 Task: Find connections with filter location Caibarién with filter topic #Indiawith filter profile language German with filter current company Kotak Mahindra Bank with filter school Trinity NDT - NABL Accredited NDT Labs I Welding Inspection I Training & Certification Courses with filter industry IT System Training and Support with filter service category Filing with filter keywords title Sales Engineer
Action: Mouse moved to (554, 80)
Screenshot: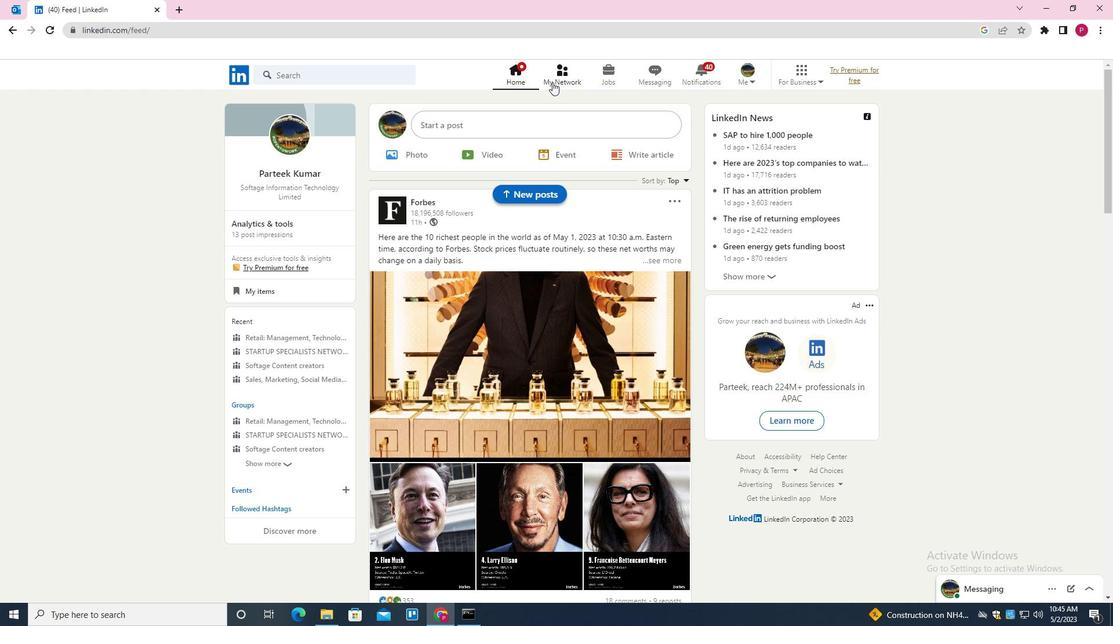 
Action: Mouse pressed left at (554, 80)
Screenshot: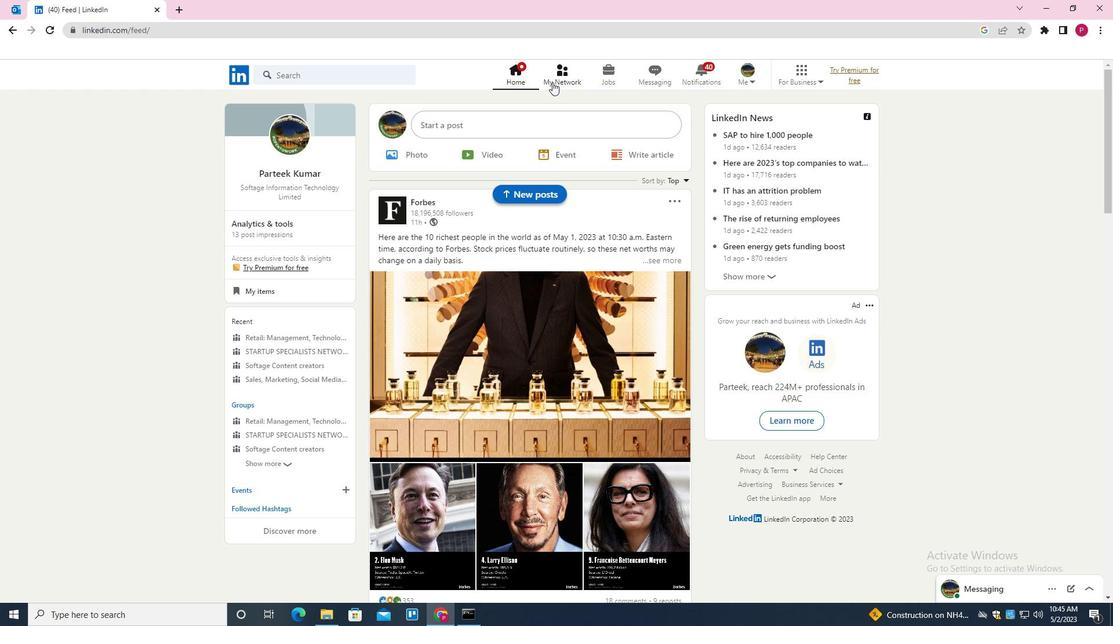 
Action: Mouse moved to (350, 133)
Screenshot: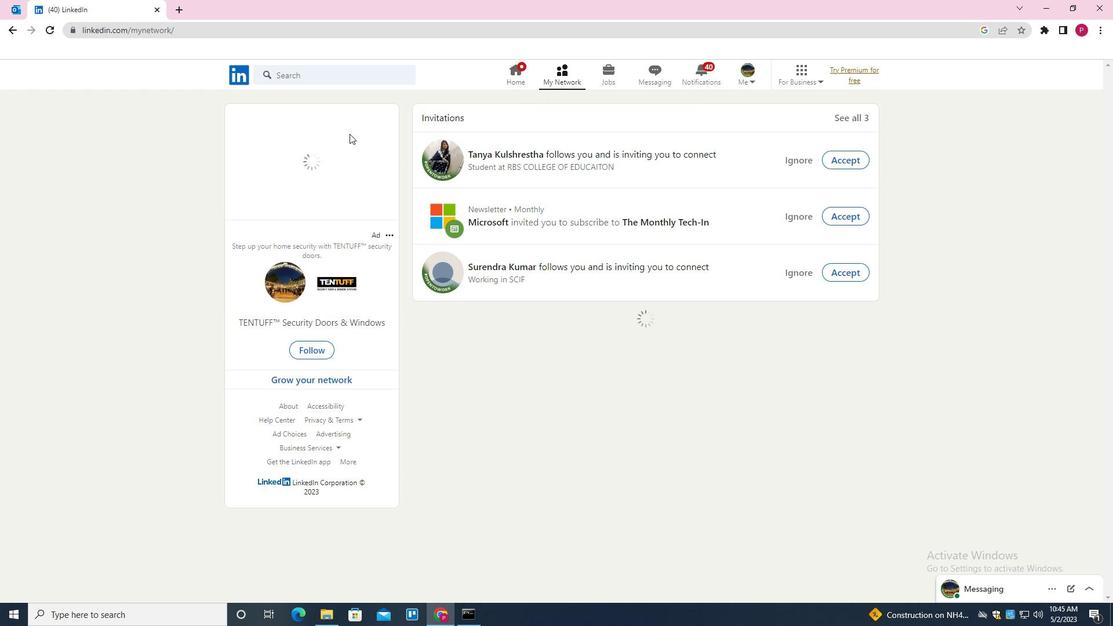
Action: Mouse pressed left at (350, 133)
Screenshot: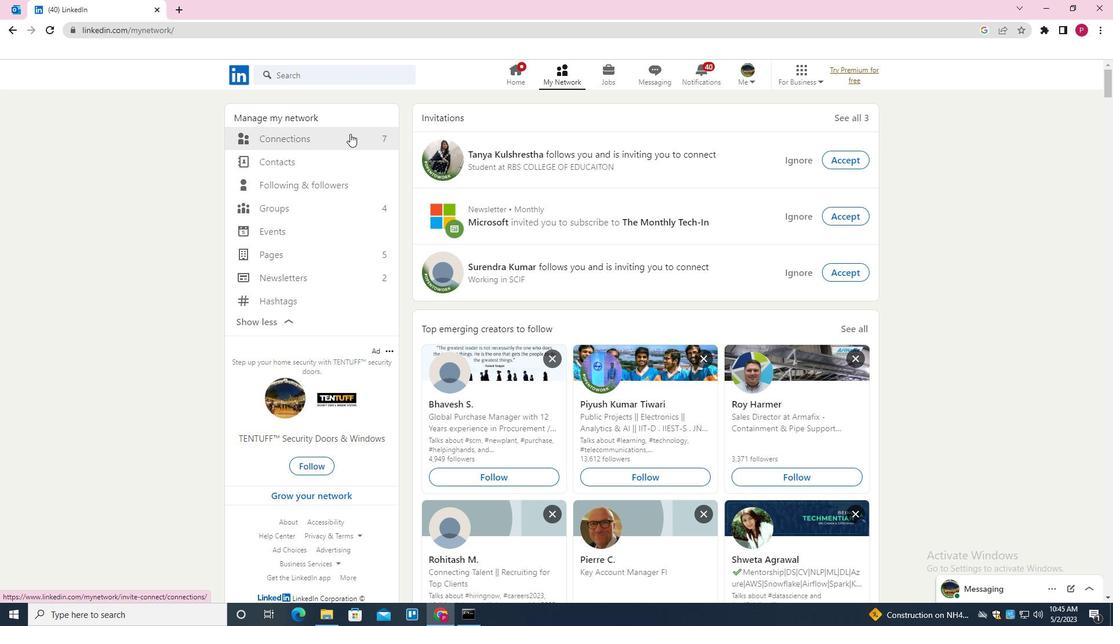 
Action: Mouse moved to (628, 141)
Screenshot: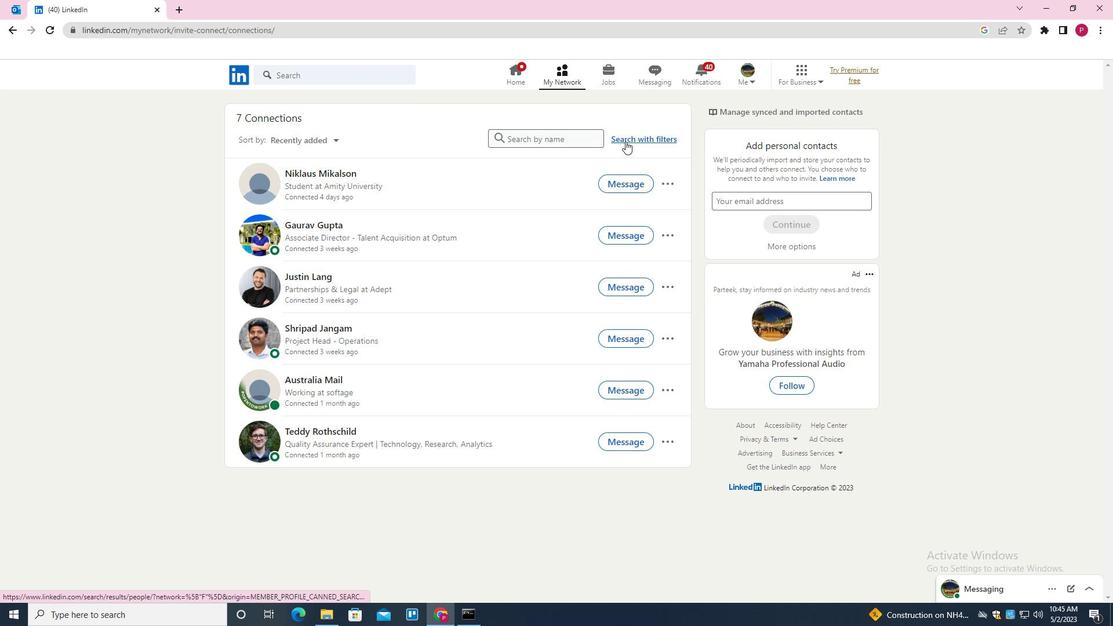 
Action: Mouse pressed left at (628, 141)
Screenshot: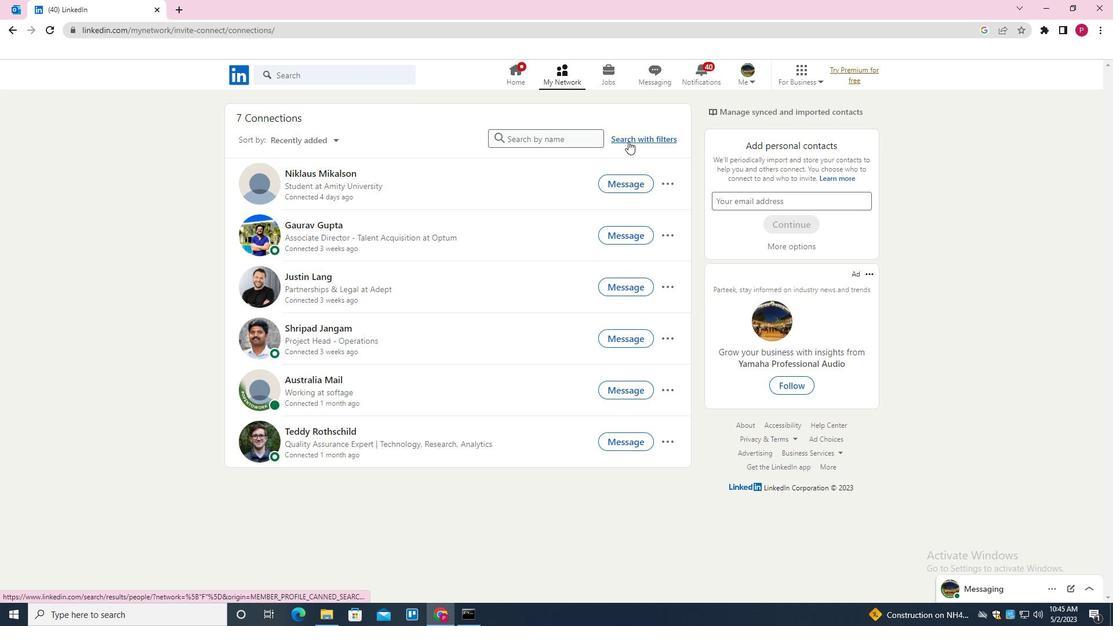 
Action: Mouse moved to (588, 110)
Screenshot: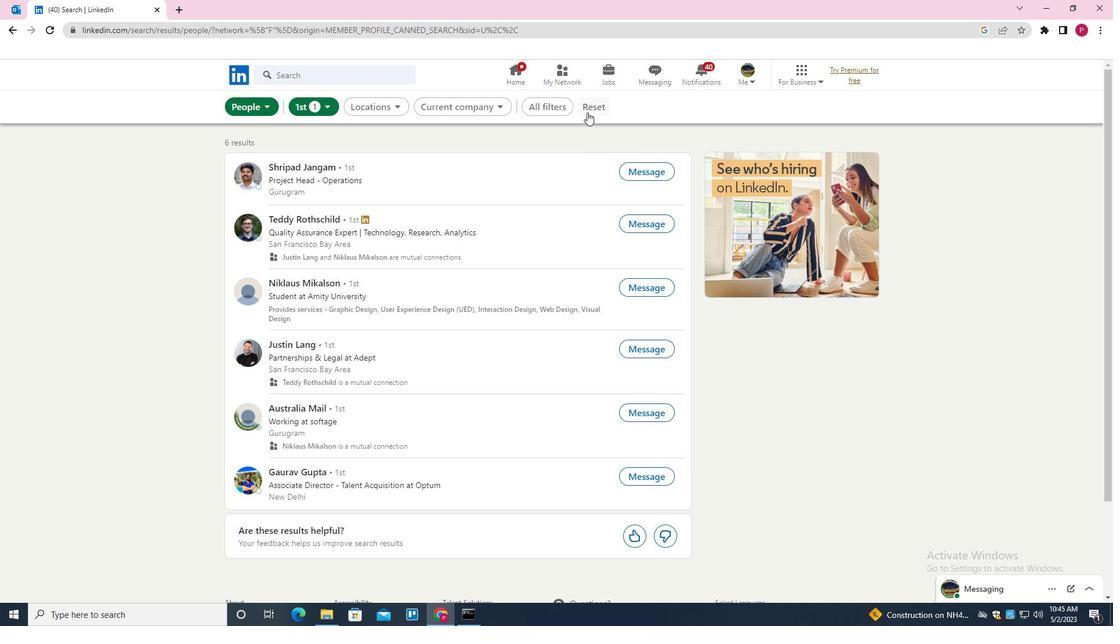 
Action: Mouse pressed left at (588, 110)
Screenshot: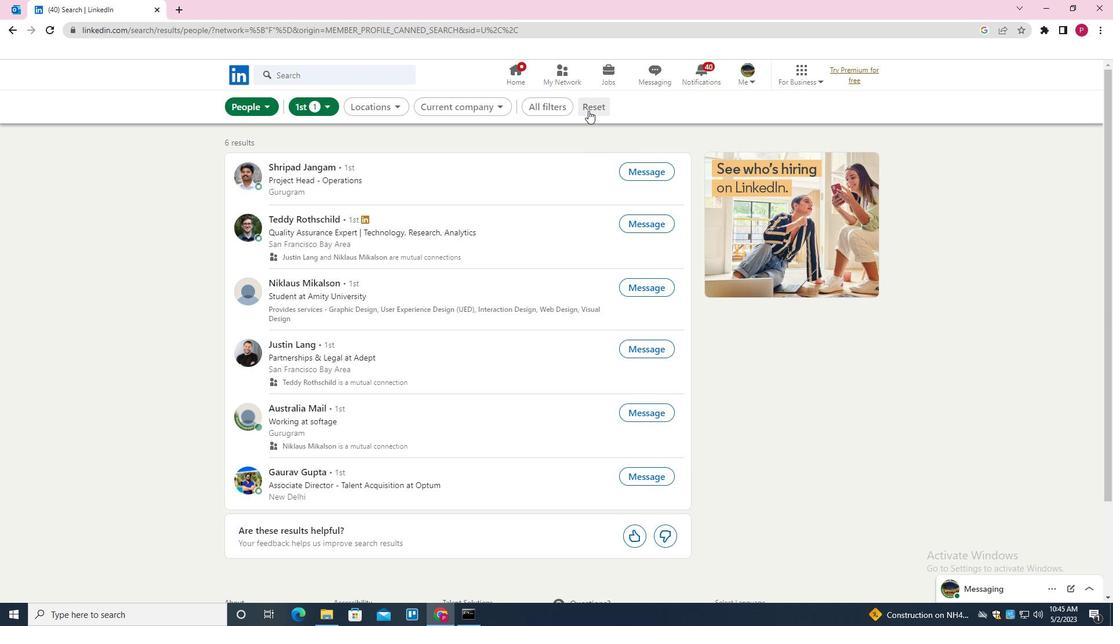 
Action: Mouse moved to (576, 109)
Screenshot: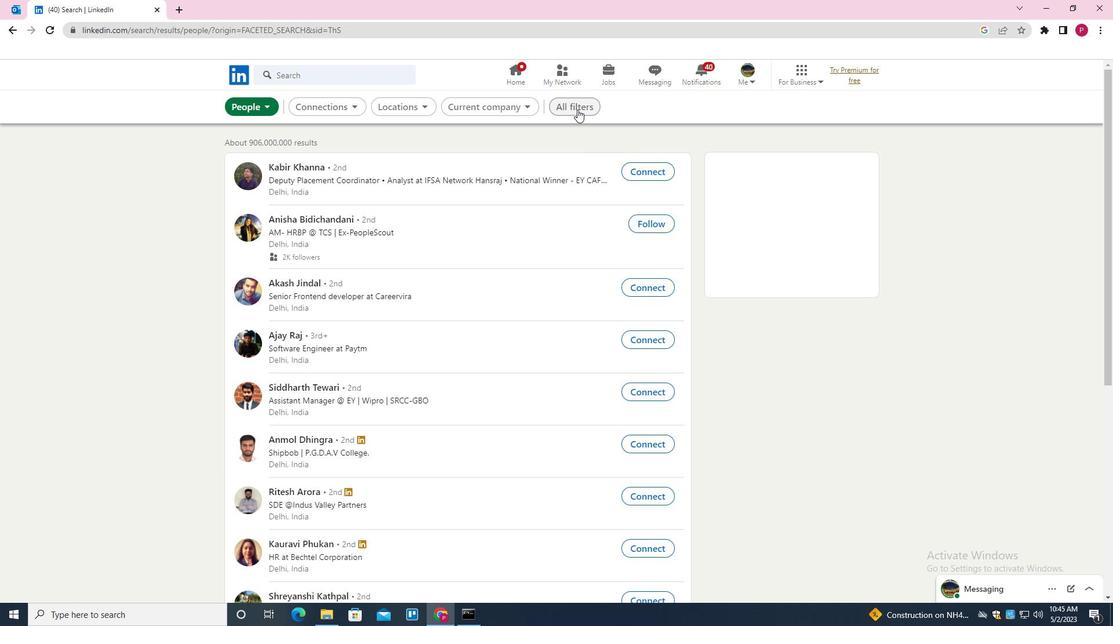 
Action: Mouse pressed left at (576, 109)
Screenshot: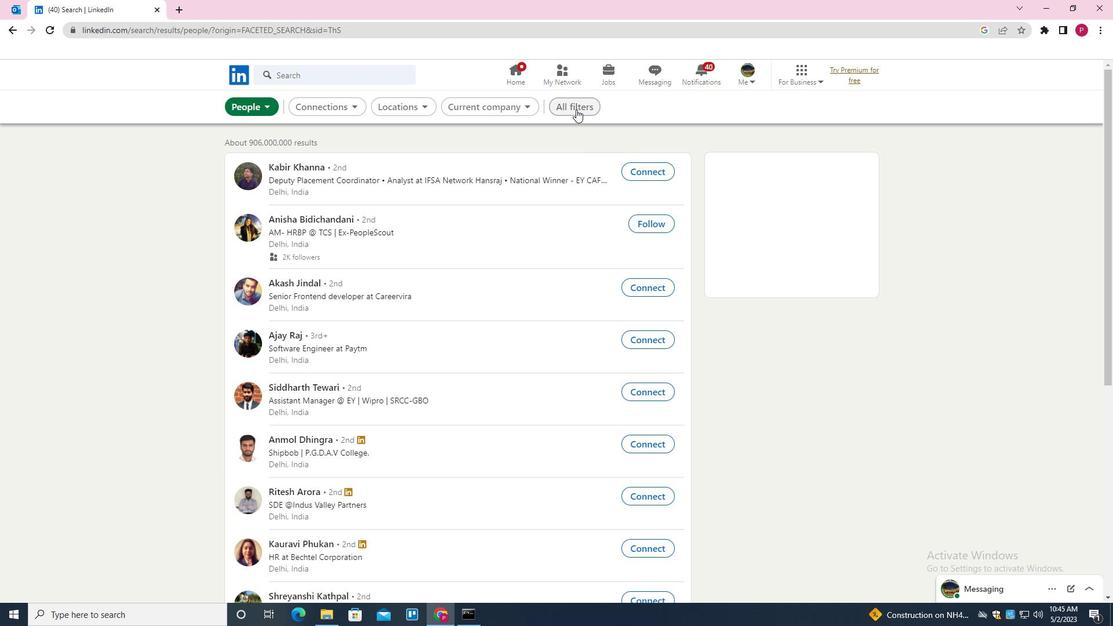 
Action: Mouse moved to (1026, 343)
Screenshot: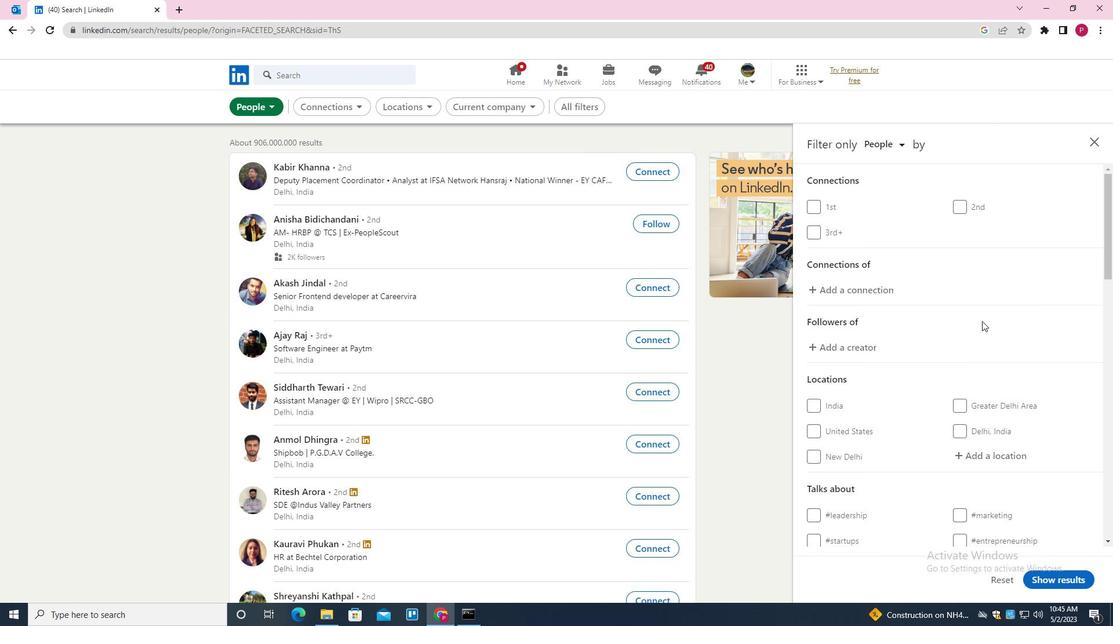 
Action: Mouse scrolled (1026, 342) with delta (0, 0)
Screenshot: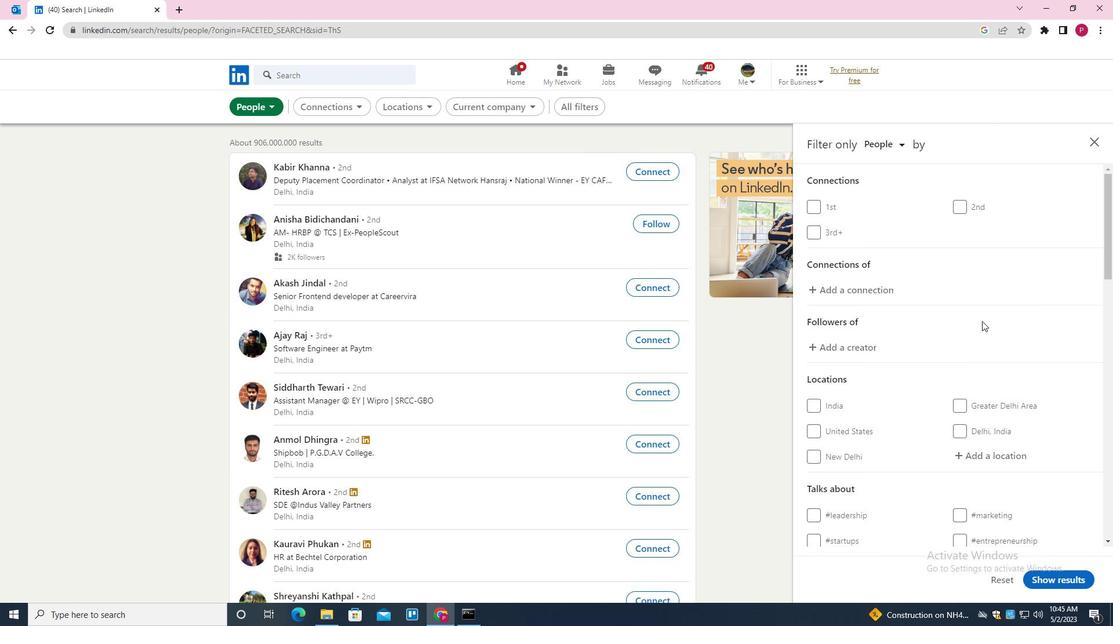 
Action: Mouse moved to (1026, 343)
Screenshot: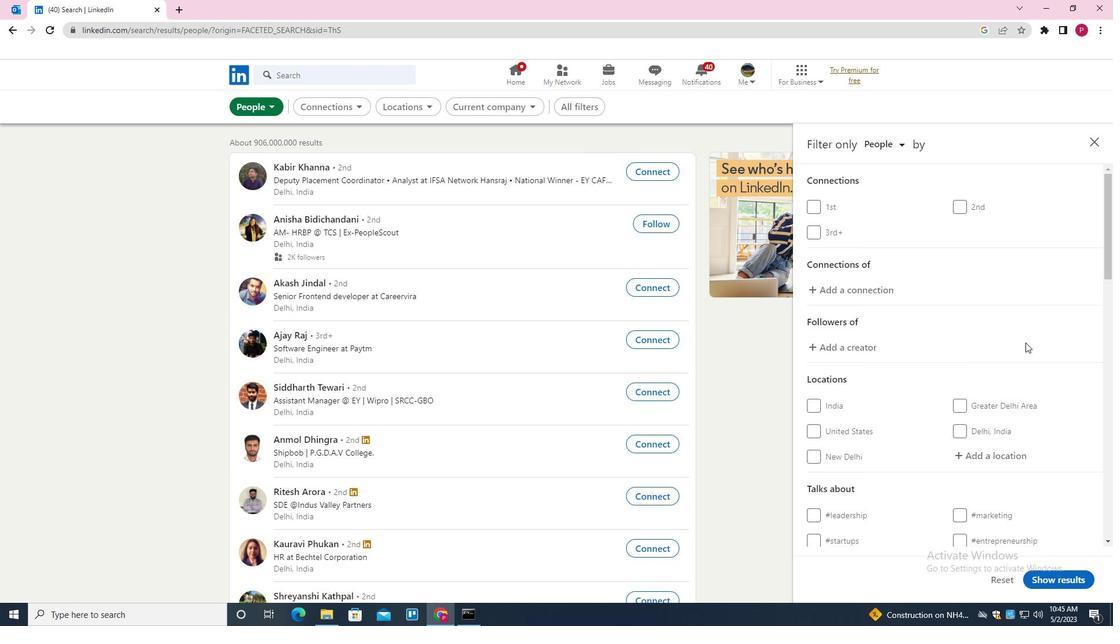 
Action: Mouse scrolled (1026, 343) with delta (0, 0)
Screenshot: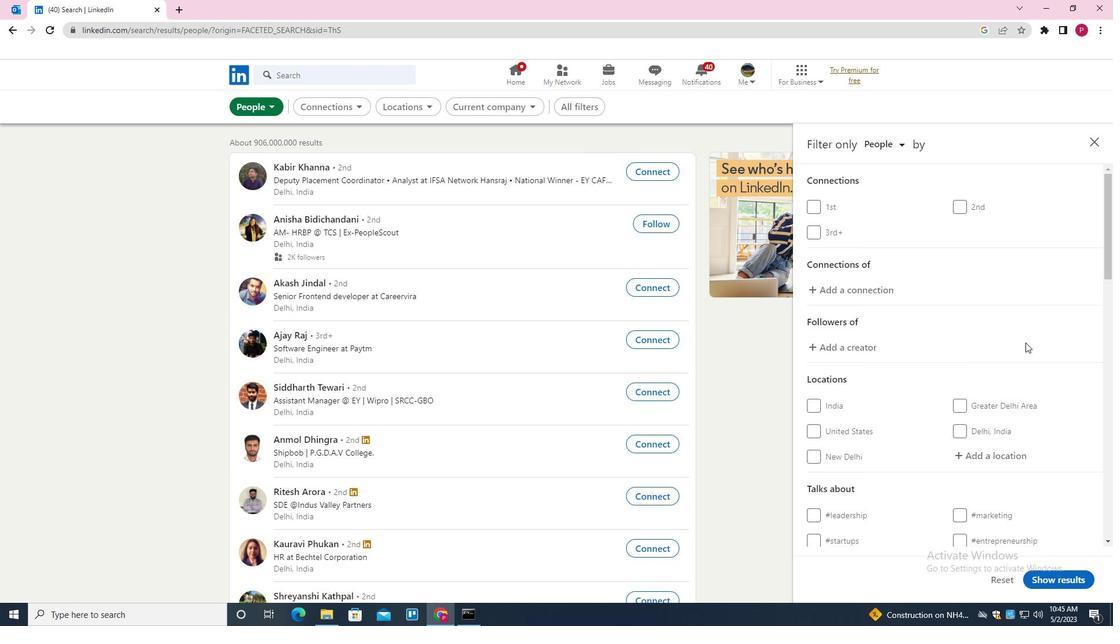 
Action: Mouse moved to (1027, 344)
Screenshot: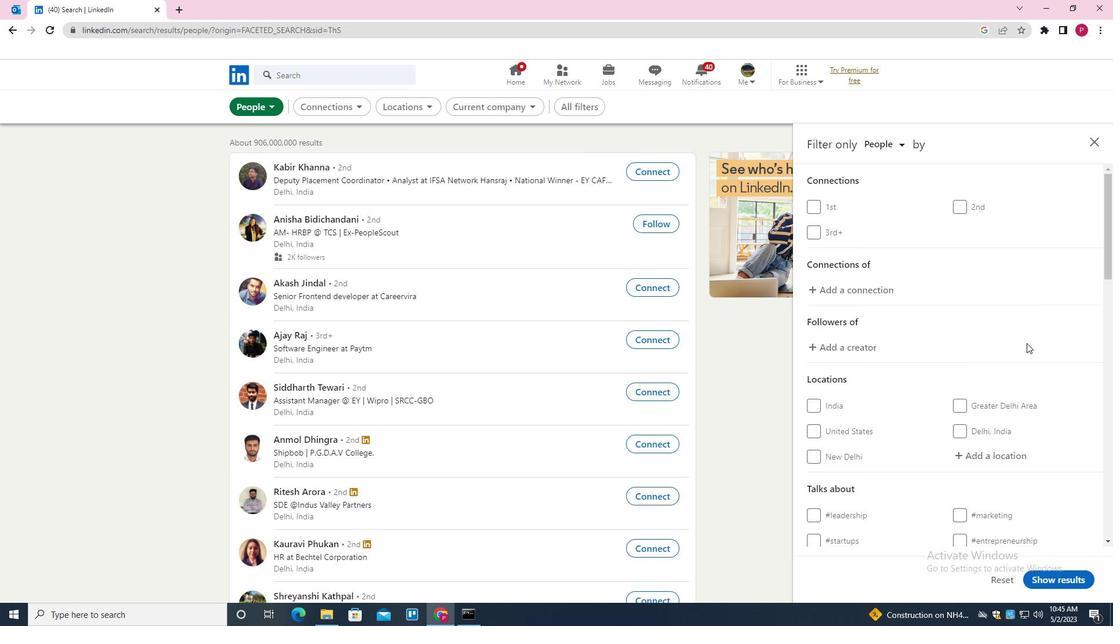 
Action: Mouse scrolled (1027, 343) with delta (0, 0)
Screenshot: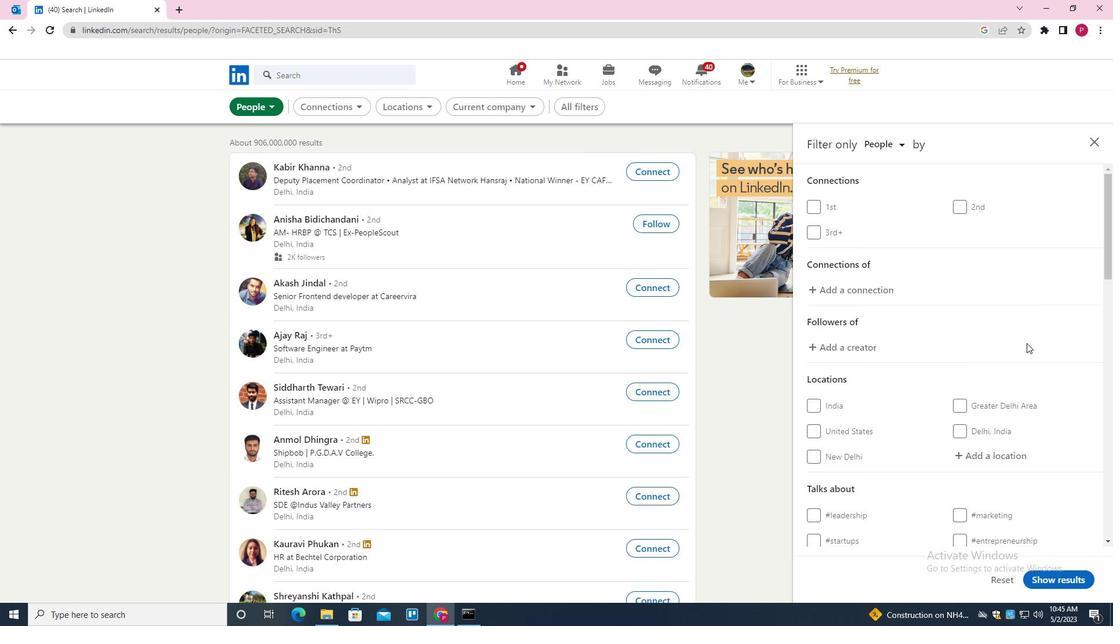 
Action: Mouse moved to (1001, 285)
Screenshot: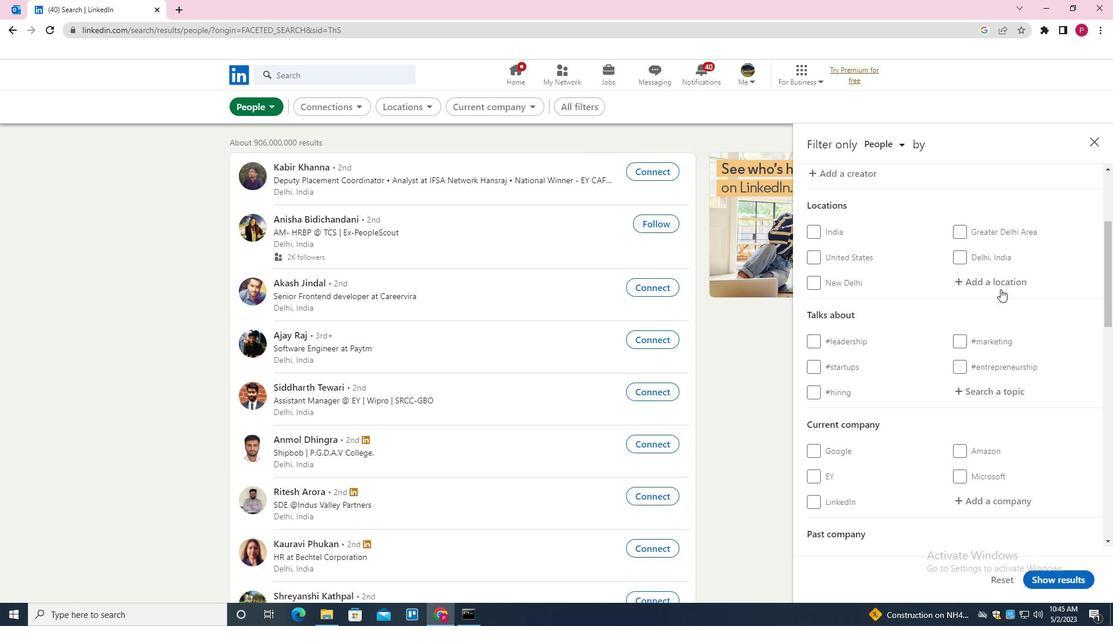 
Action: Mouse pressed left at (1001, 285)
Screenshot: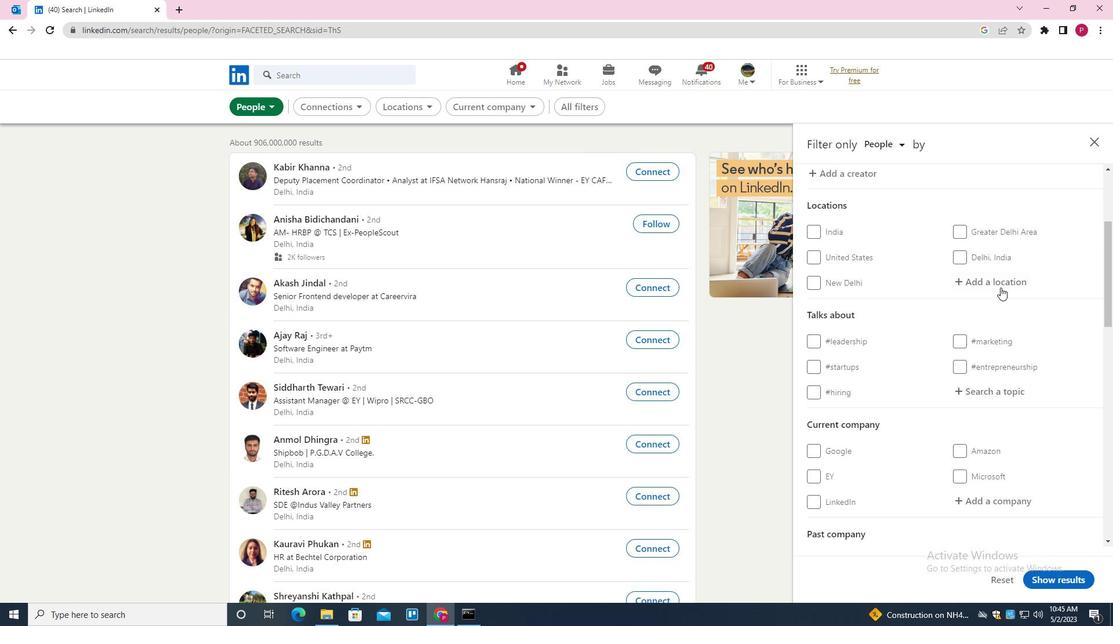 
Action: Mouse moved to (996, 288)
Screenshot: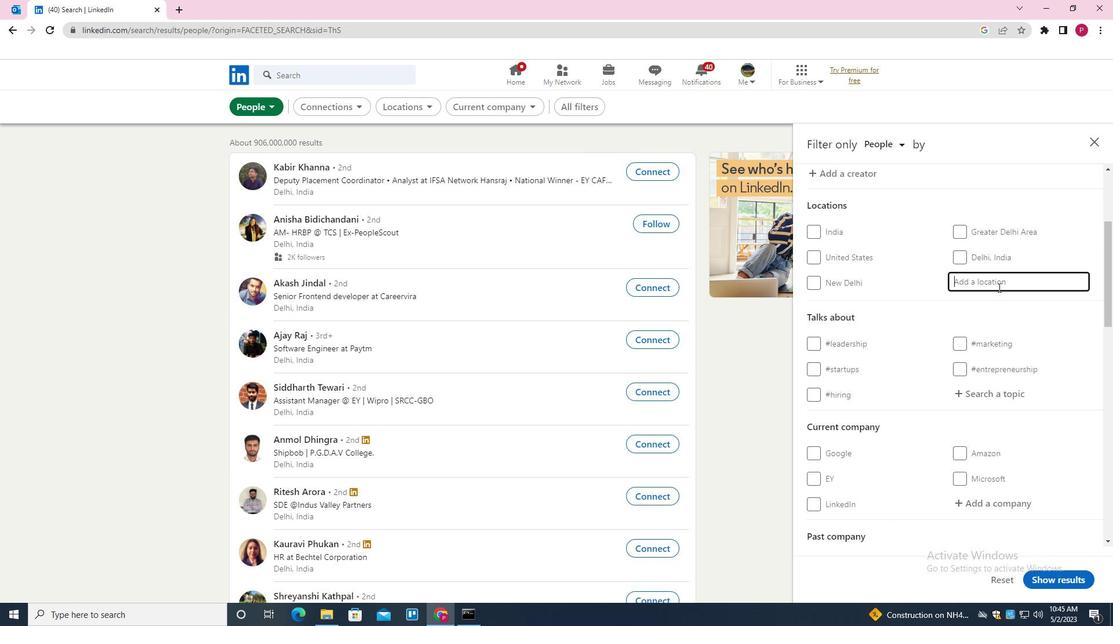 
Action: Key pressed <Key.shift>CAIBARIEN<Key.down><Key.enter>
Screenshot: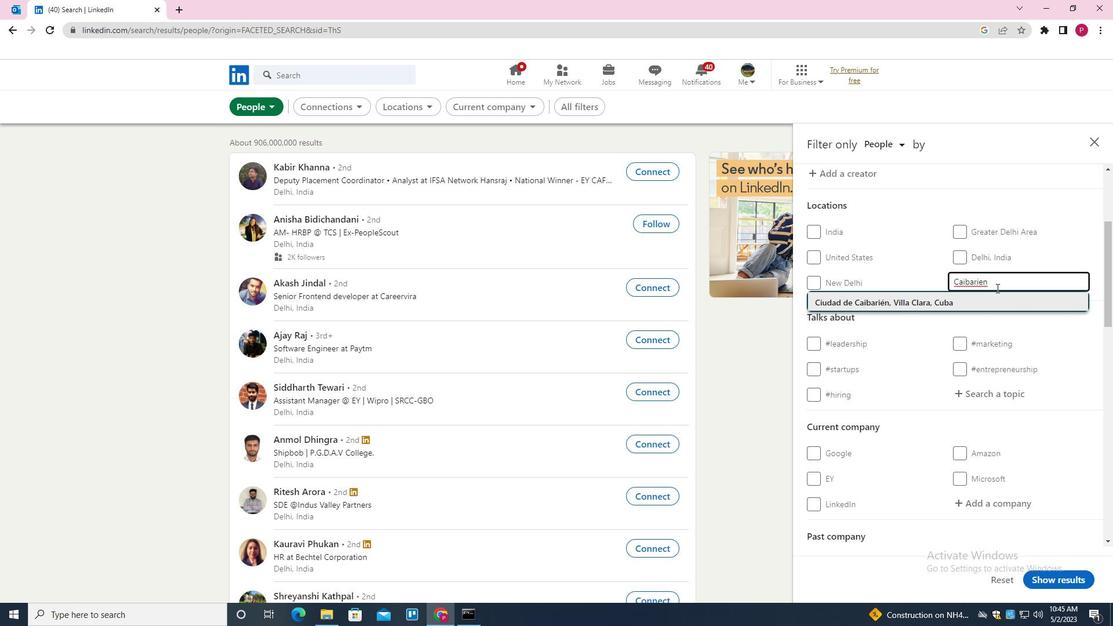 
Action: Mouse moved to (947, 304)
Screenshot: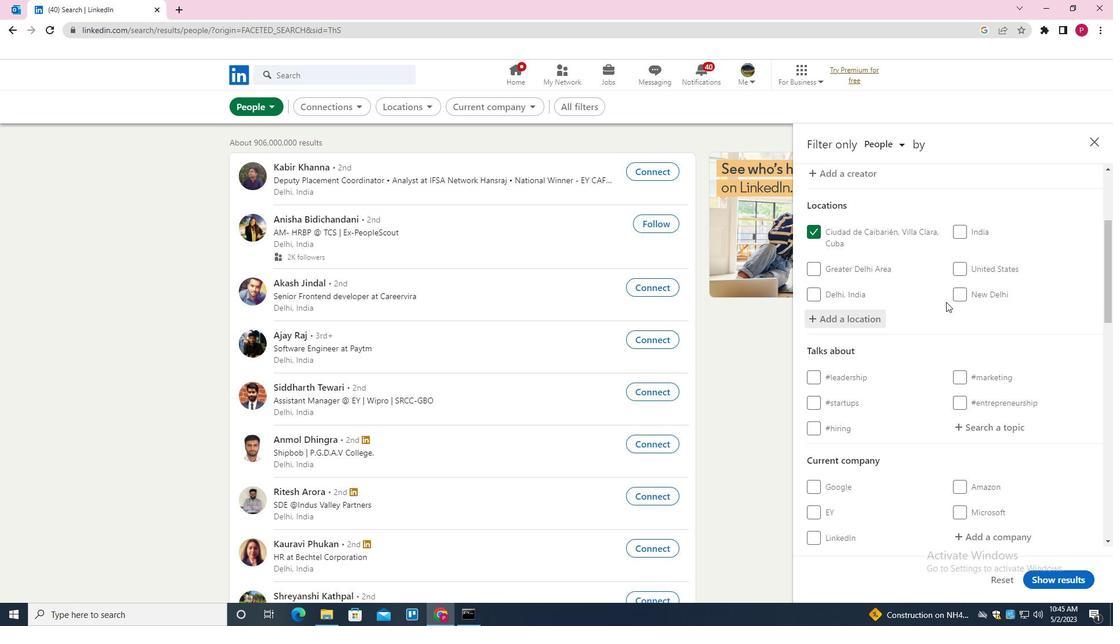 
Action: Mouse scrolled (947, 303) with delta (0, 0)
Screenshot: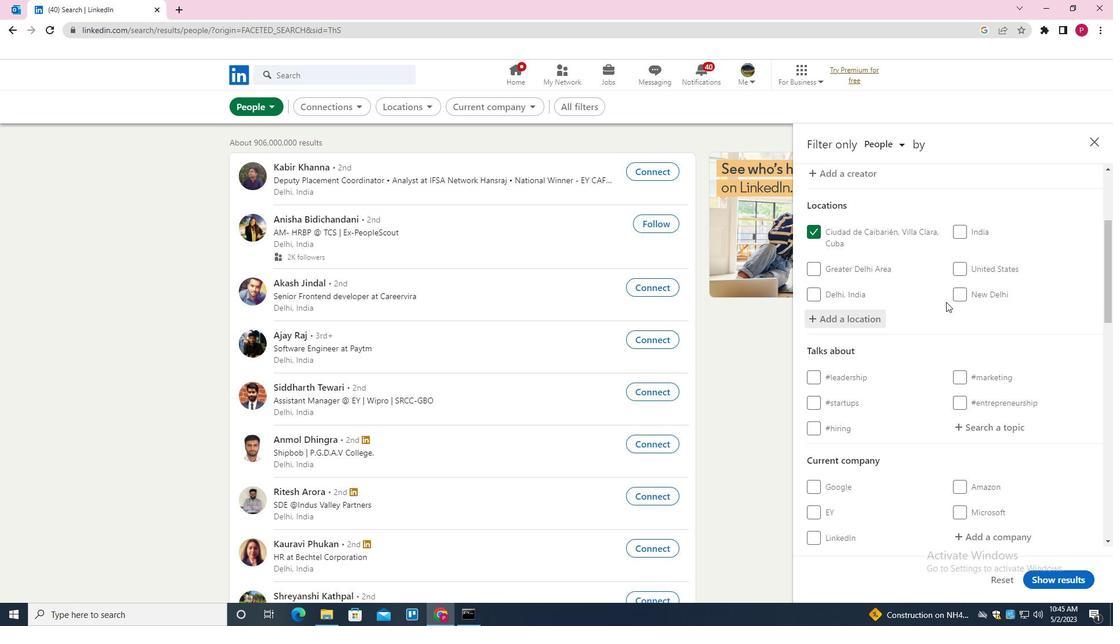 
Action: Mouse moved to (948, 304)
Screenshot: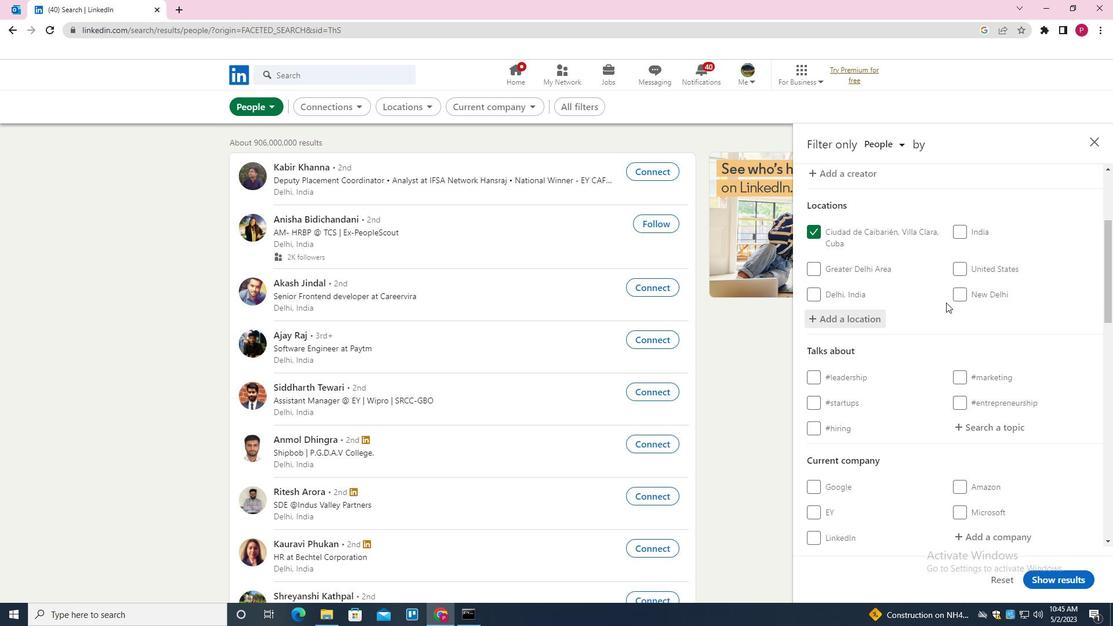 
Action: Mouse scrolled (948, 304) with delta (0, 0)
Screenshot: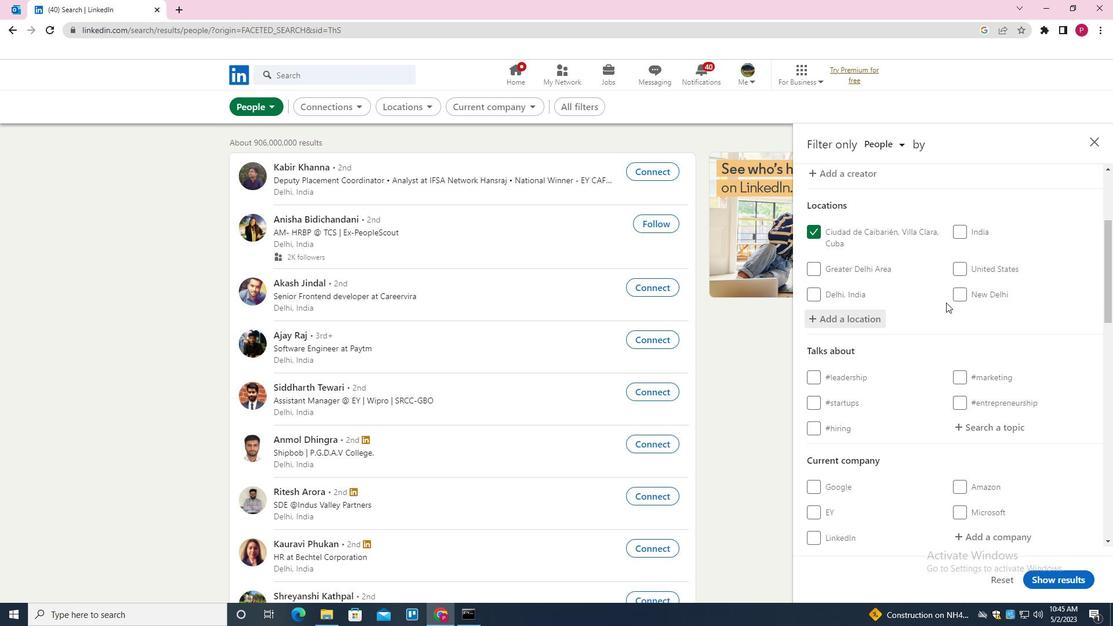 
Action: Mouse moved to (949, 304)
Screenshot: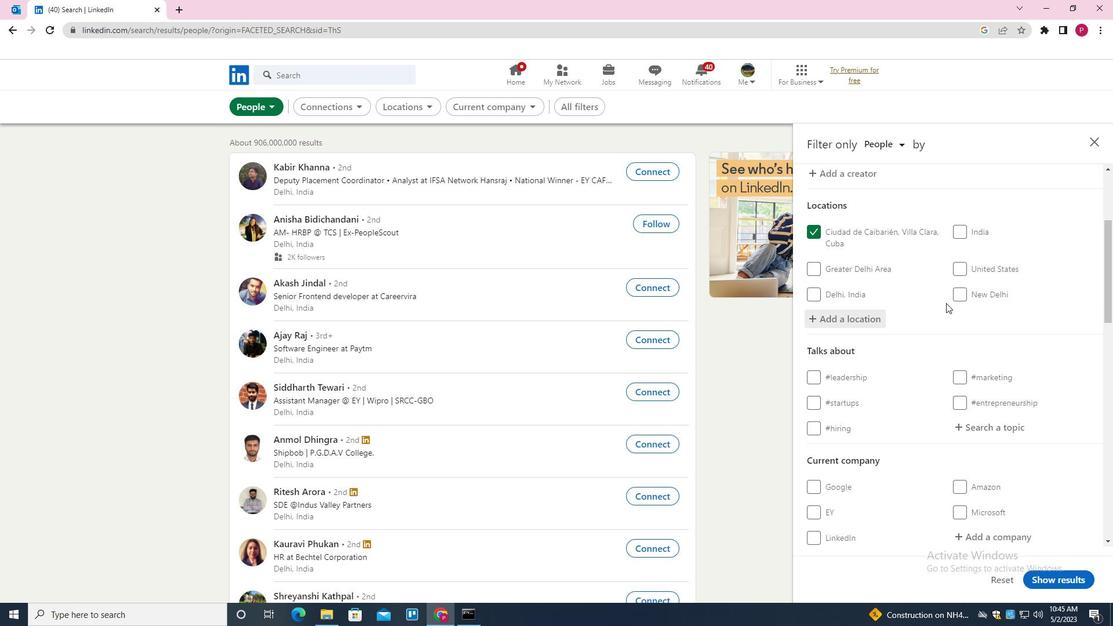 
Action: Mouse scrolled (949, 304) with delta (0, 0)
Screenshot: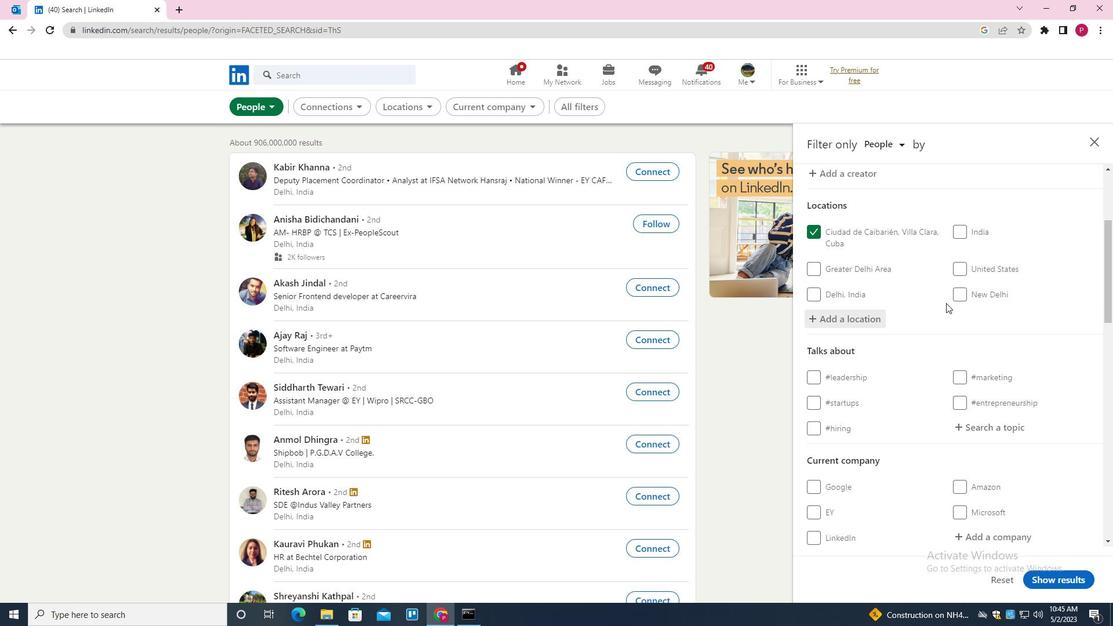 
Action: Mouse moved to (985, 259)
Screenshot: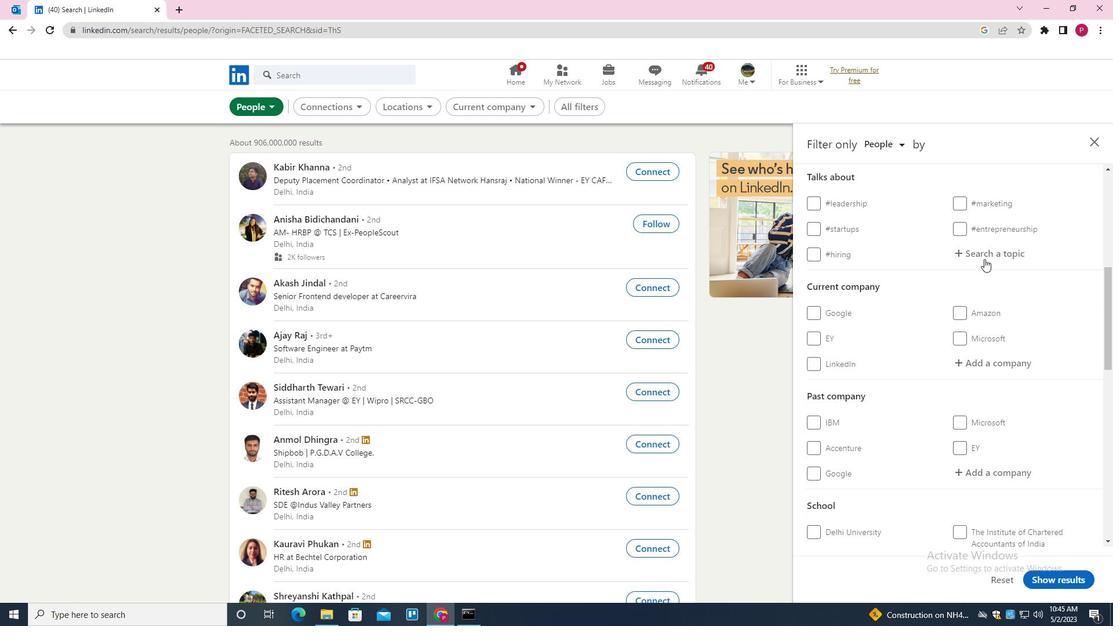 
Action: Mouse pressed left at (985, 259)
Screenshot: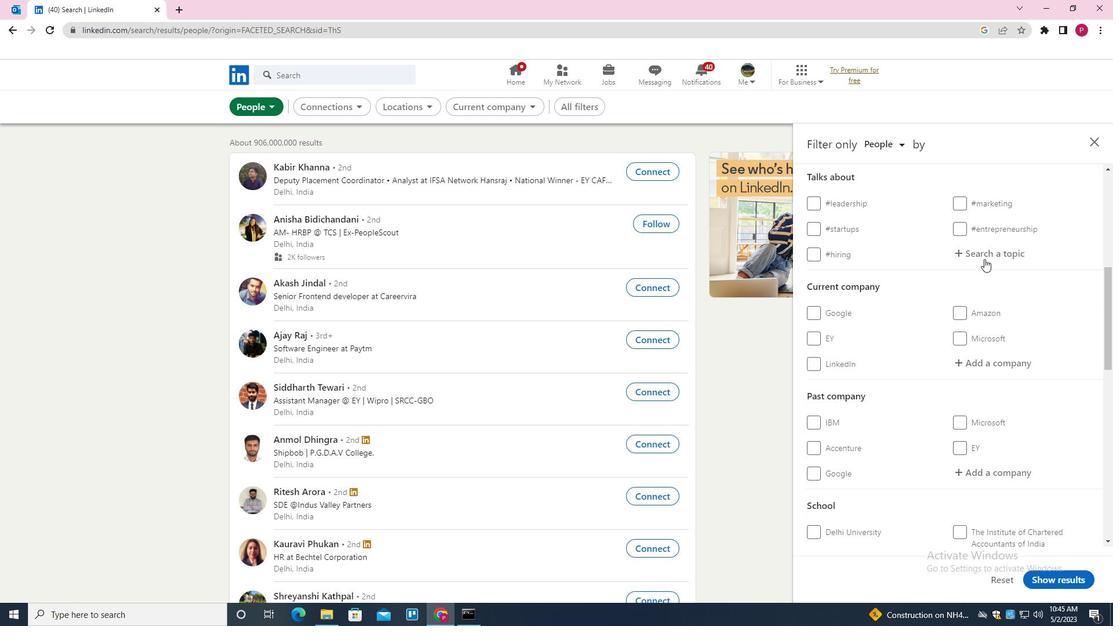 
Action: Key pressed INDIA<Key.down><Key.enter>
Screenshot: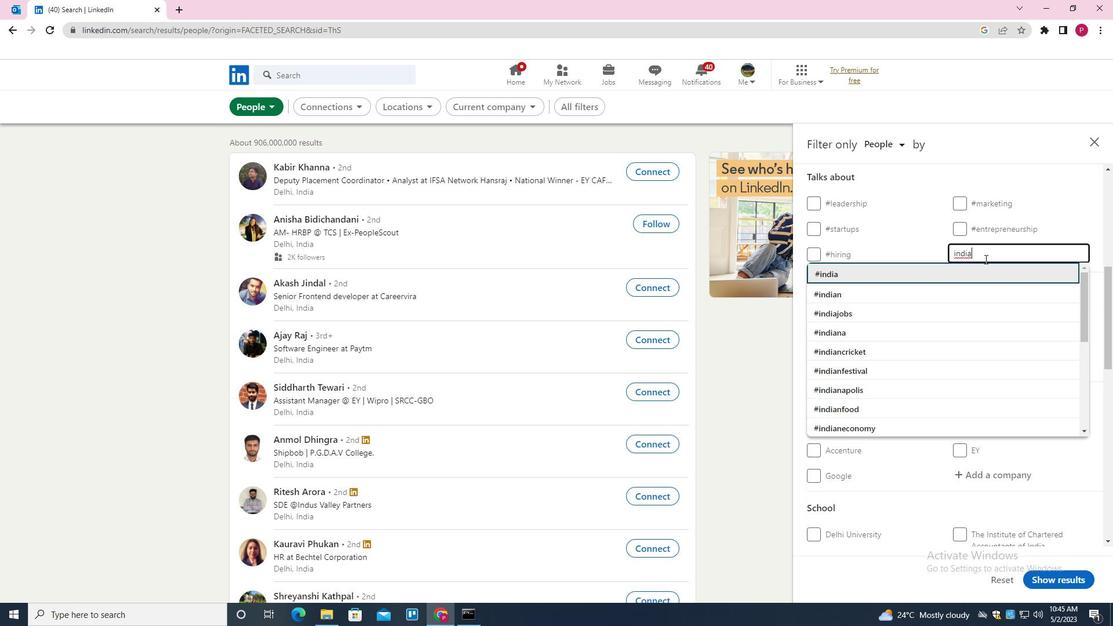 
Action: Mouse moved to (918, 312)
Screenshot: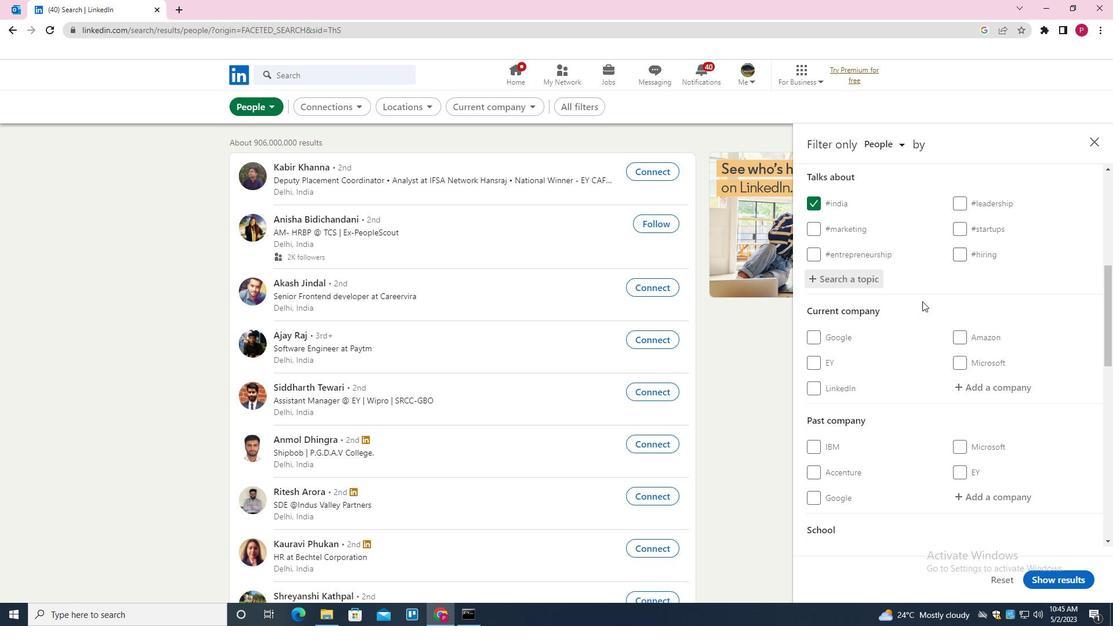
Action: Mouse scrolled (918, 311) with delta (0, 0)
Screenshot: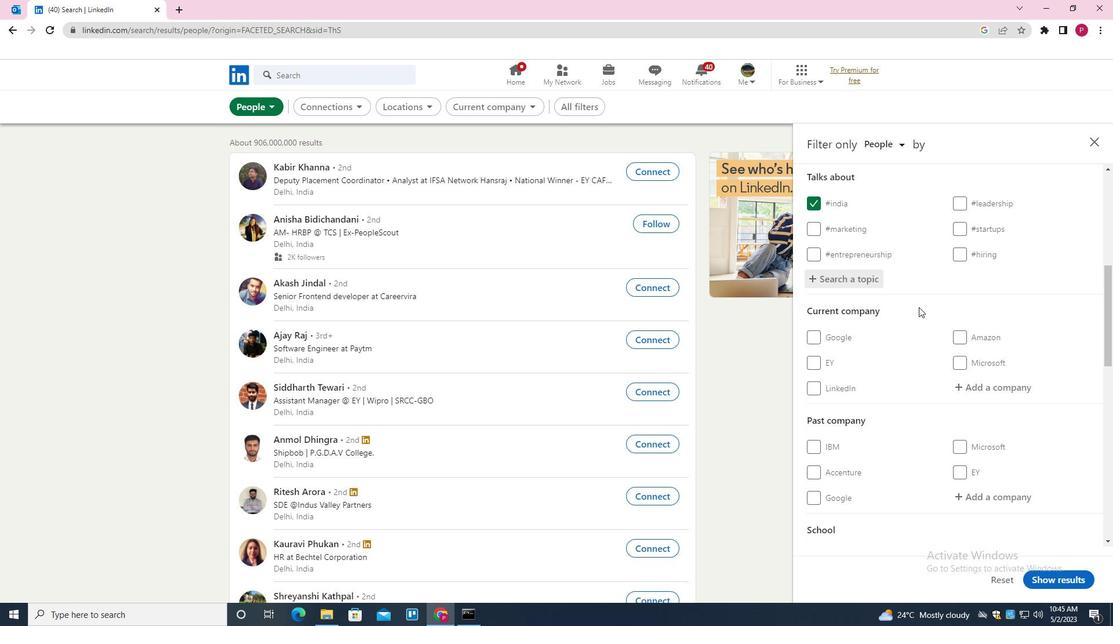 
Action: Mouse scrolled (918, 311) with delta (0, 0)
Screenshot: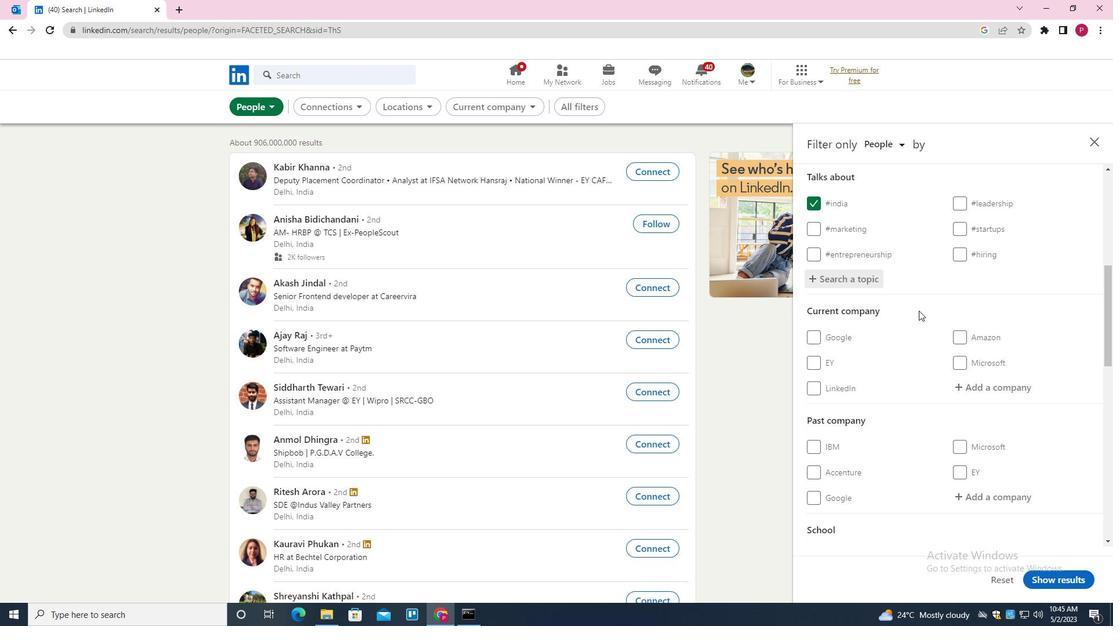 
Action: Mouse moved to (917, 317)
Screenshot: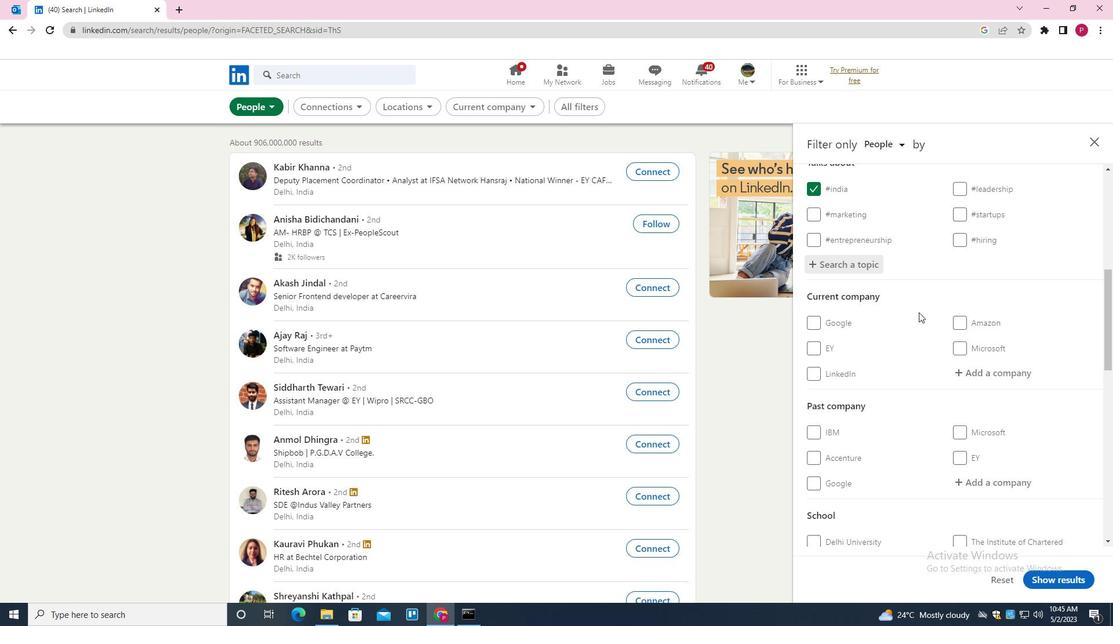 
Action: Mouse scrolled (917, 317) with delta (0, 0)
Screenshot: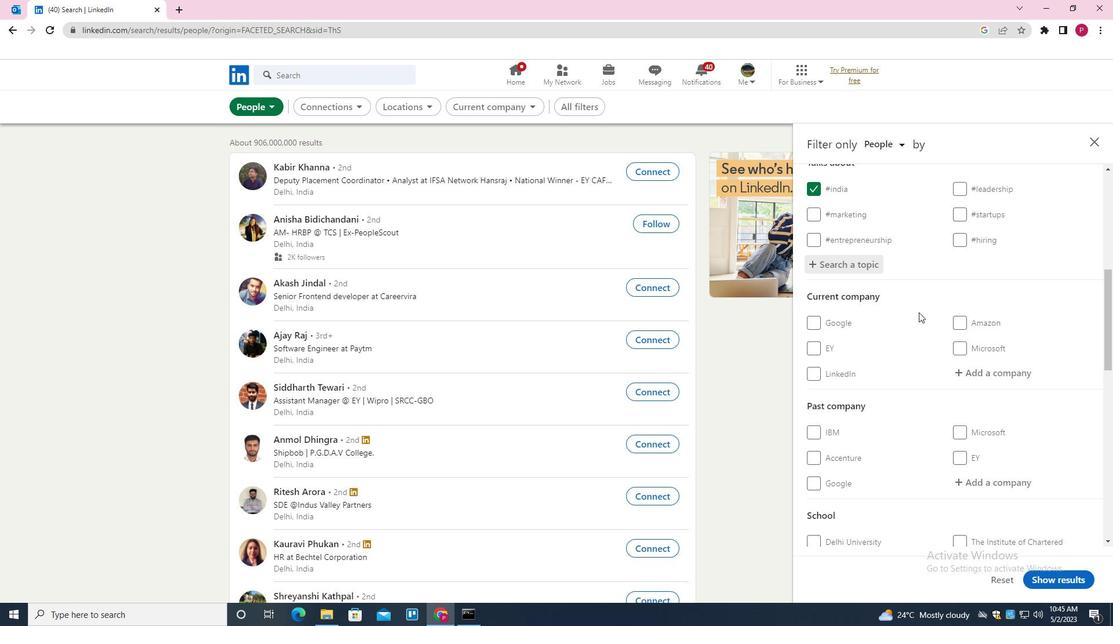 
Action: Mouse moved to (908, 346)
Screenshot: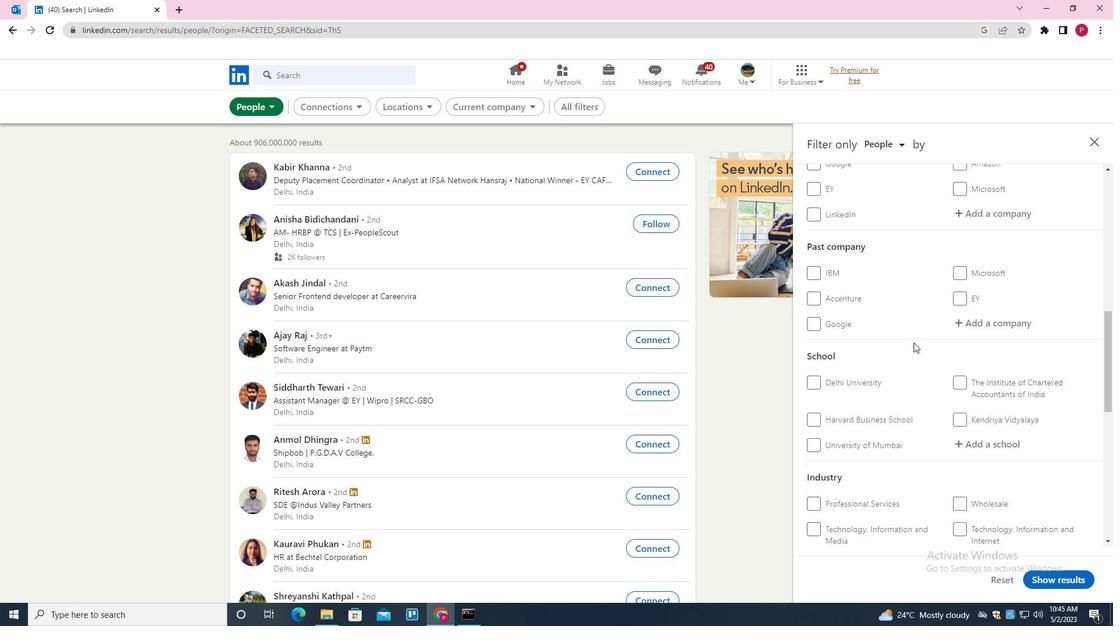 
Action: Mouse scrolled (908, 345) with delta (0, 0)
Screenshot: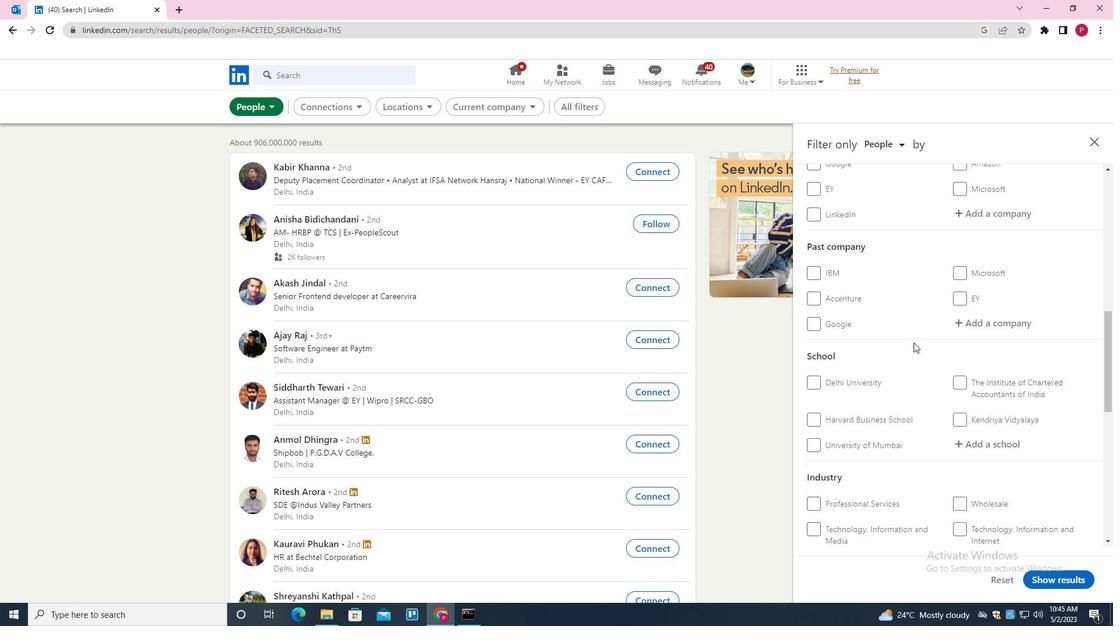 
Action: Mouse moved to (908, 346)
Screenshot: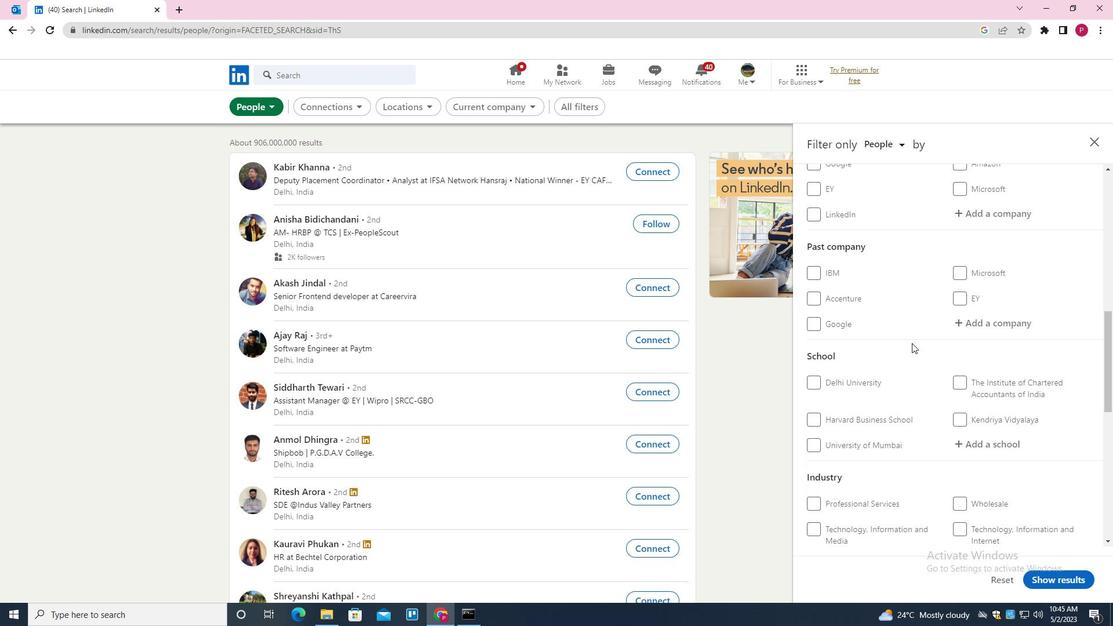
Action: Mouse scrolled (908, 345) with delta (0, 0)
Screenshot: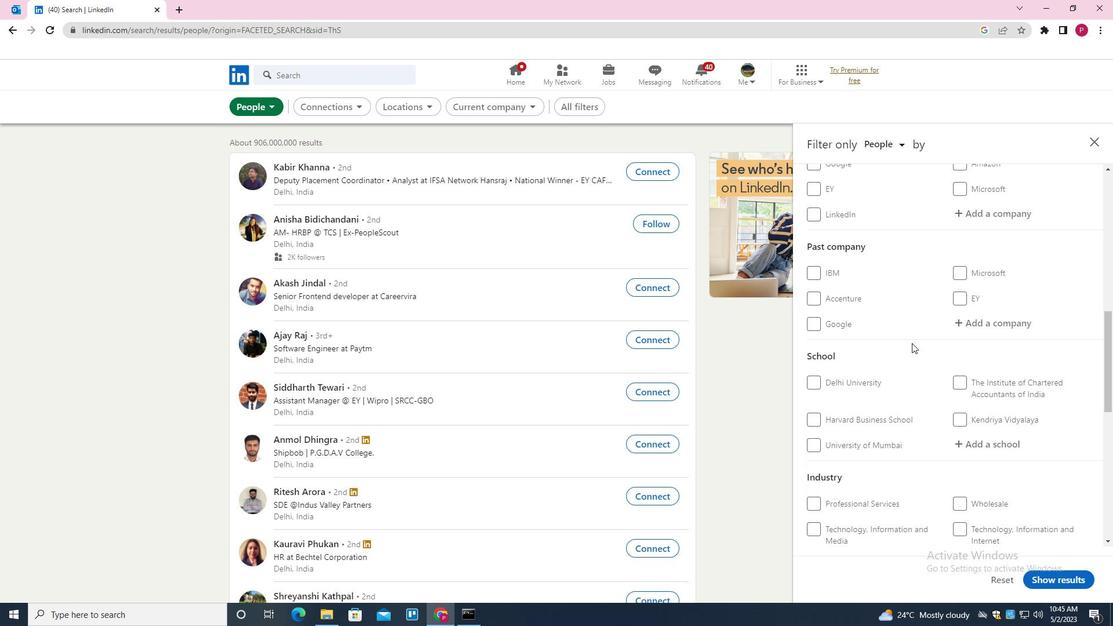 
Action: Mouse scrolled (908, 345) with delta (0, 0)
Screenshot: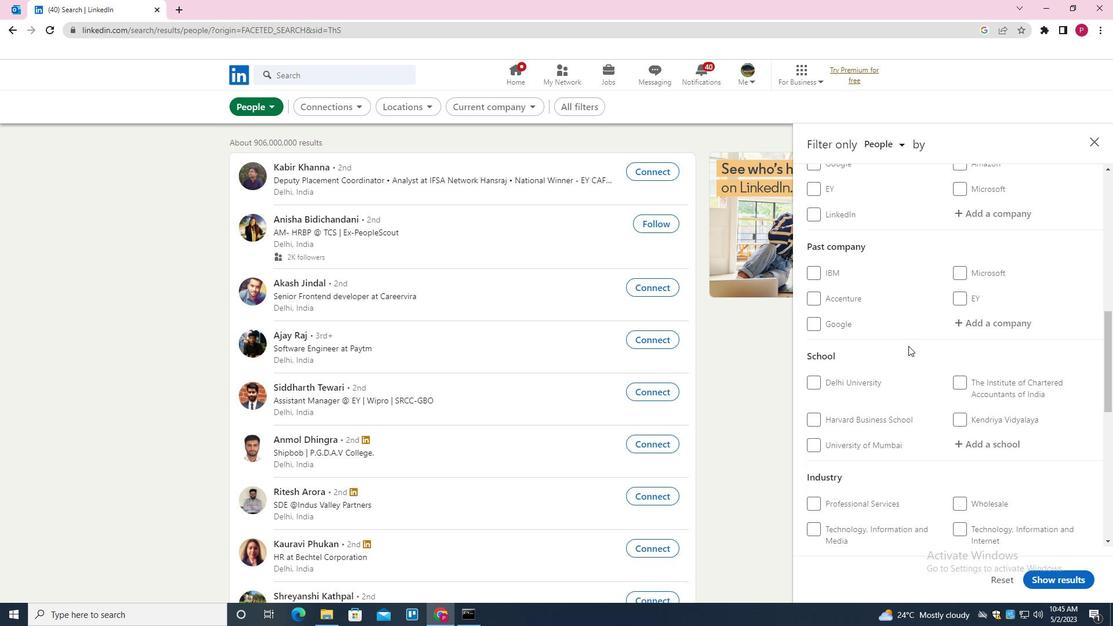 
Action: Mouse moved to (909, 346)
Screenshot: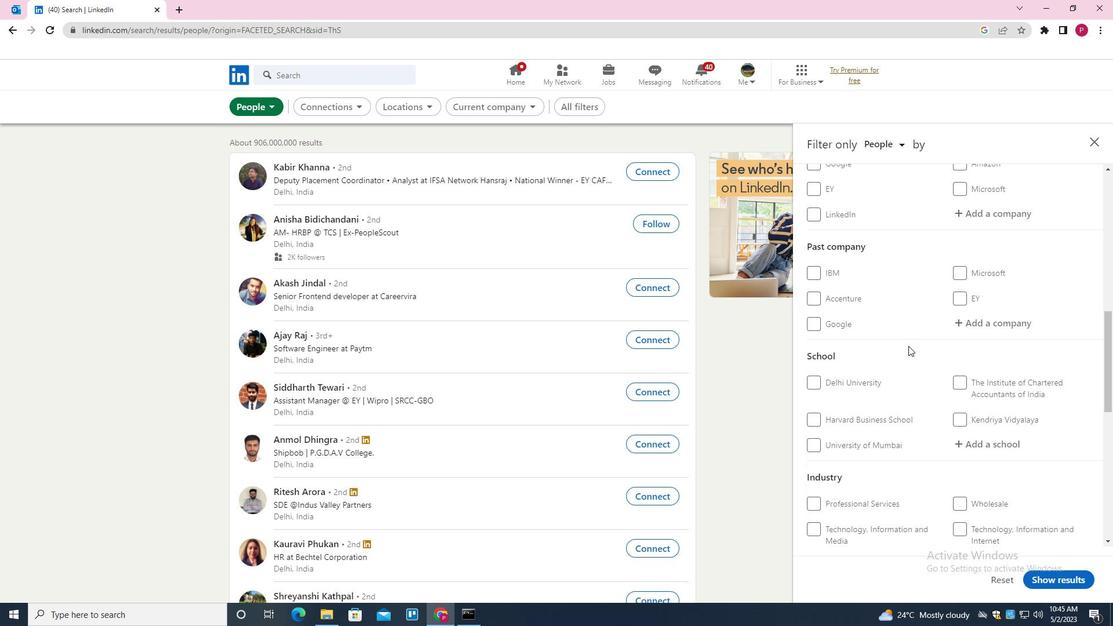 
Action: Mouse scrolled (909, 346) with delta (0, 0)
Screenshot: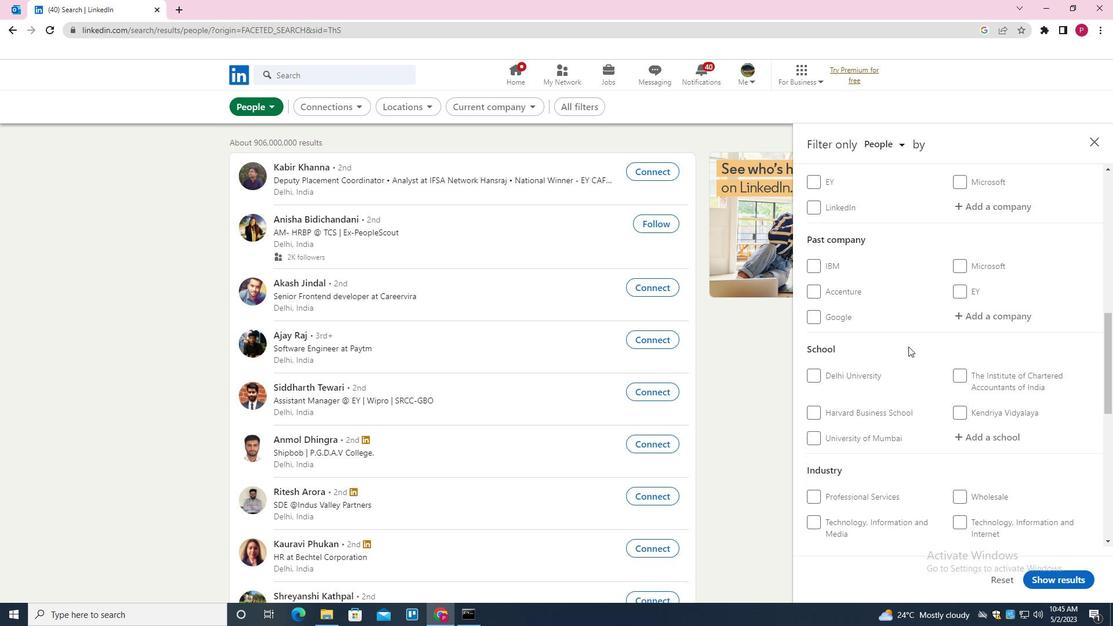 
Action: Mouse moved to (914, 343)
Screenshot: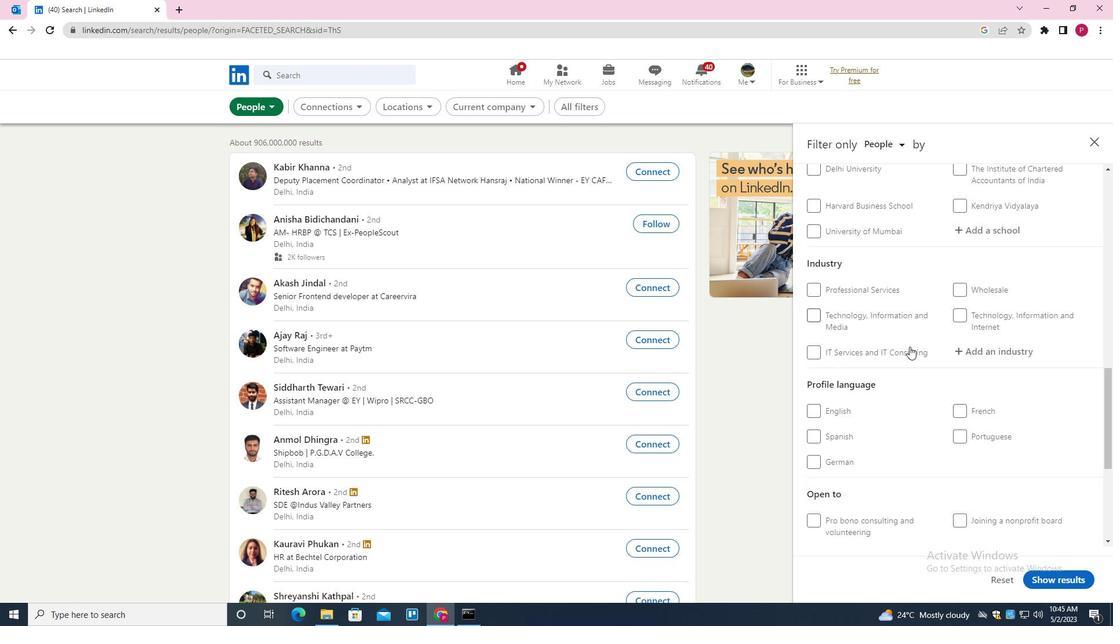 
Action: Mouse scrolled (914, 342) with delta (0, 0)
Screenshot: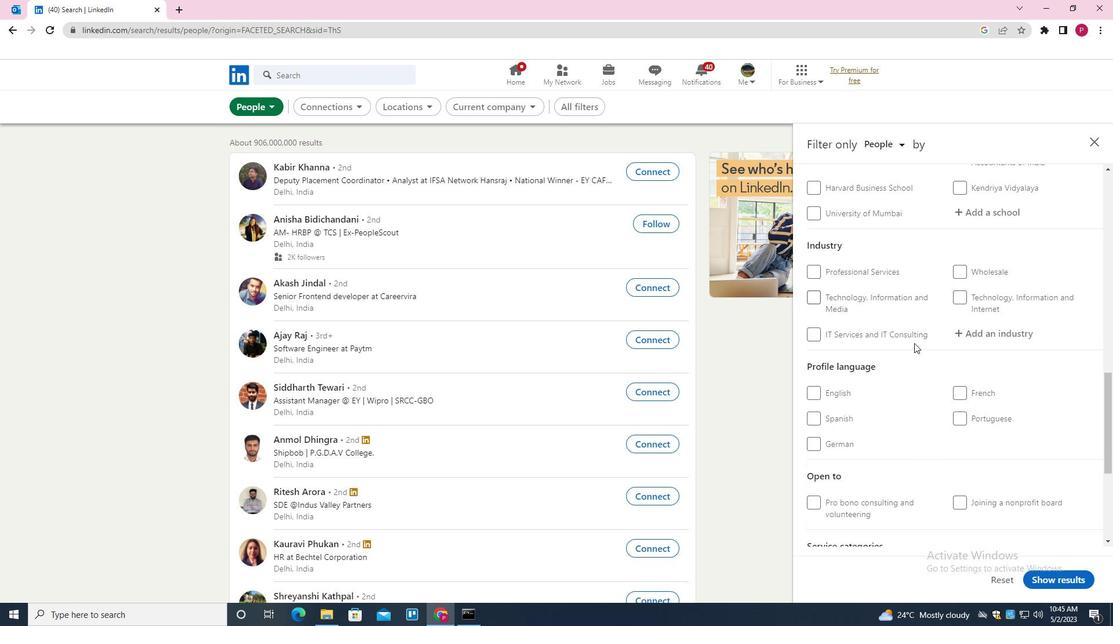 
Action: Mouse scrolled (914, 342) with delta (0, 0)
Screenshot: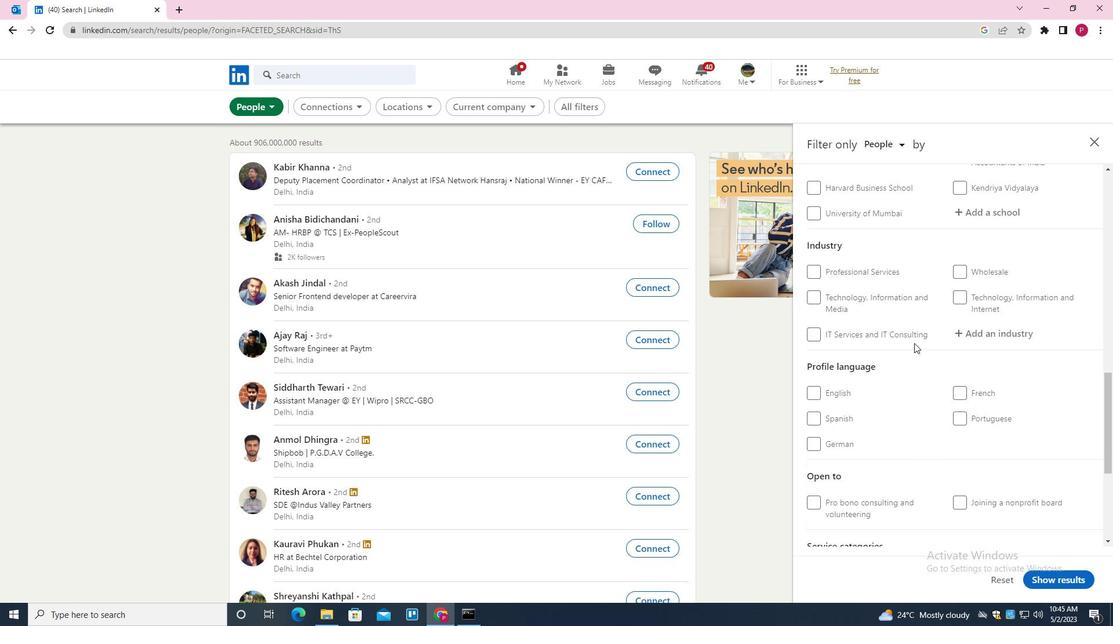 
Action: Mouse scrolled (914, 342) with delta (0, 0)
Screenshot: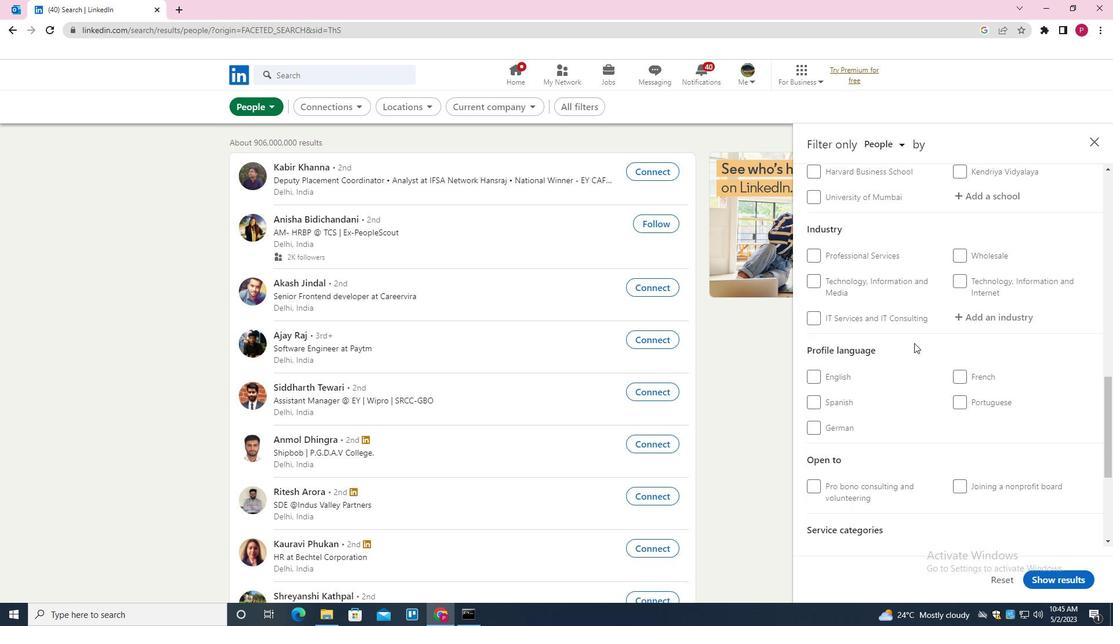 
Action: Mouse moved to (848, 267)
Screenshot: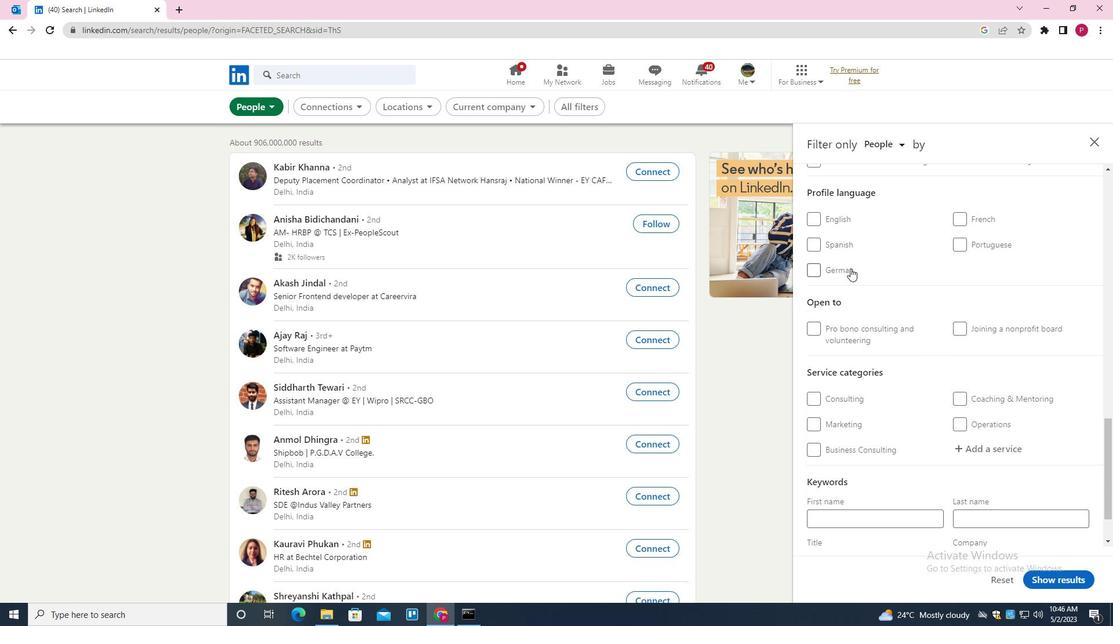 
Action: Mouse pressed left at (848, 267)
Screenshot: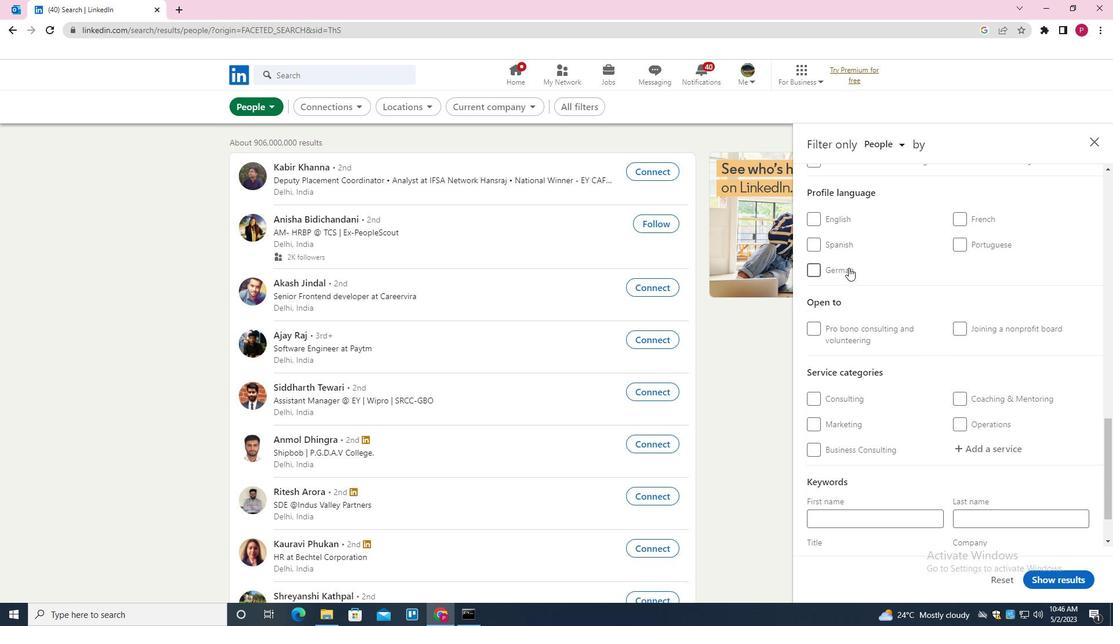 
Action: Mouse moved to (911, 287)
Screenshot: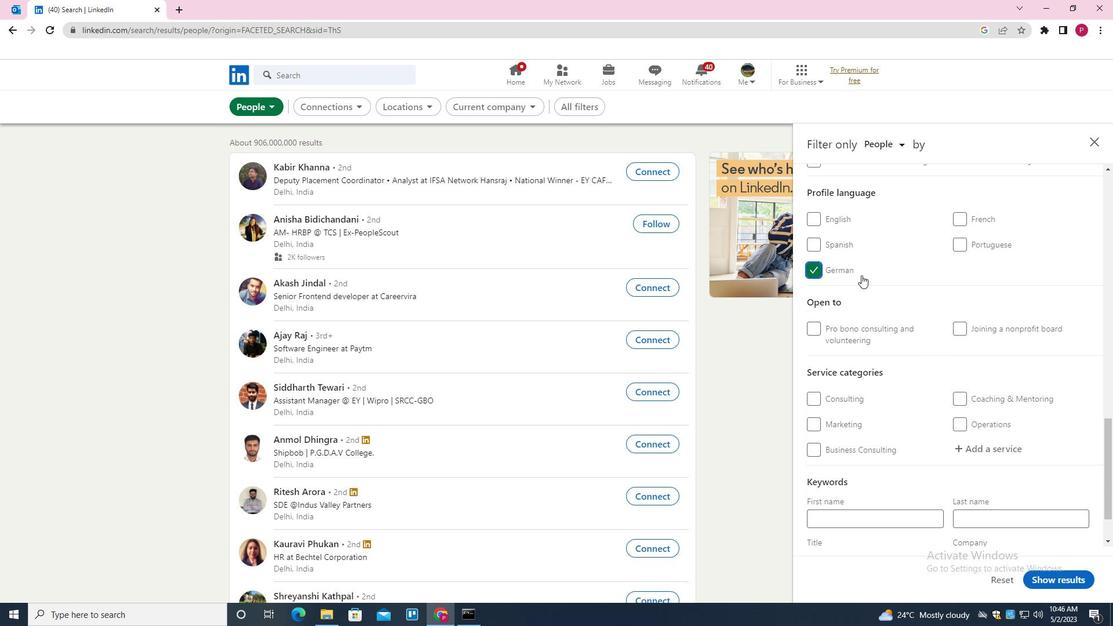 
Action: Mouse scrolled (911, 288) with delta (0, 0)
Screenshot: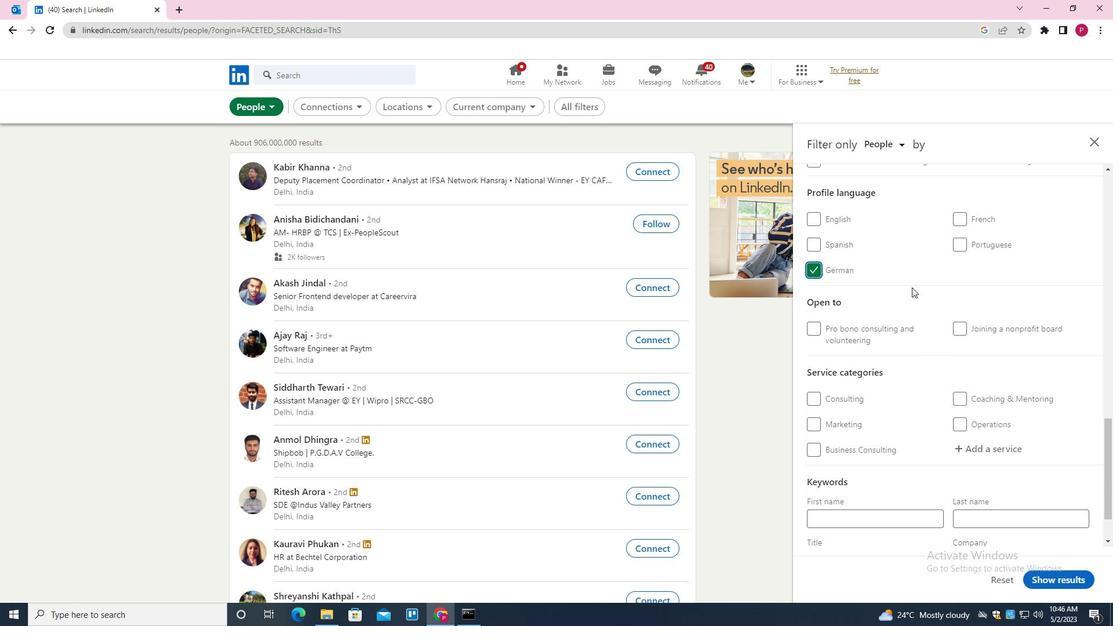 
Action: Mouse scrolled (911, 288) with delta (0, 0)
Screenshot: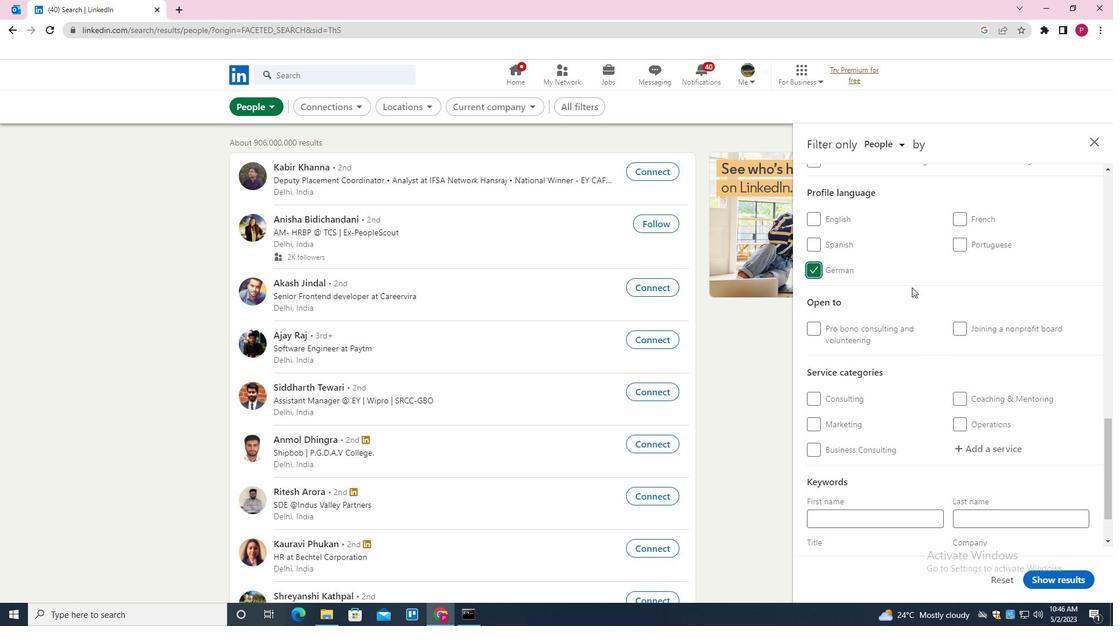 
Action: Mouse scrolled (911, 288) with delta (0, 0)
Screenshot: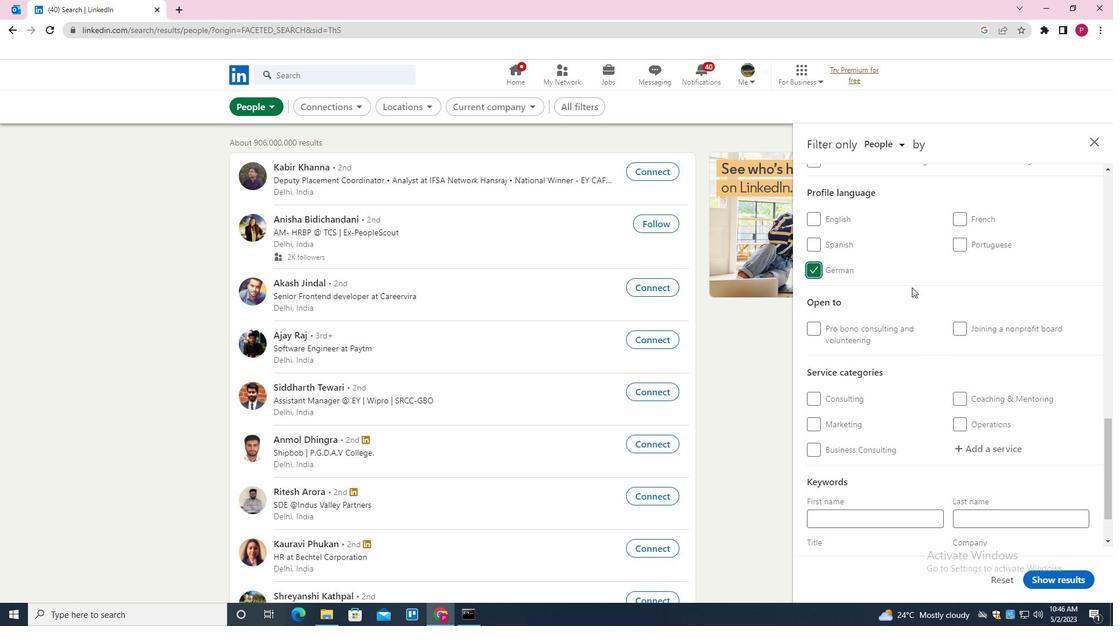 
Action: Mouse scrolled (911, 288) with delta (0, 0)
Screenshot: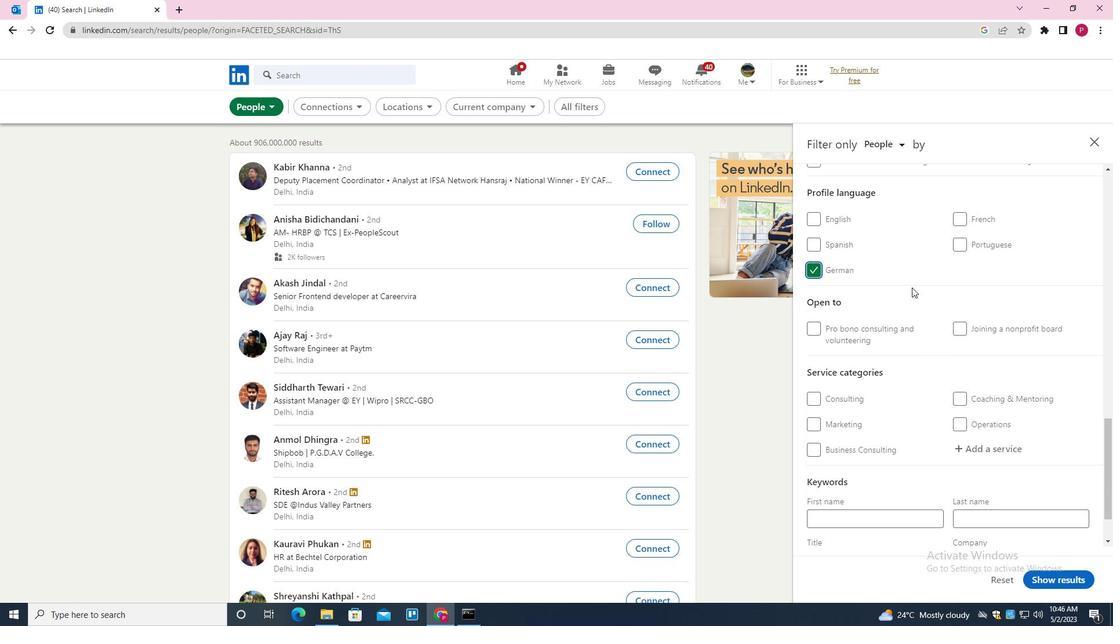 
Action: Mouse moved to (876, 338)
Screenshot: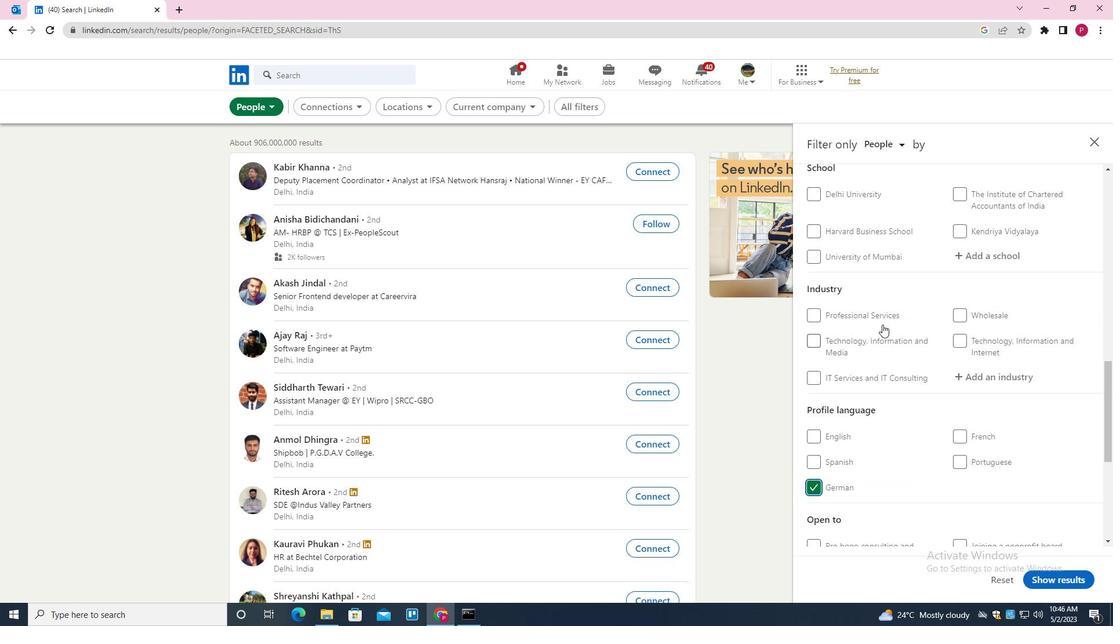 
Action: Mouse scrolled (876, 338) with delta (0, 0)
Screenshot: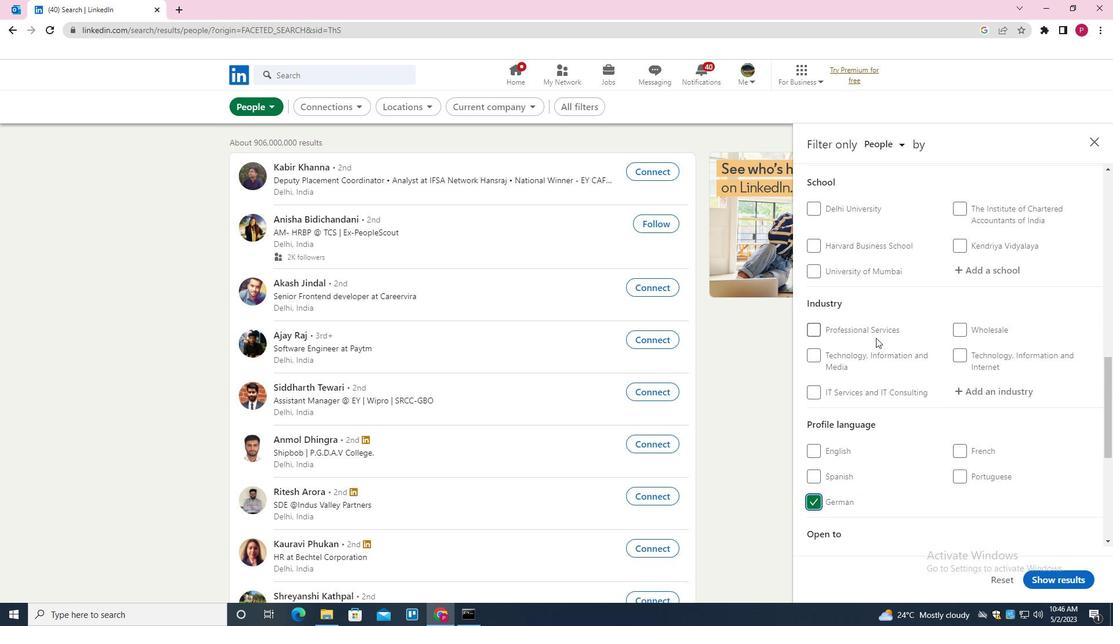 
Action: Mouse scrolled (876, 338) with delta (0, 0)
Screenshot: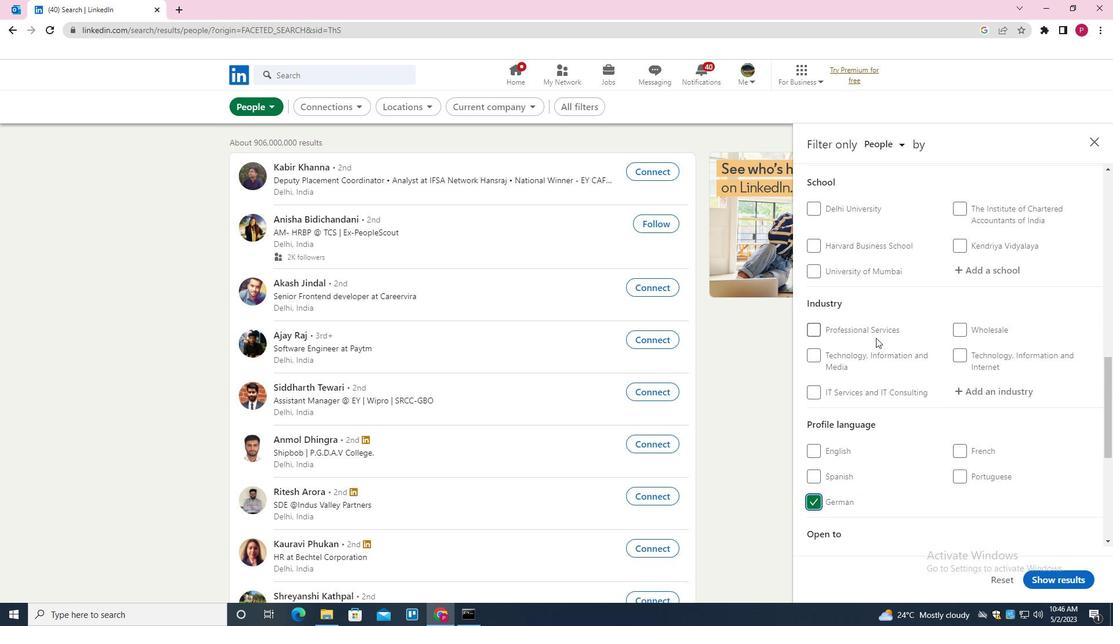 
Action: Mouse scrolled (876, 338) with delta (0, 0)
Screenshot: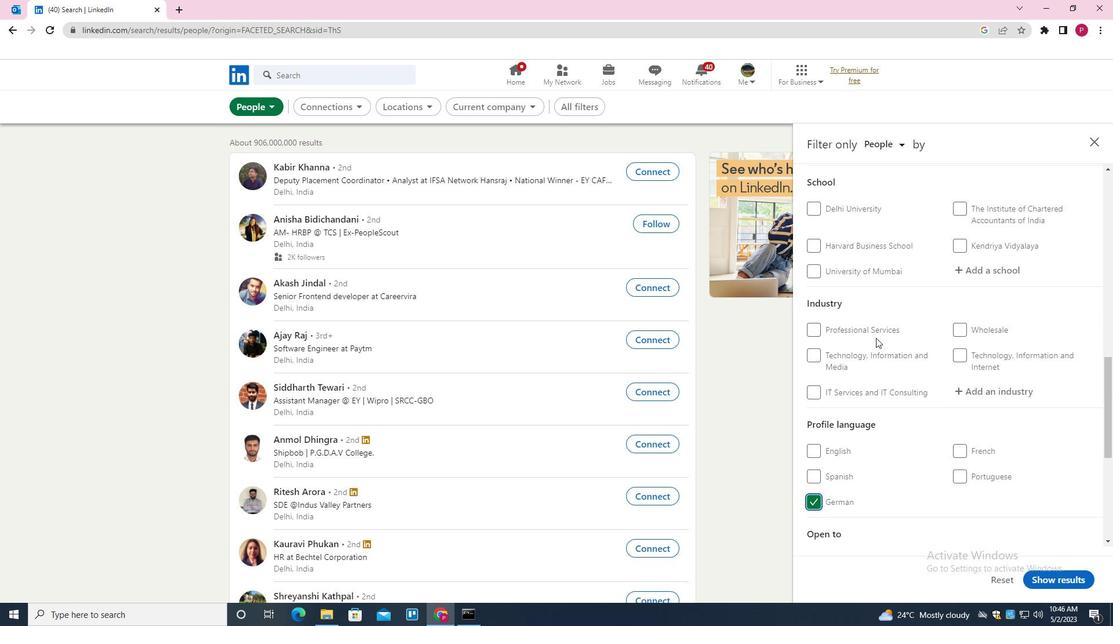 
Action: Mouse moved to (877, 338)
Screenshot: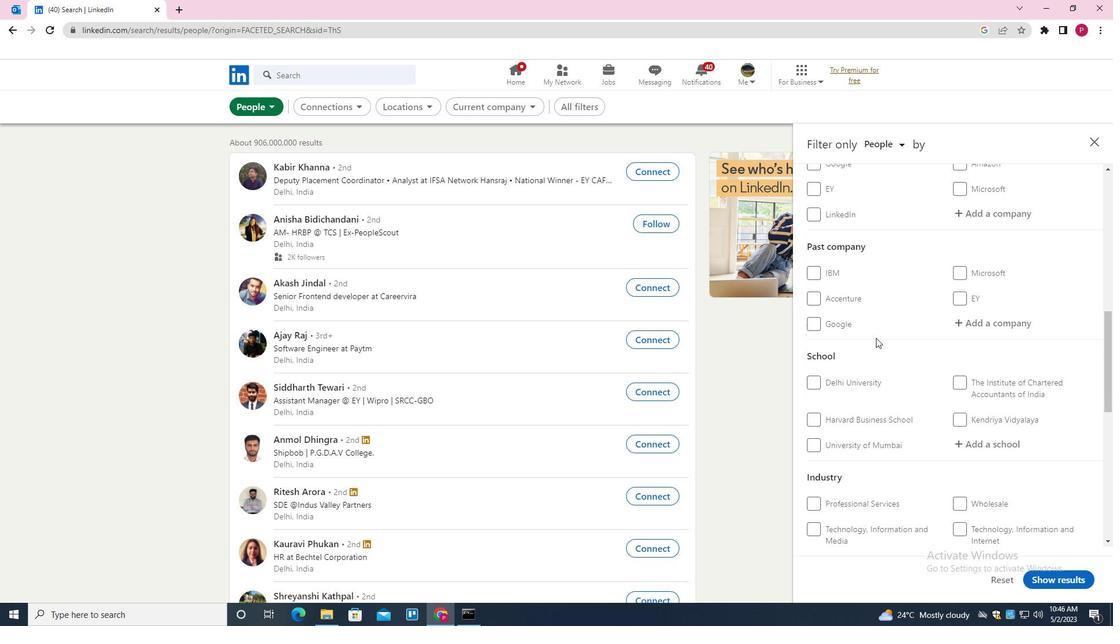 
Action: Mouse scrolled (877, 338) with delta (0, 0)
Screenshot: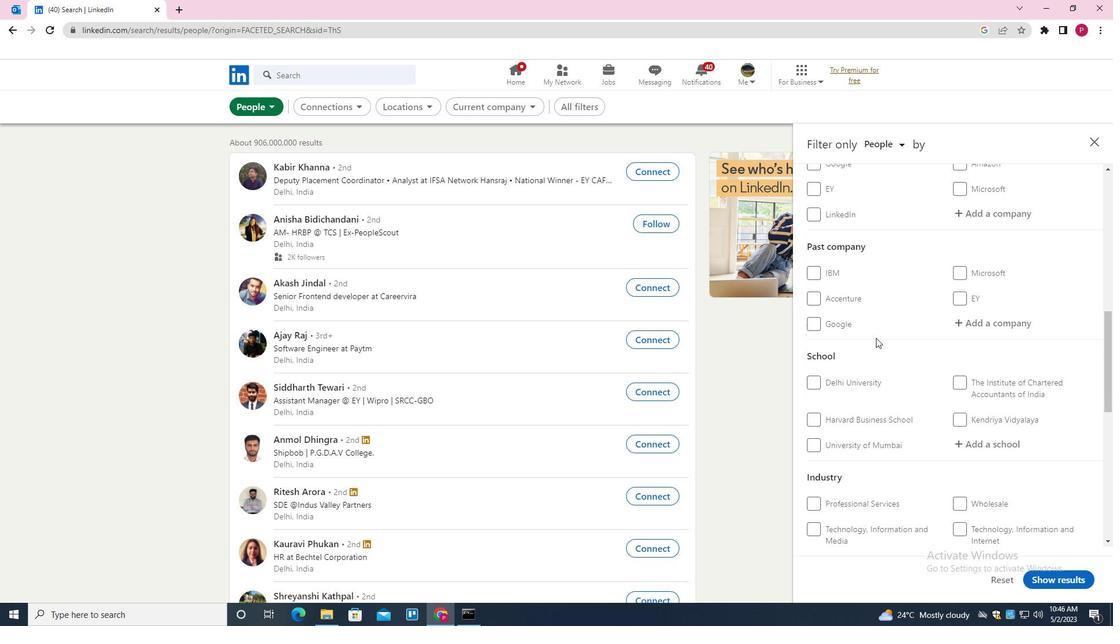
Action: Mouse scrolled (877, 338) with delta (0, 0)
Screenshot: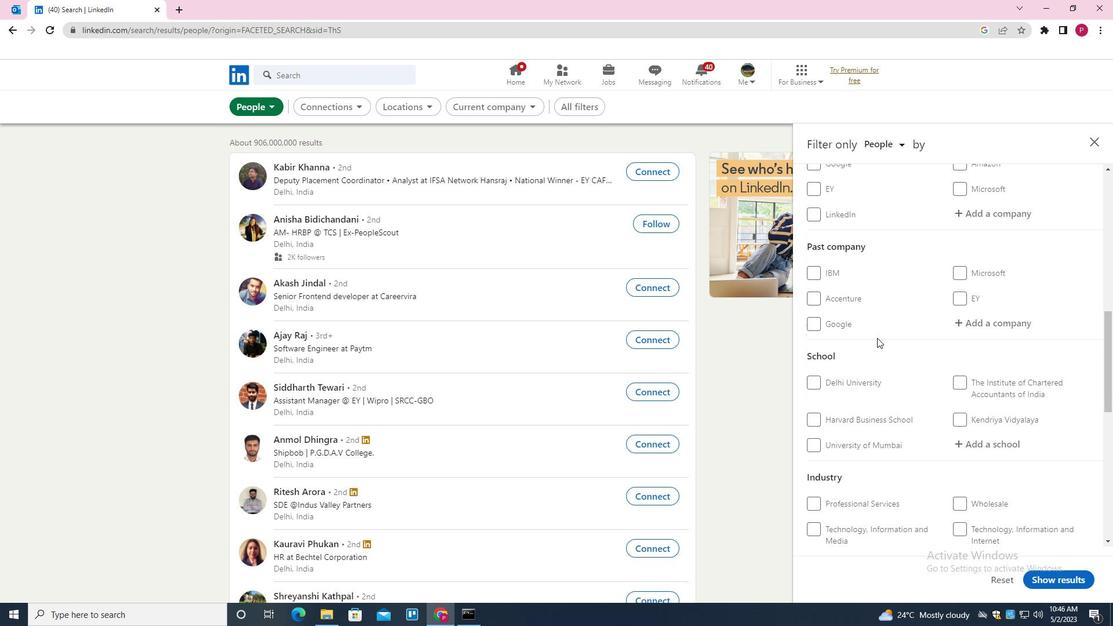 
Action: Mouse moved to (994, 325)
Screenshot: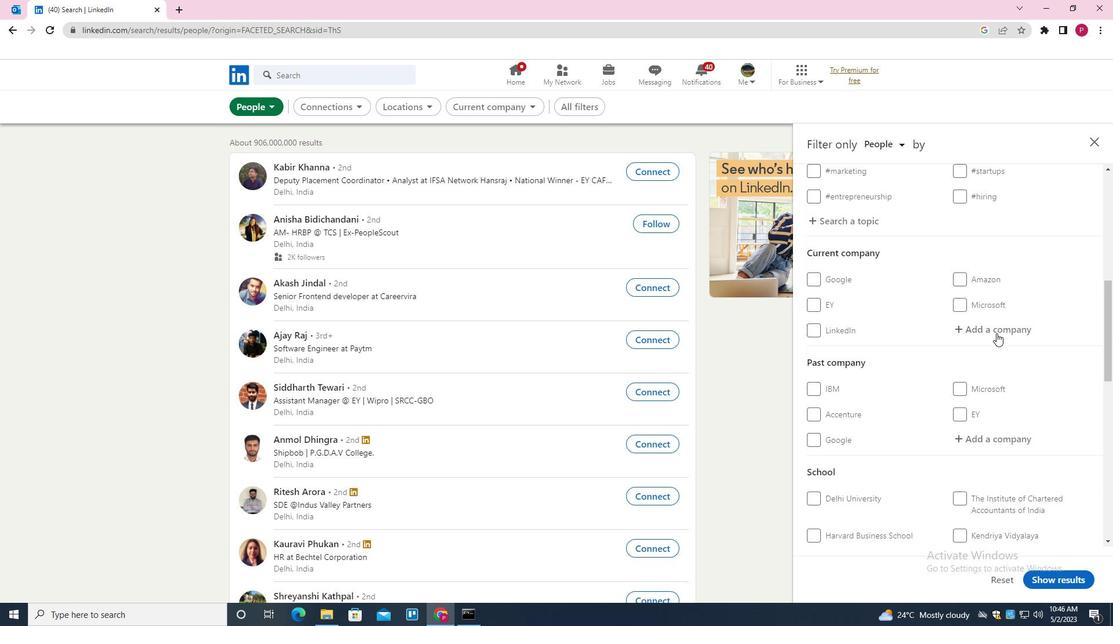 
Action: Mouse pressed left at (994, 325)
Screenshot: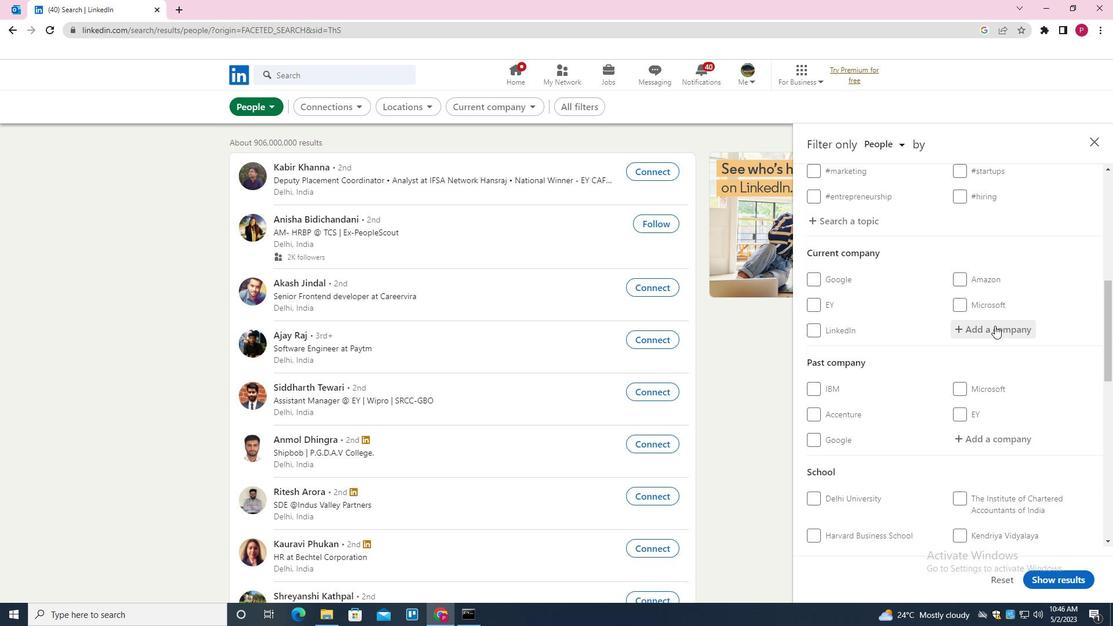 
Action: Mouse moved to (985, 329)
Screenshot: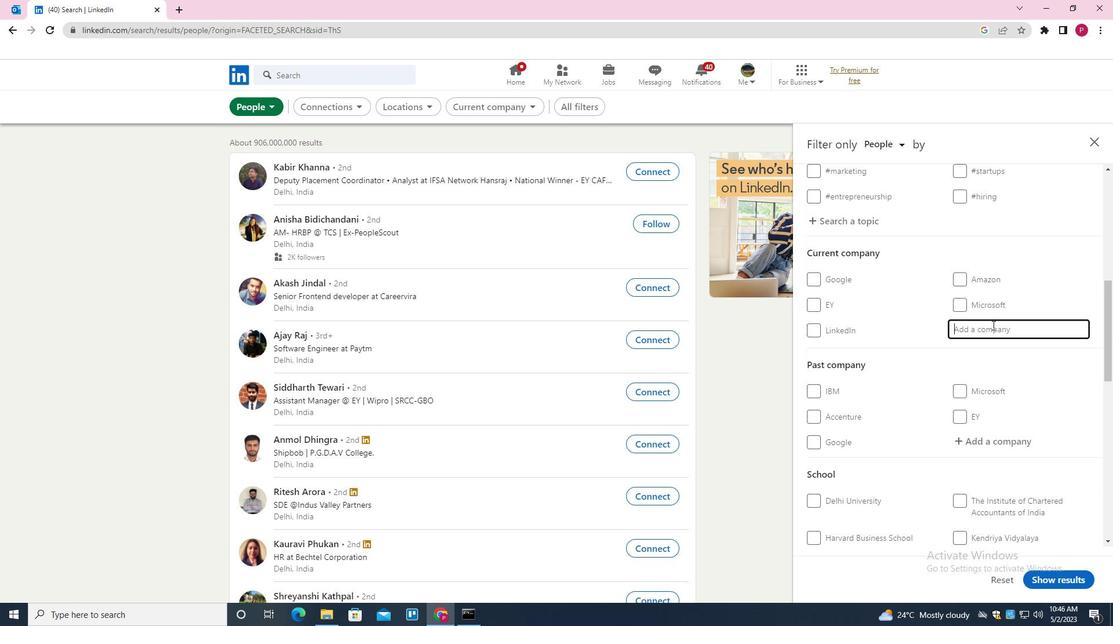 
Action: Key pressed <Key.shift><Key.shift><Key.shift>KOTAK<Key.space><Key.shift>MAHINDRA<Key.space><Key.down><Key.enter>
Screenshot: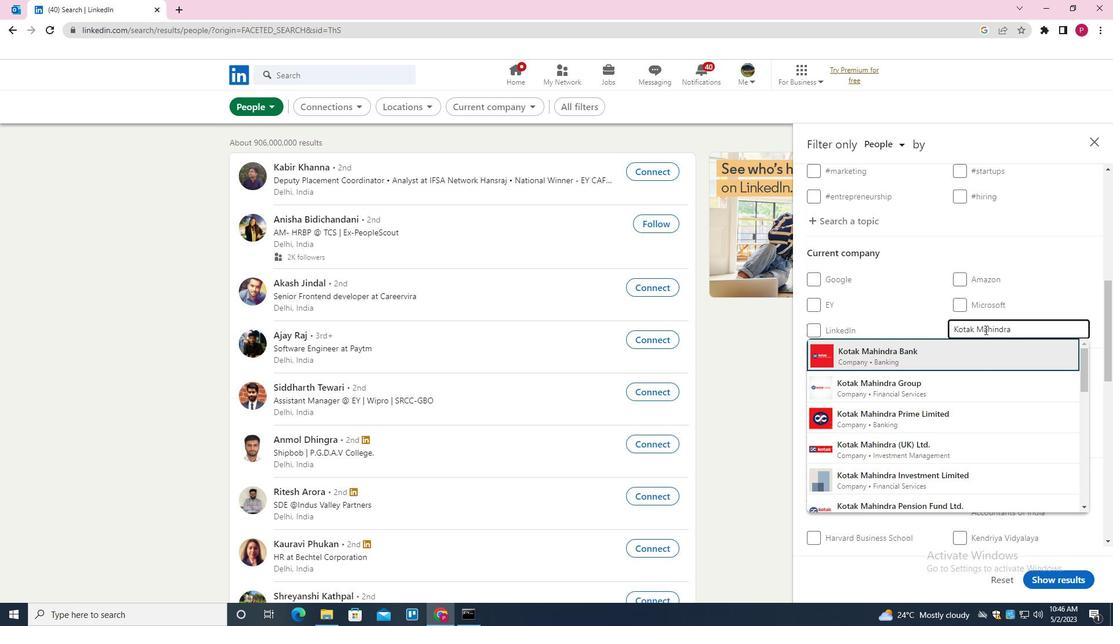 
Action: Mouse moved to (933, 347)
Screenshot: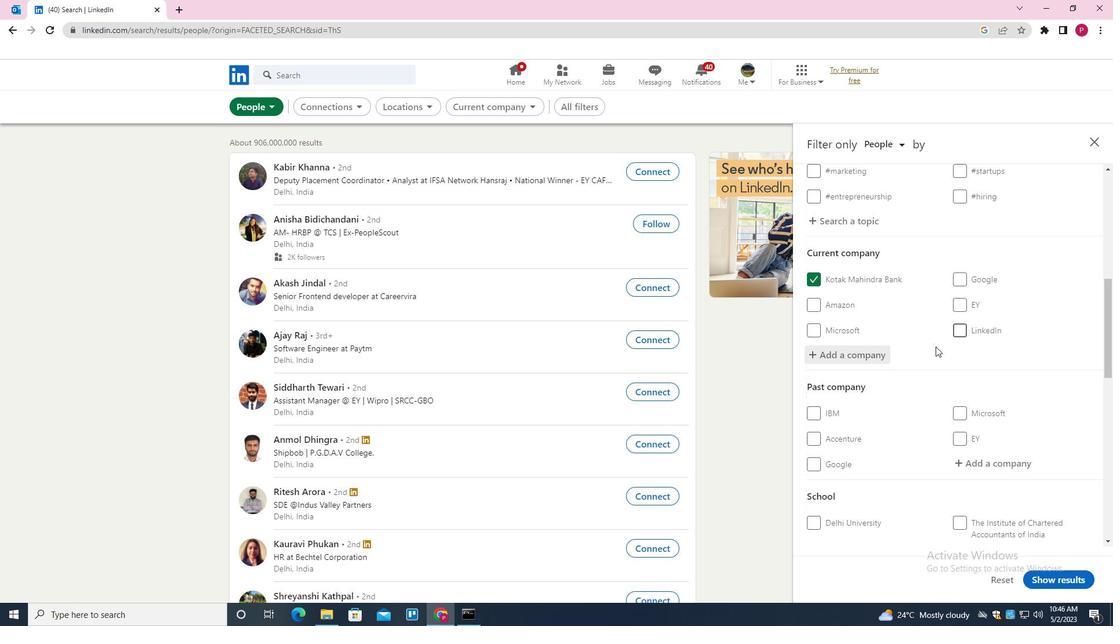
Action: Mouse scrolled (933, 346) with delta (0, 0)
Screenshot: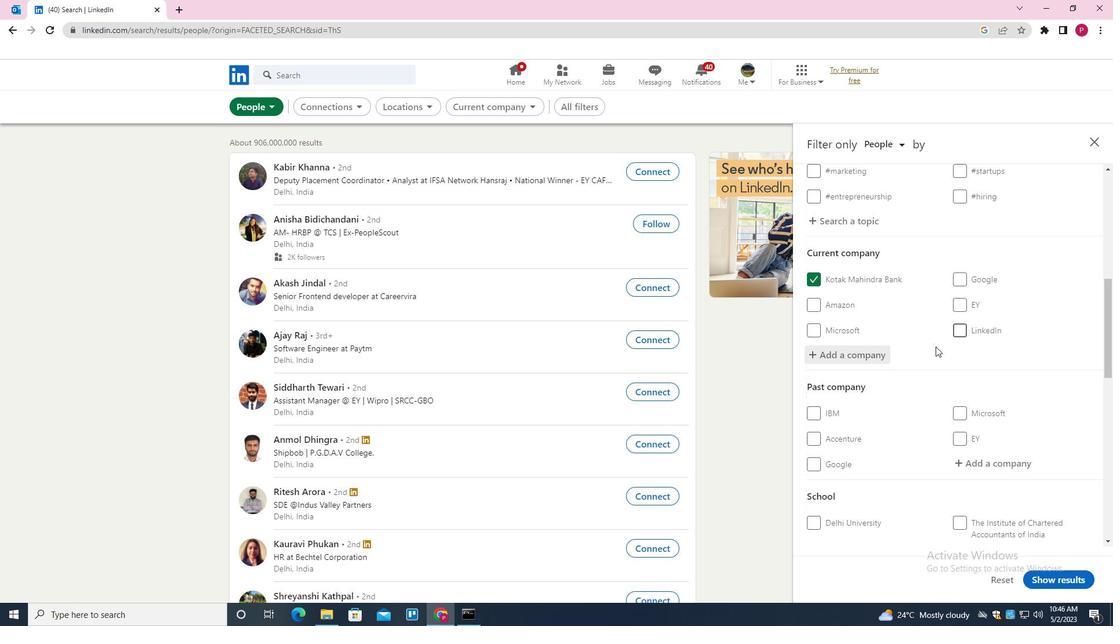 
Action: Mouse moved to (933, 347)
Screenshot: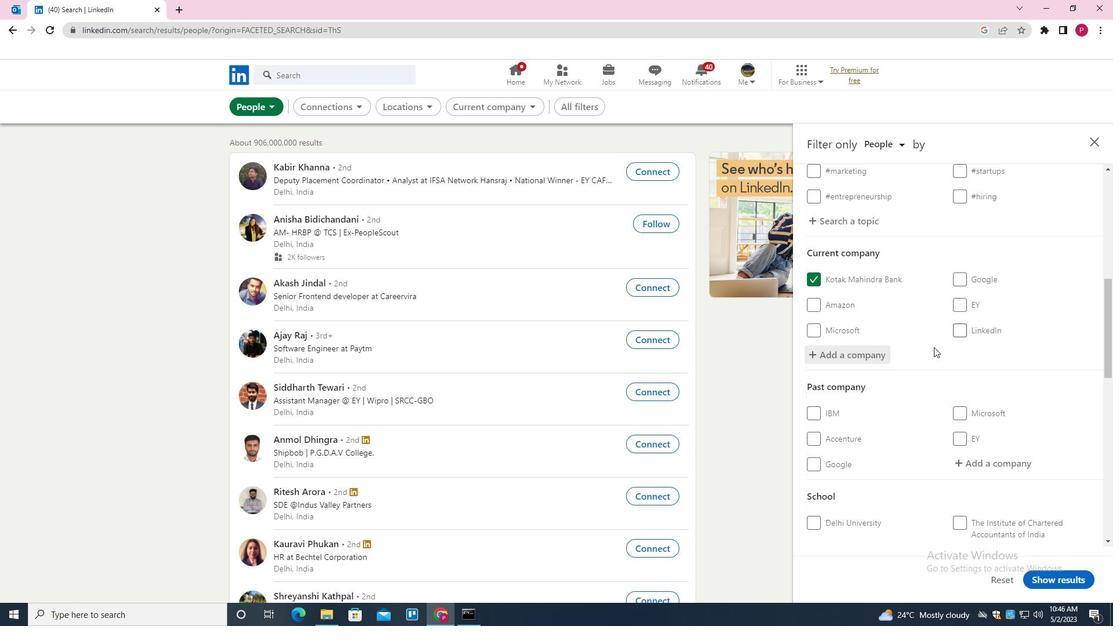 
Action: Mouse scrolled (933, 347) with delta (0, 0)
Screenshot: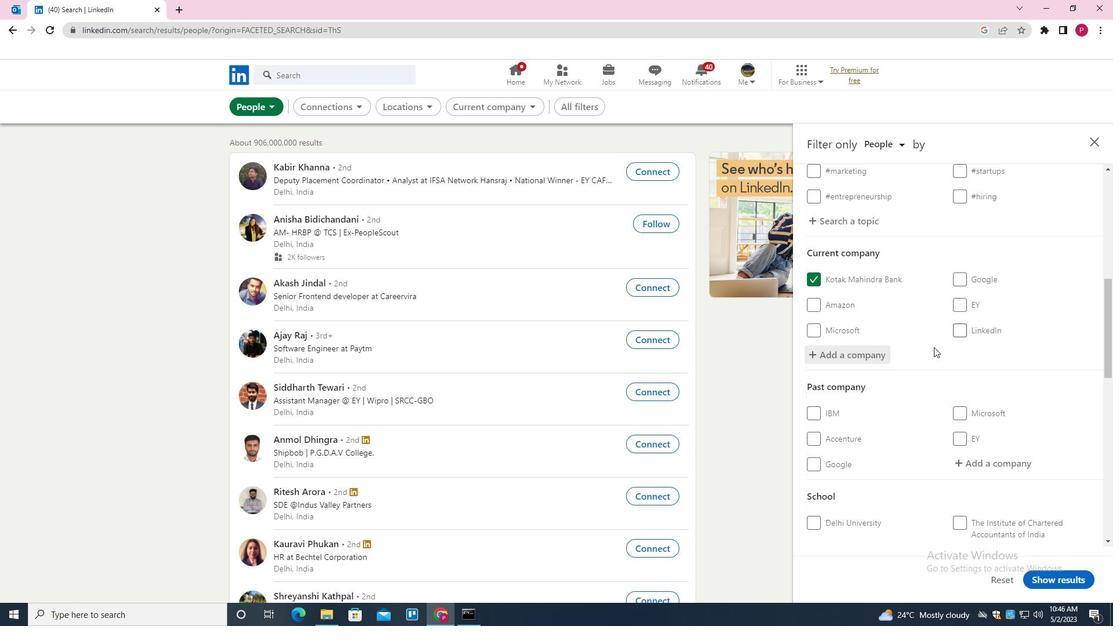
Action: Mouse moved to (933, 348)
Screenshot: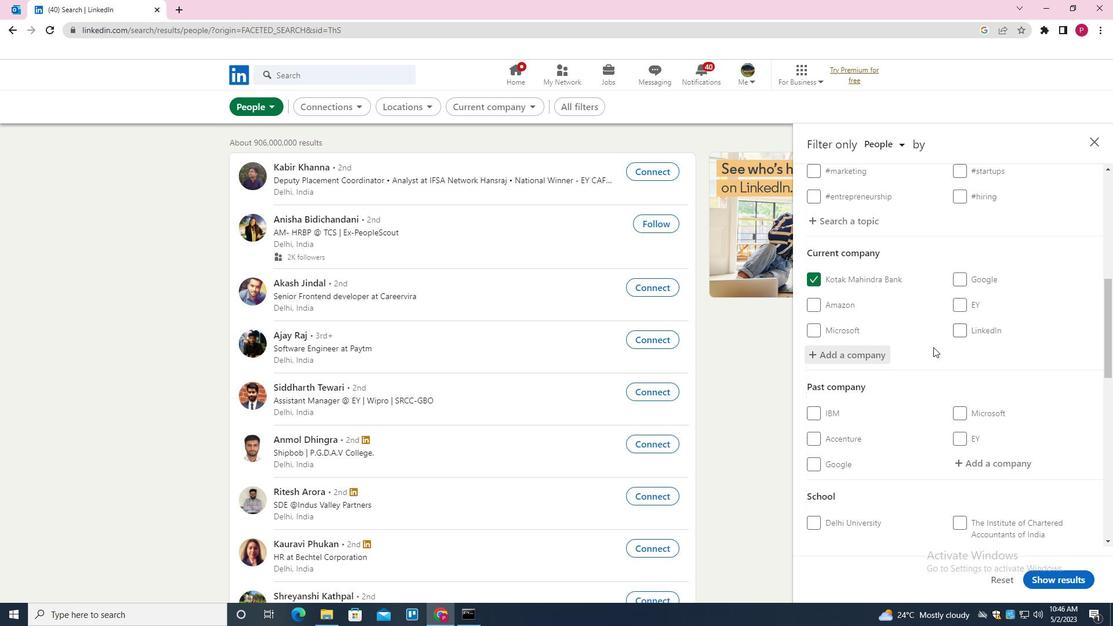 
Action: Mouse scrolled (933, 347) with delta (0, 0)
Screenshot: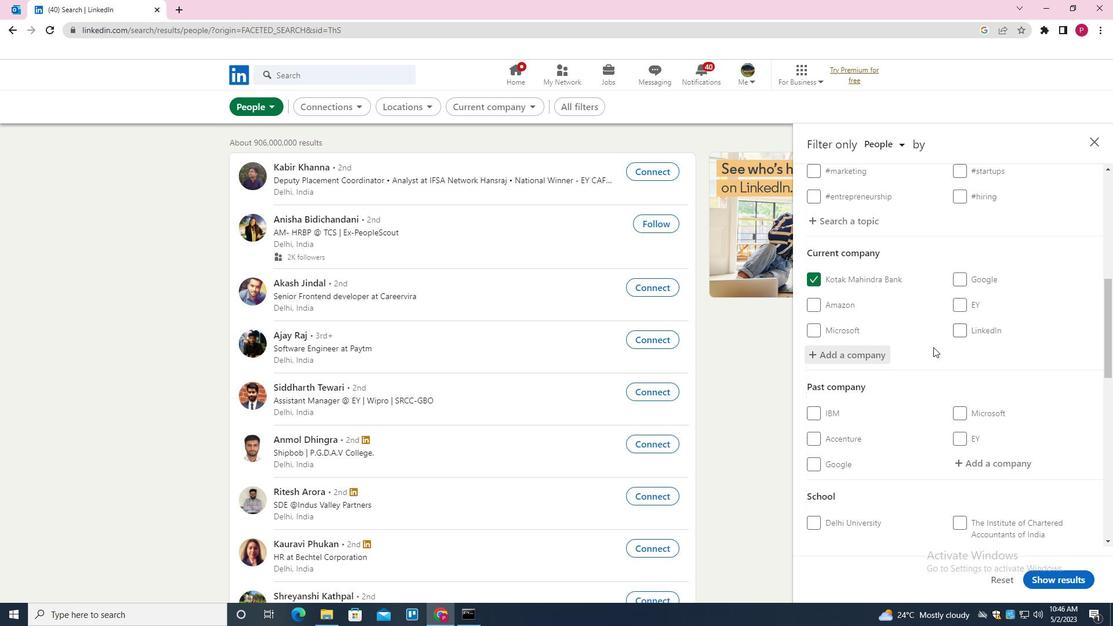 
Action: Mouse moved to (923, 345)
Screenshot: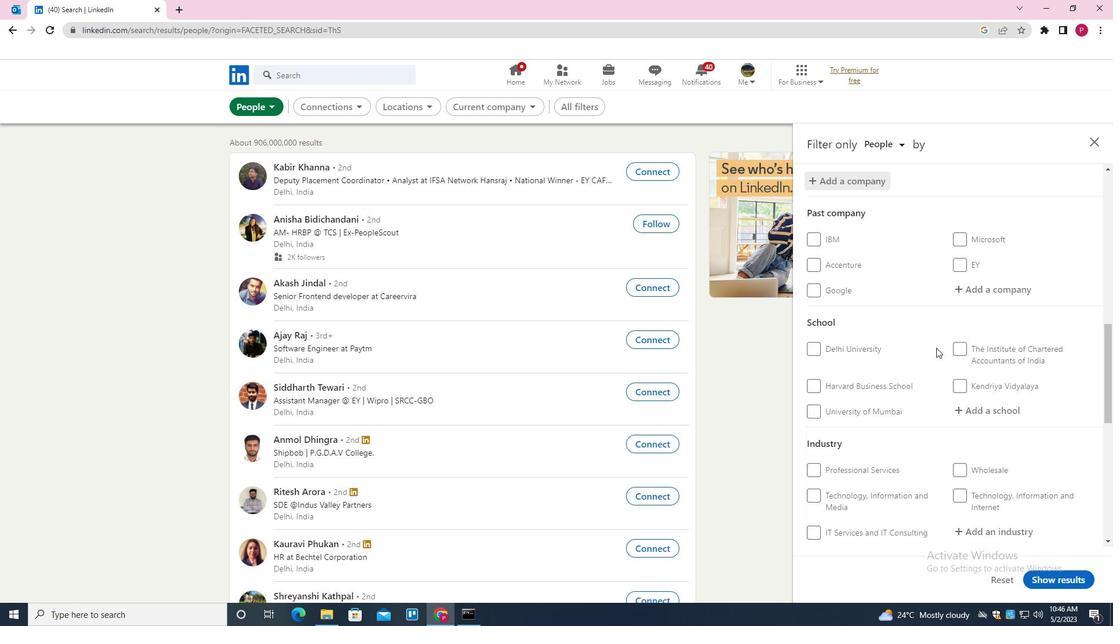 
Action: Mouse scrolled (923, 344) with delta (0, 0)
Screenshot: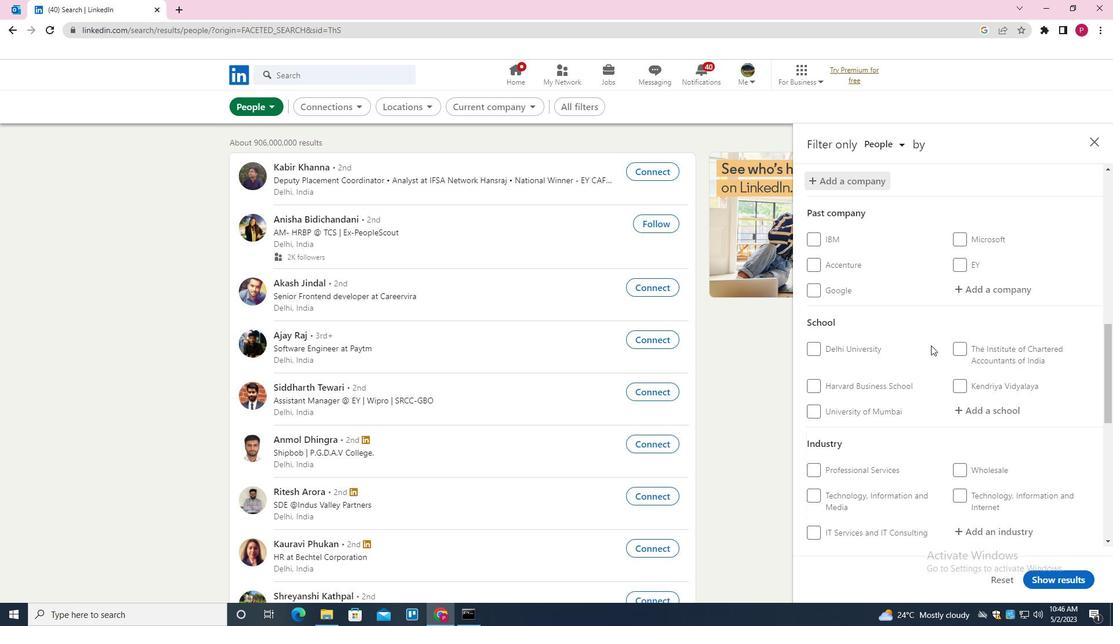 
Action: Mouse scrolled (923, 344) with delta (0, 0)
Screenshot: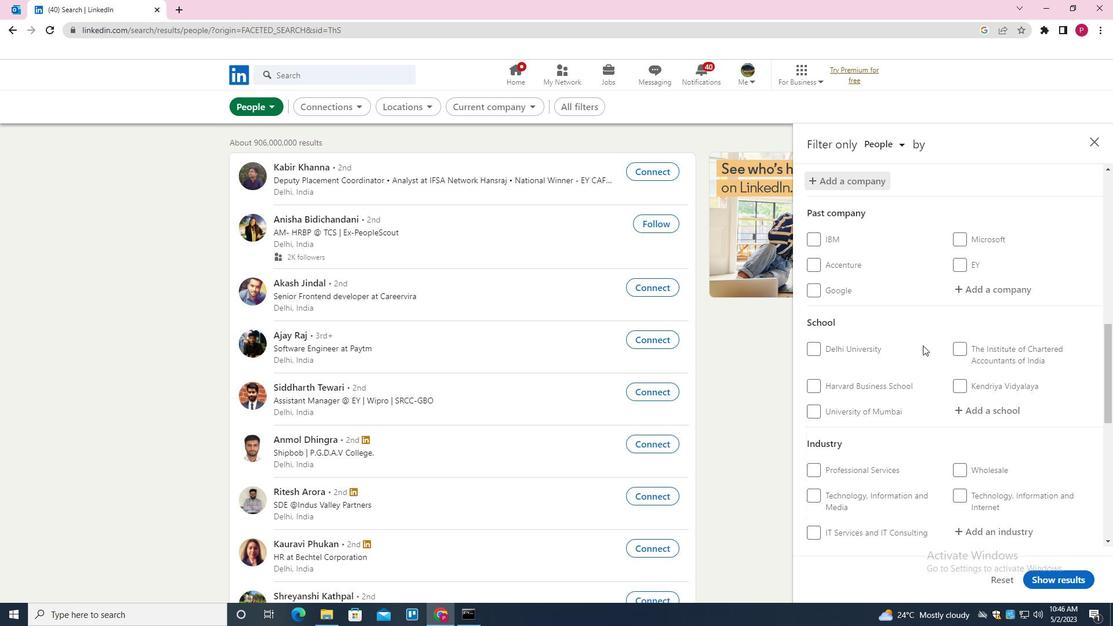 
Action: Mouse scrolled (923, 344) with delta (0, 0)
Screenshot: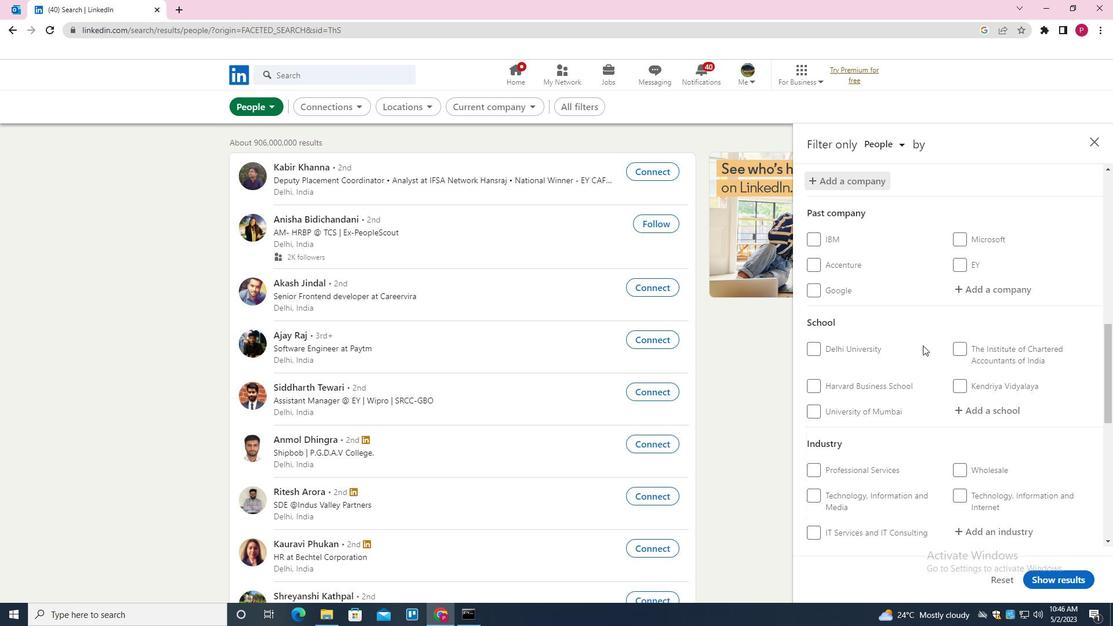 
Action: Mouse moved to (983, 233)
Screenshot: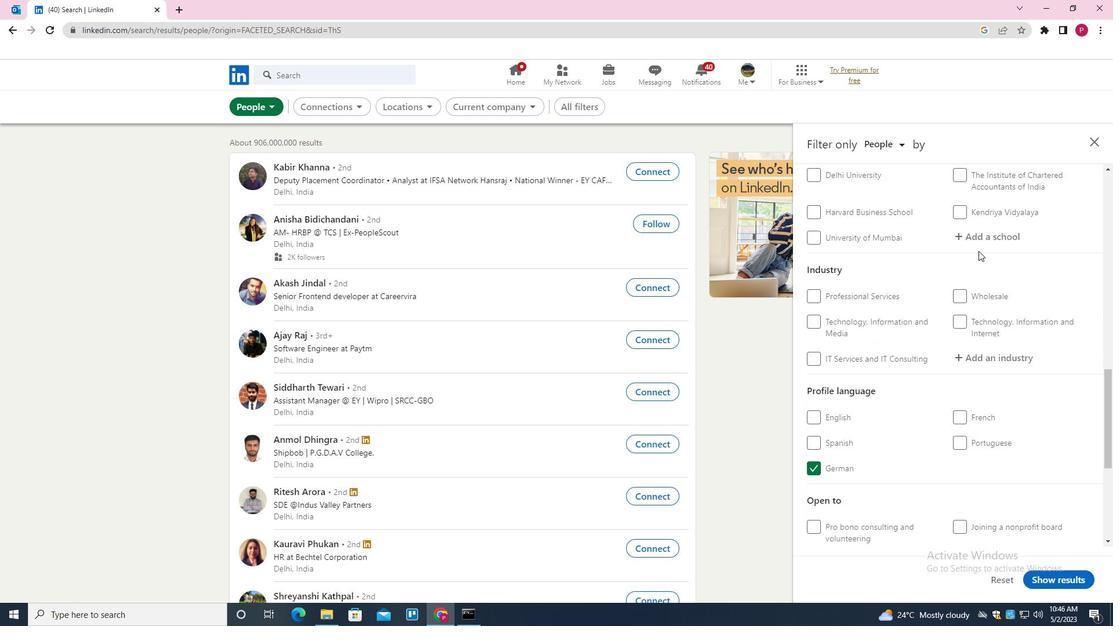 
Action: Mouse pressed left at (983, 233)
Screenshot: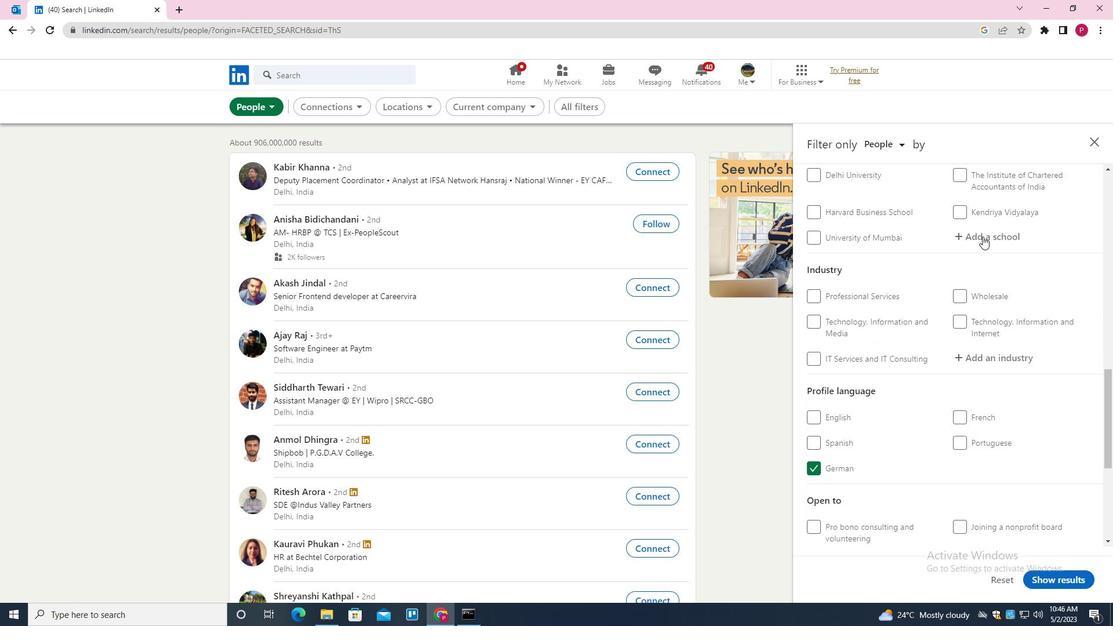 
Action: Mouse moved to (983, 232)
Screenshot: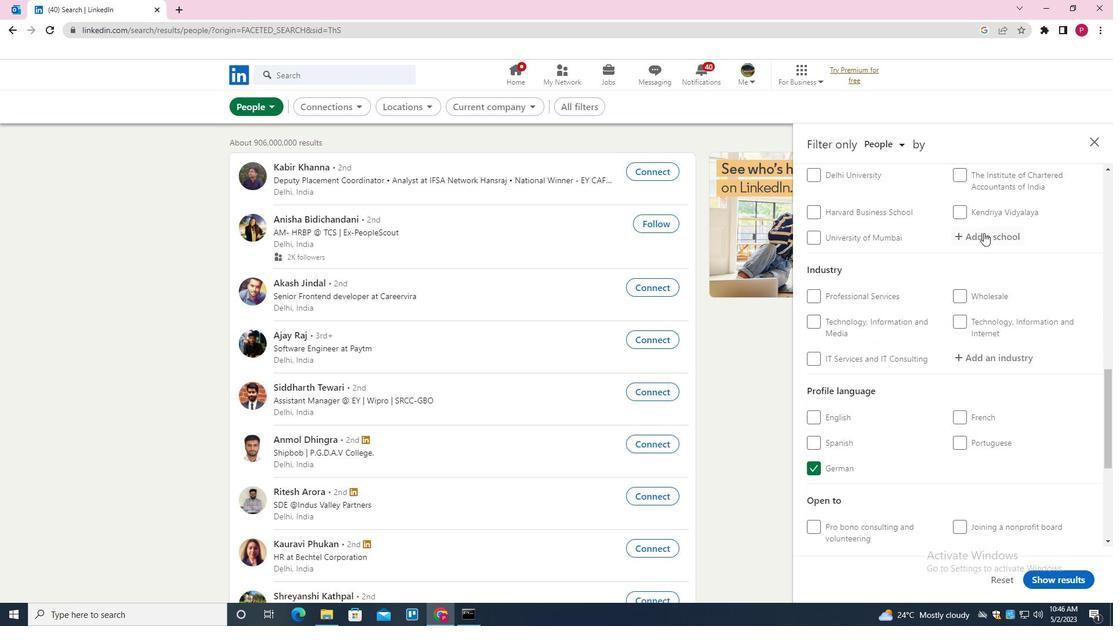 
Action: Key pressed <Key.shift><Key.shift><Key.shift>TRINITY<Key.space><Key.shift><Key.shift><Key.shift>NDT<Key.down><Key.enter>
Screenshot: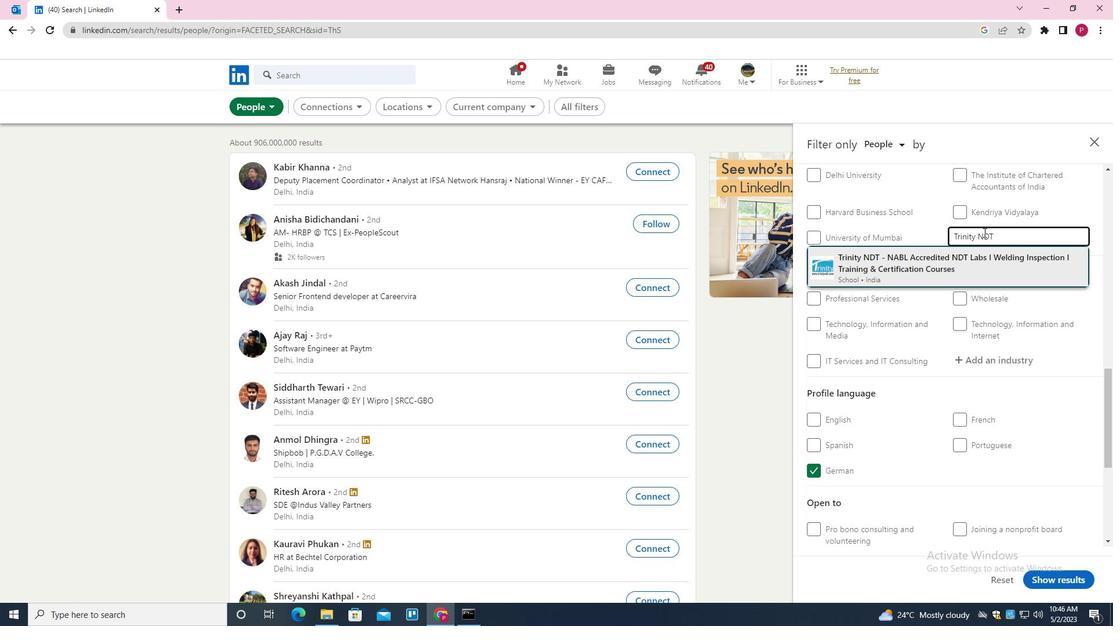 
Action: Mouse moved to (983, 271)
Screenshot: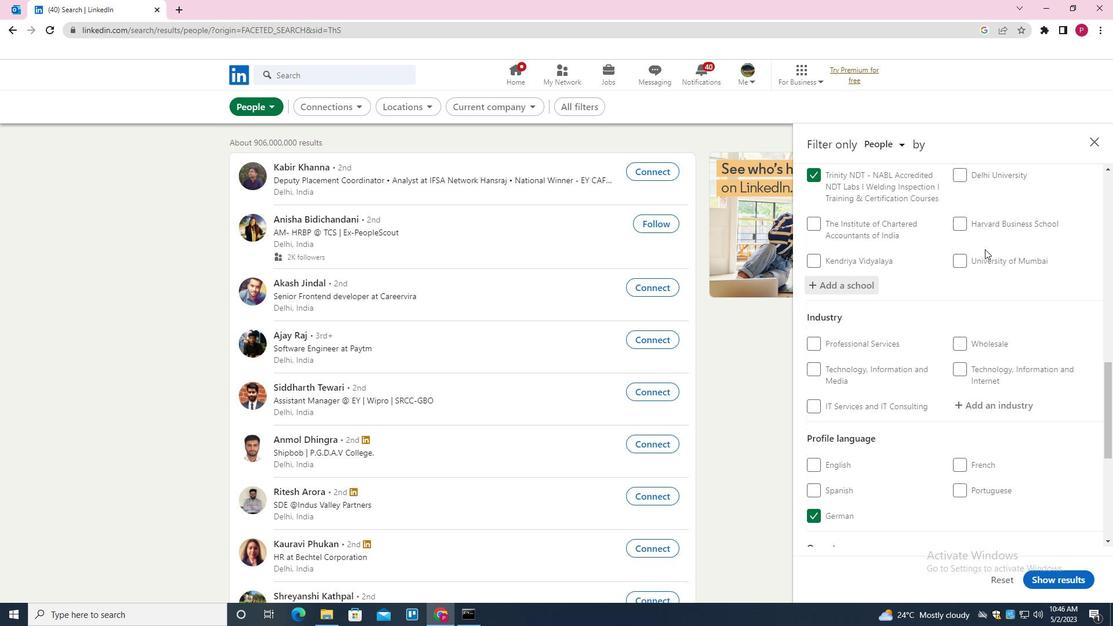 
Action: Mouse scrolled (983, 270) with delta (0, 0)
Screenshot: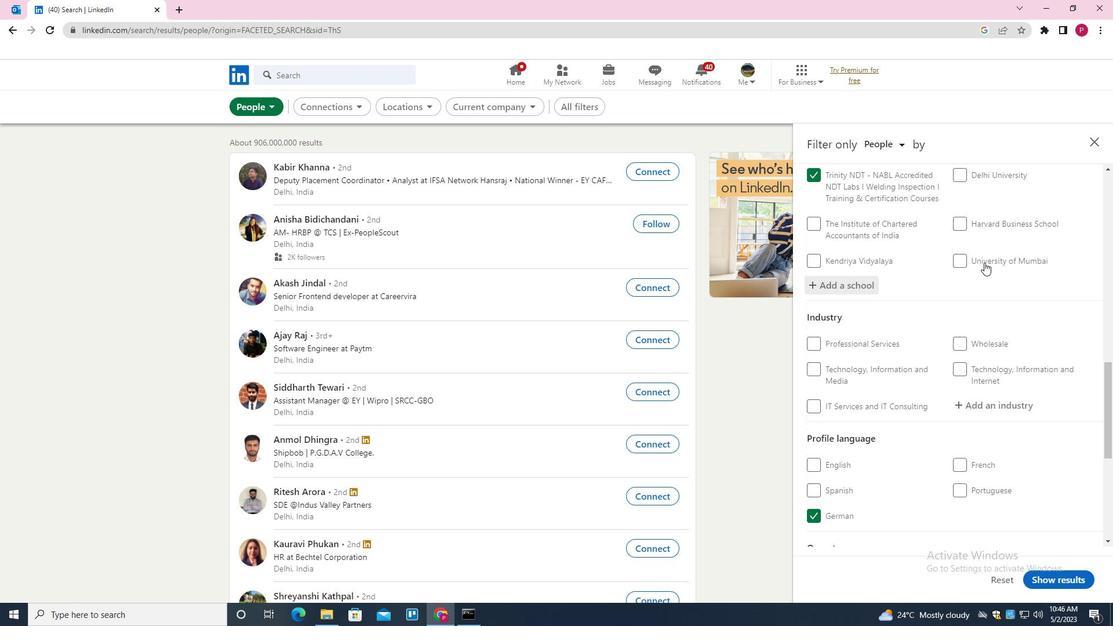 
Action: Mouse moved to (983, 271)
Screenshot: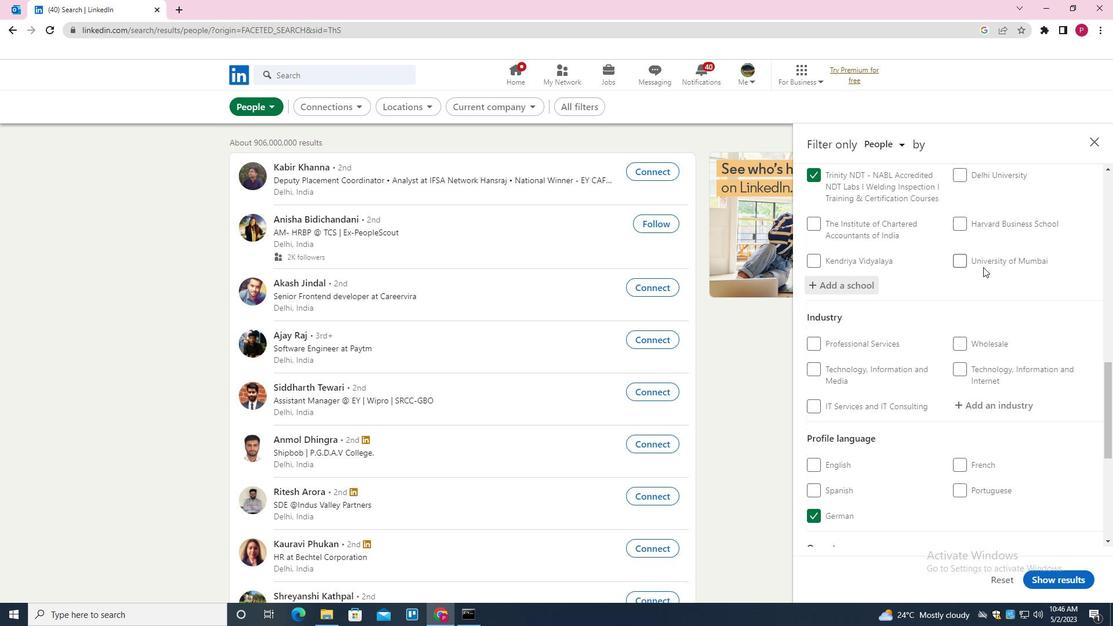 
Action: Mouse scrolled (983, 271) with delta (0, 0)
Screenshot: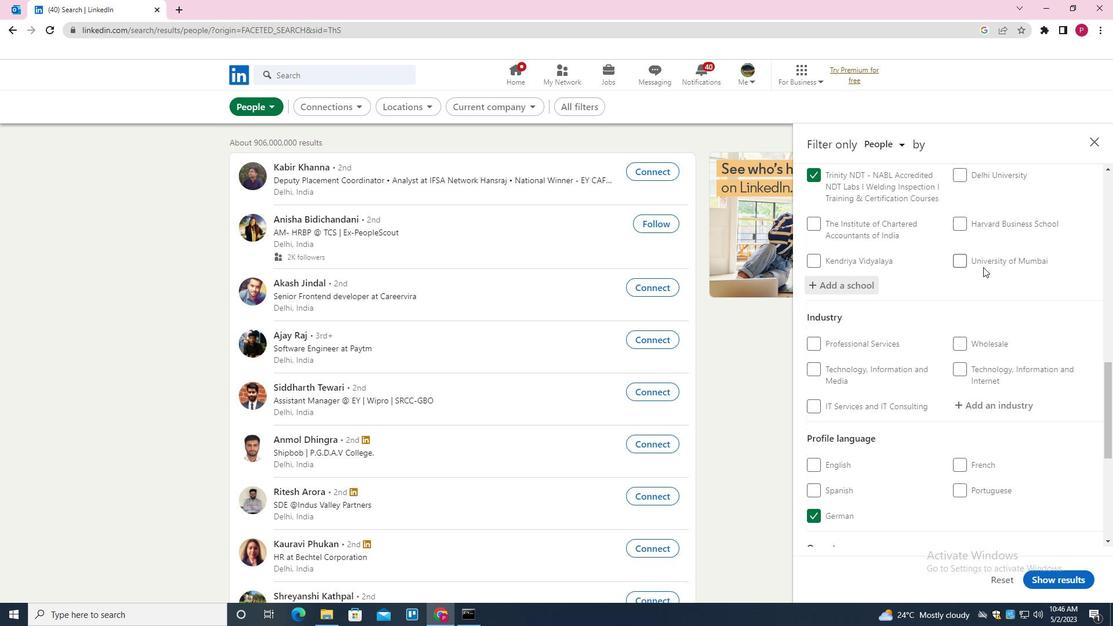 
Action: Mouse moved to (983, 275)
Screenshot: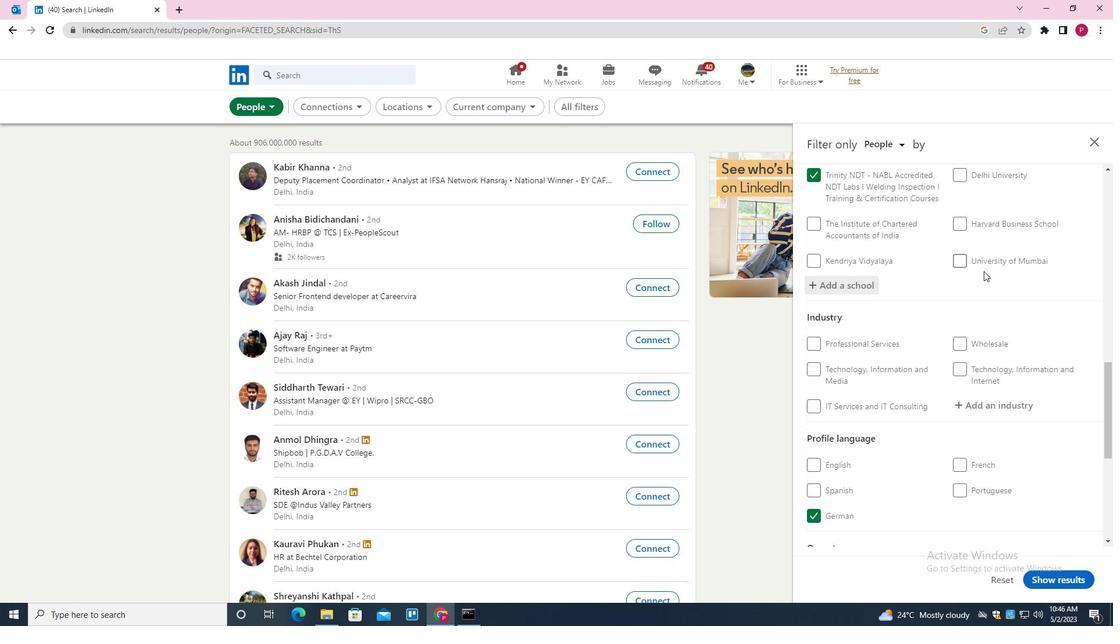 
Action: Mouse scrolled (983, 274) with delta (0, 0)
Screenshot: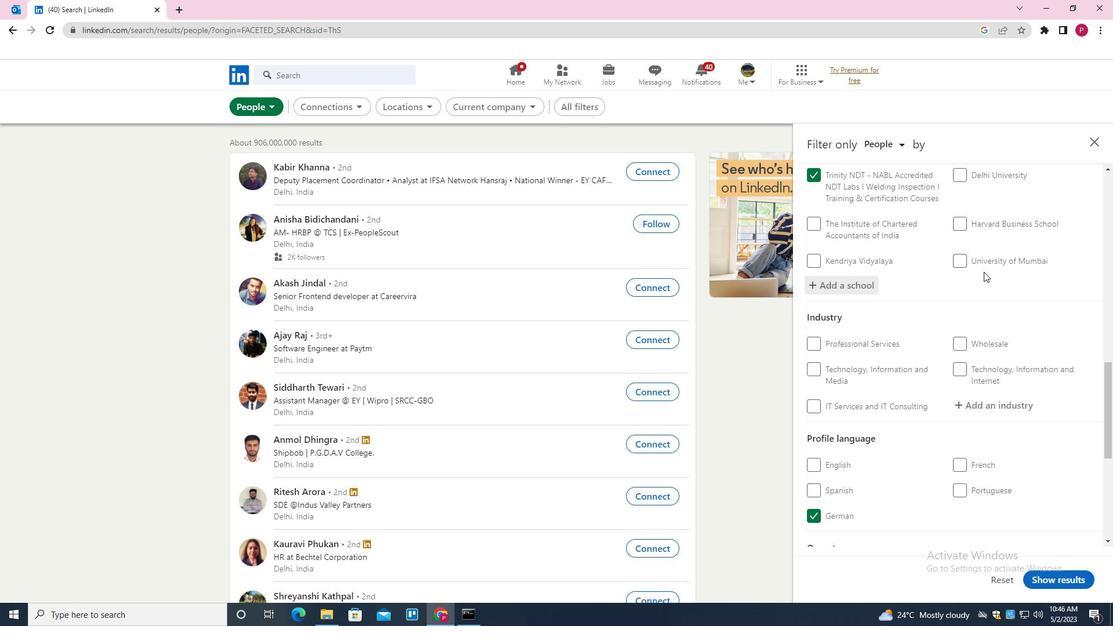 
Action: Mouse moved to (998, 233)
Screenshot: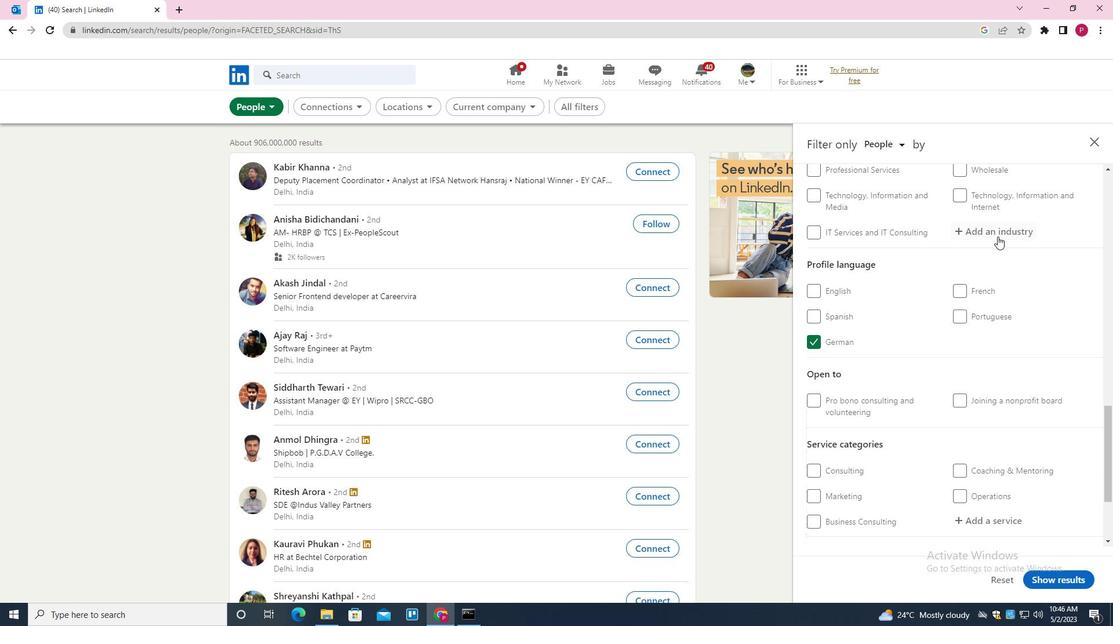 
Action: Mouse pressed left at (998, 233)
Screenshot: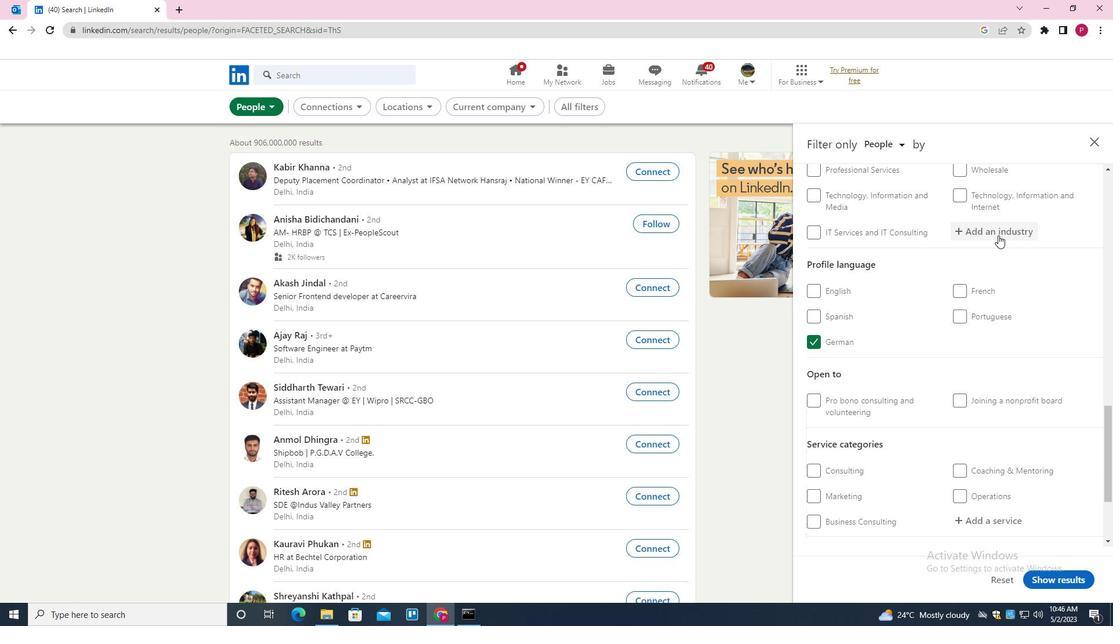 
Action: Key pressed <Key.shift><Key.shift><Key.shift><Key.shift><Key.shift><Key.shift><Key.shift><Key.shift><Key.shift><Key.shift><Key.shift><Key.shift><Key.shift><Key.shift><Key.shift><Key.shift><Key.shift>IT<Key.down><Key.down><Key.down><Key.down><Key.enter>
Screenshot: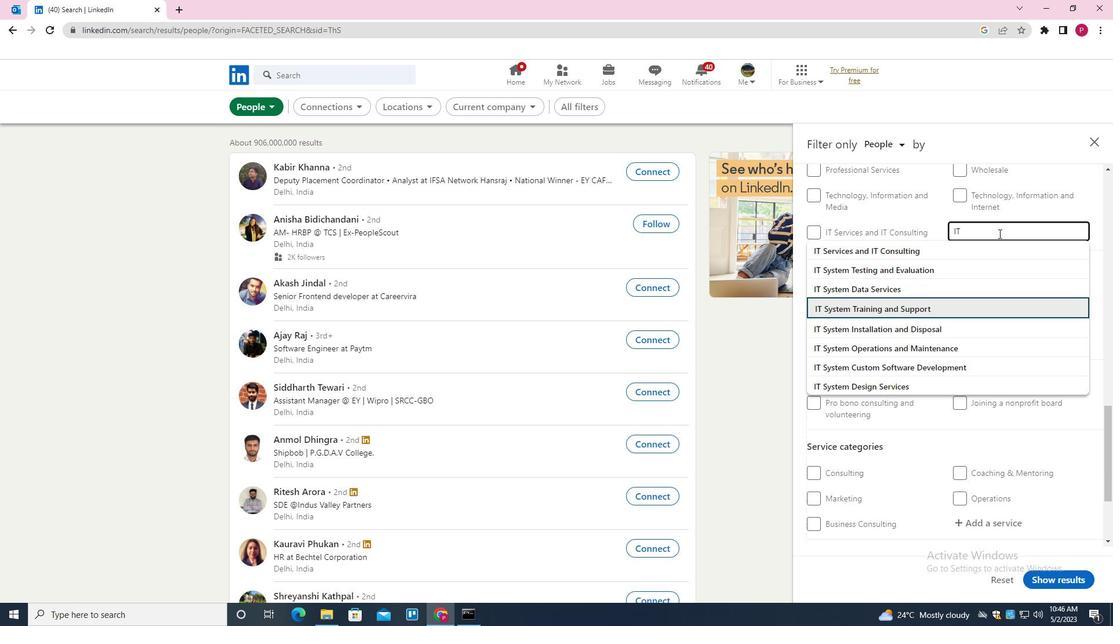 
Action: Mouse moved to (1023, 277)
Screenshot: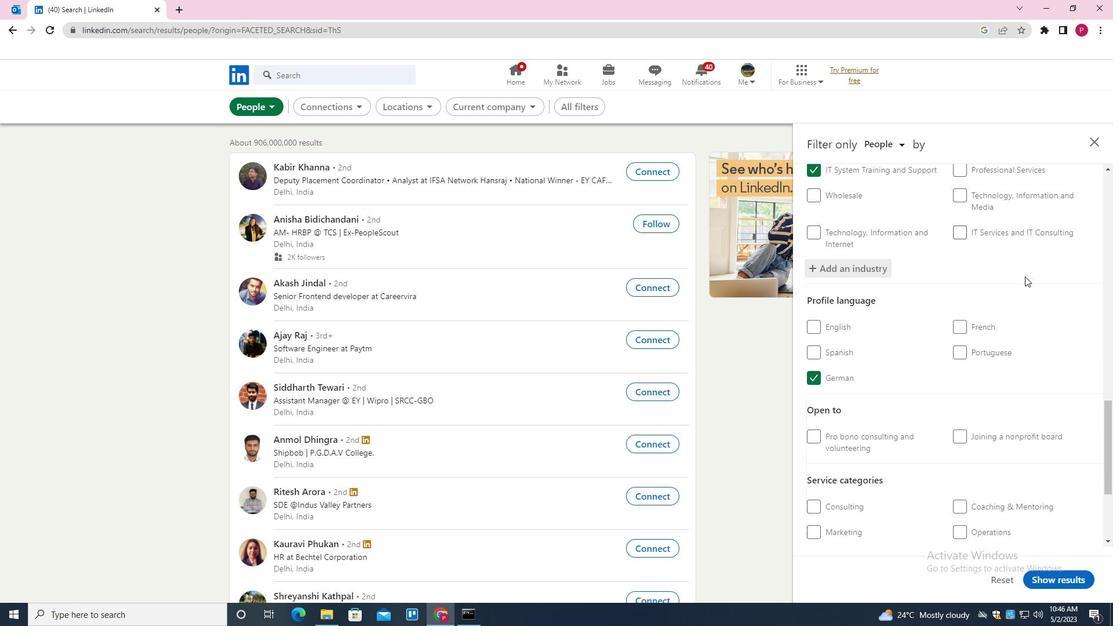 
Action: Mouse scrolled (1023, 276) with delta (0, 0)
Screenshot: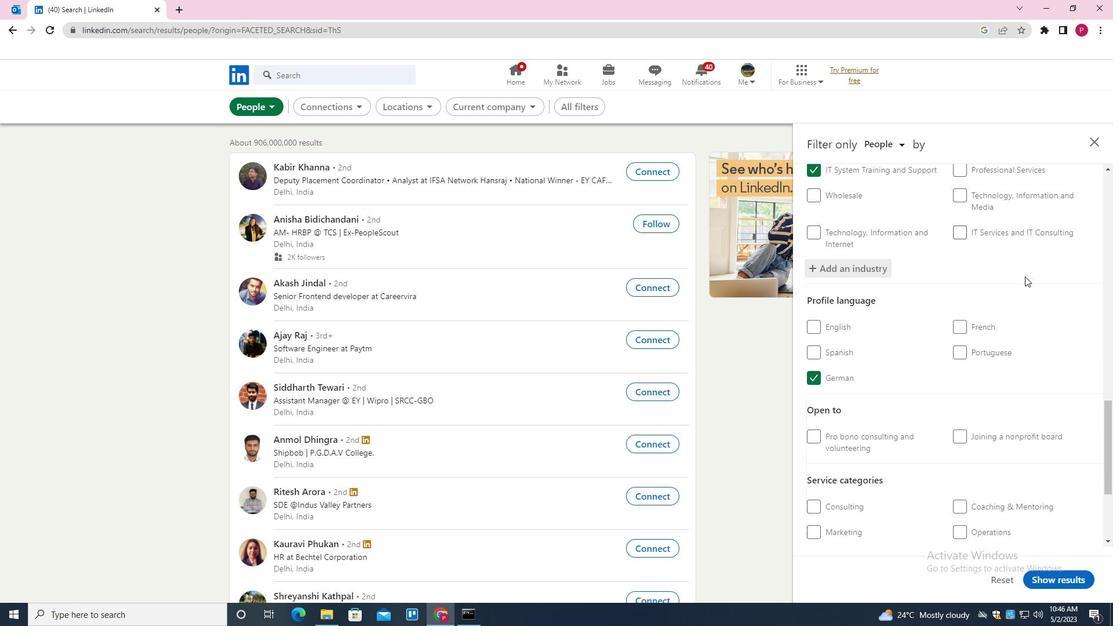 
Action: Mouse moved to (1023, 279)
Screenshot: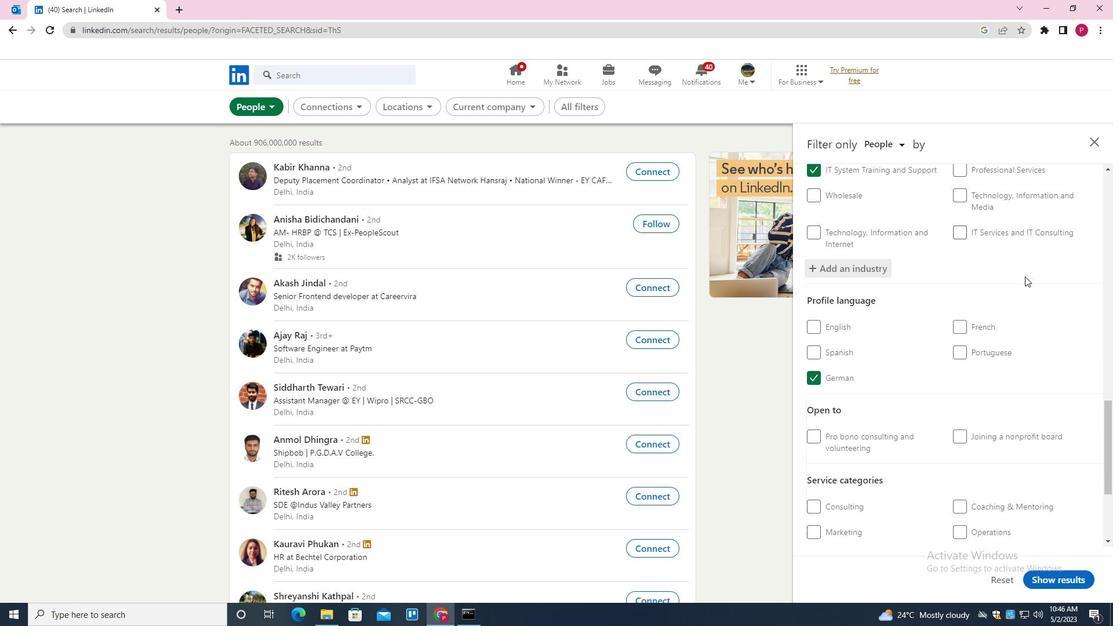 
Action: Mouse scrolled (1023, 278) with delta (0, 0)
Screenshot: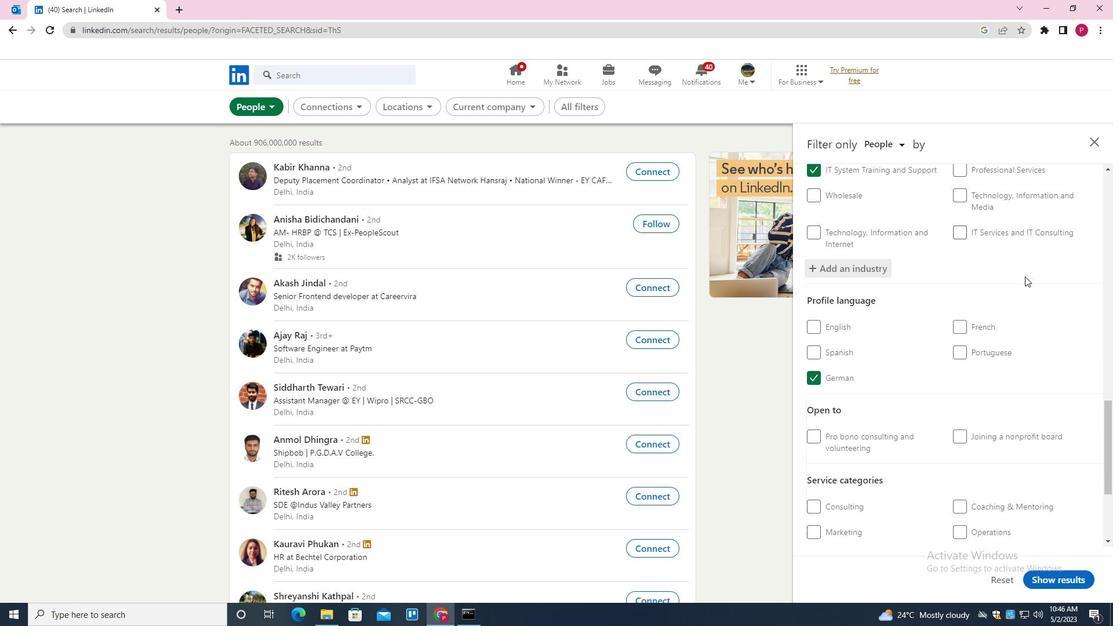 
Action: Mouse moved to (1023, 288)
Screenshot: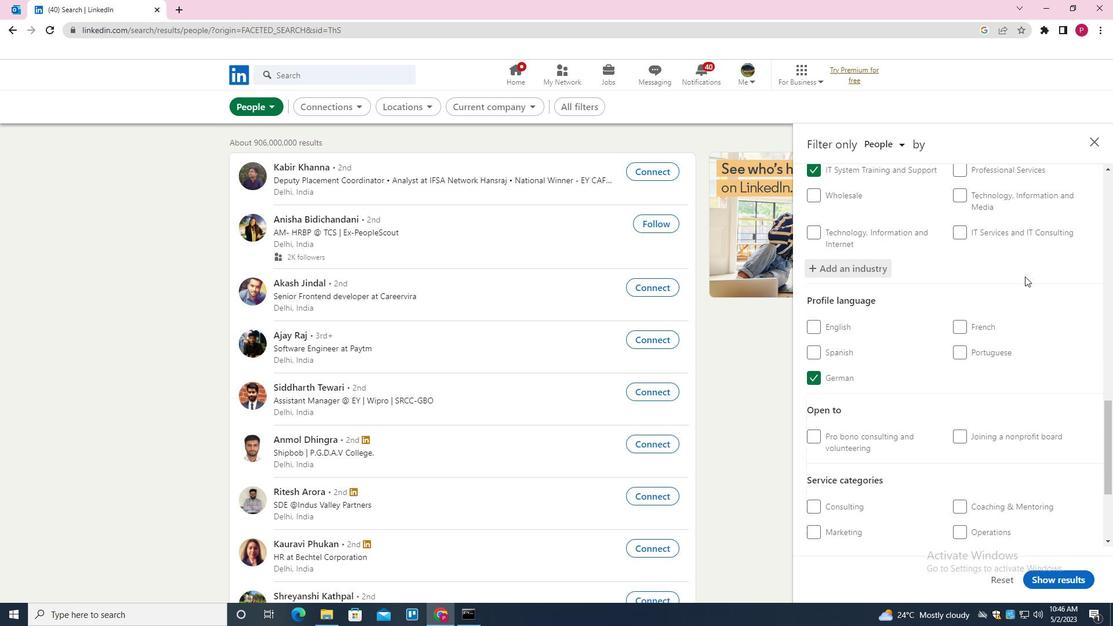 
Action: Mouse scrolled (1023, 288) with delta (0, 0)
Screenshot: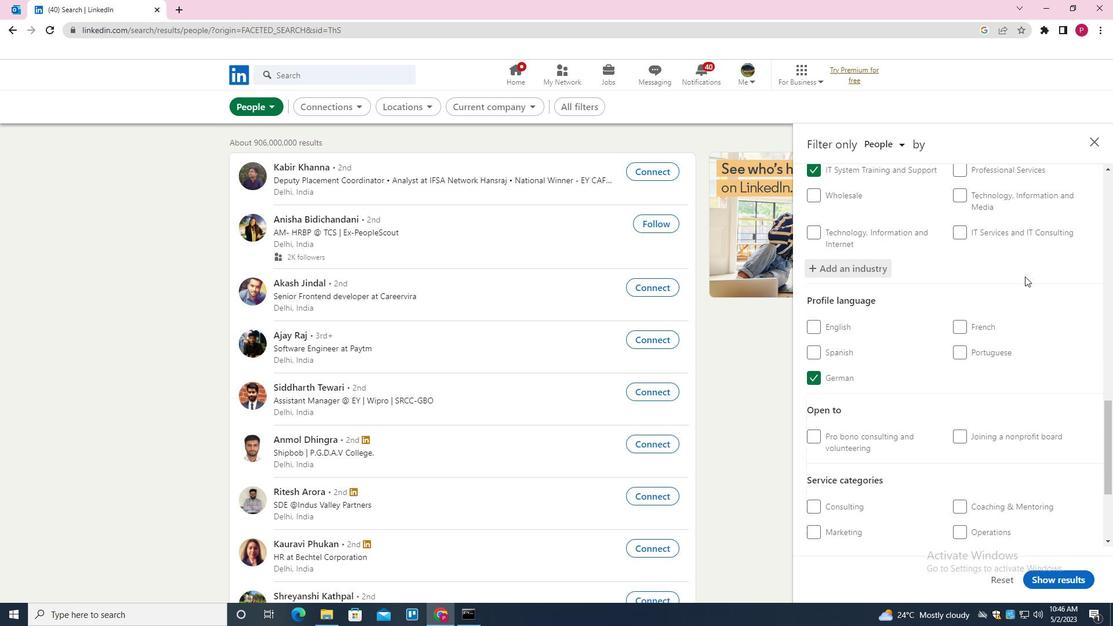 
Action: Mouse moved to (1024, 295)
Screenshot: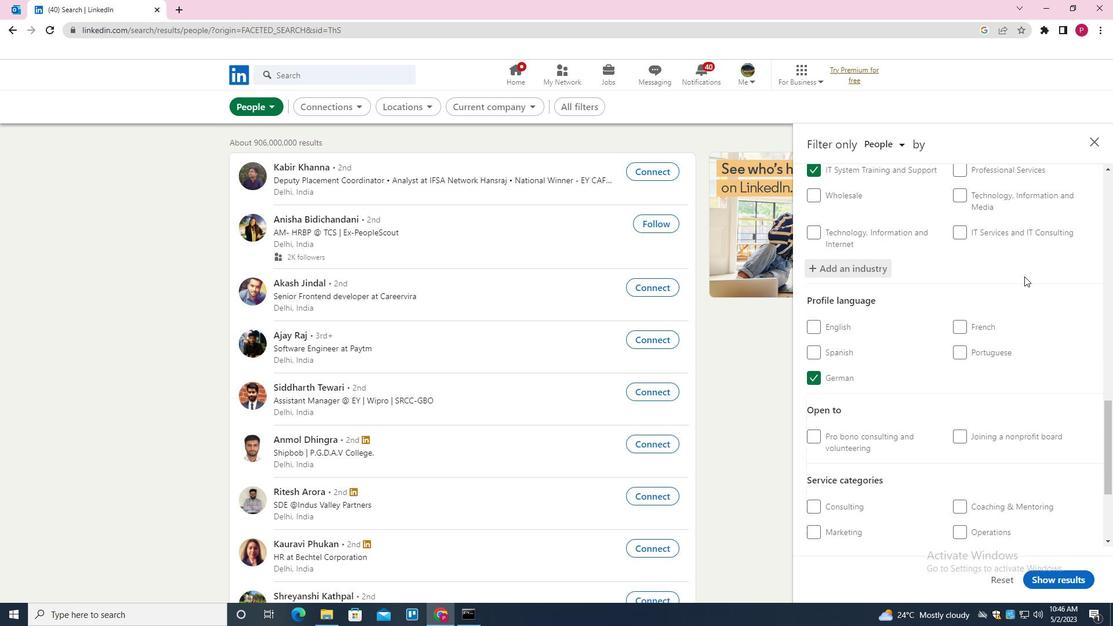 
Action: Mouse scrolled (1024, 294) with delta (0, 0)
Screenshot: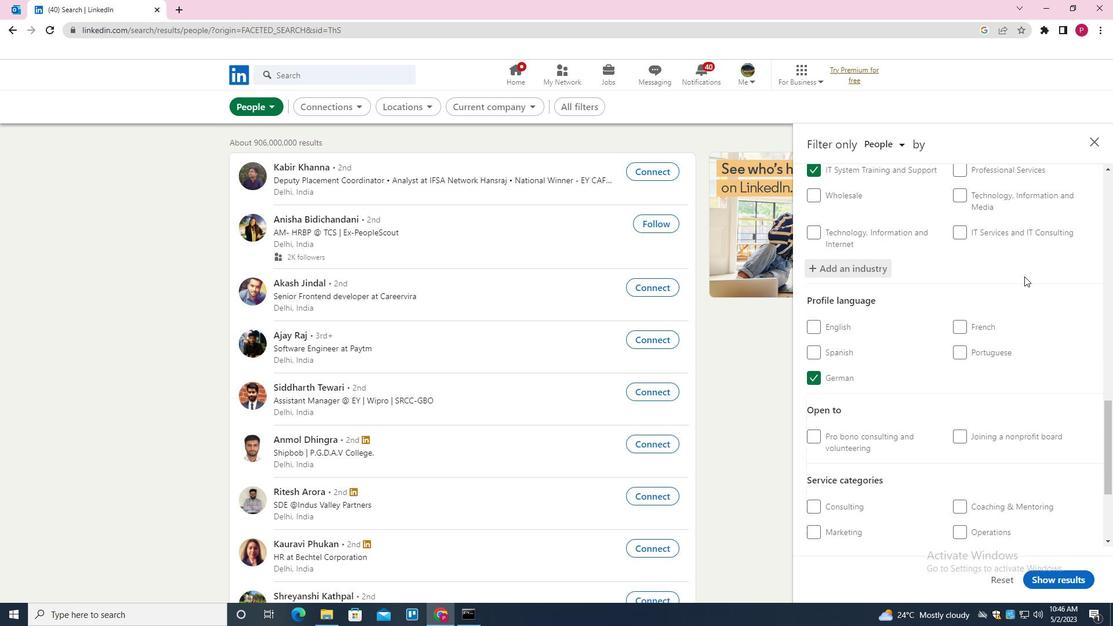
Action: Mouse moved to (1000, 386)
Screenshot: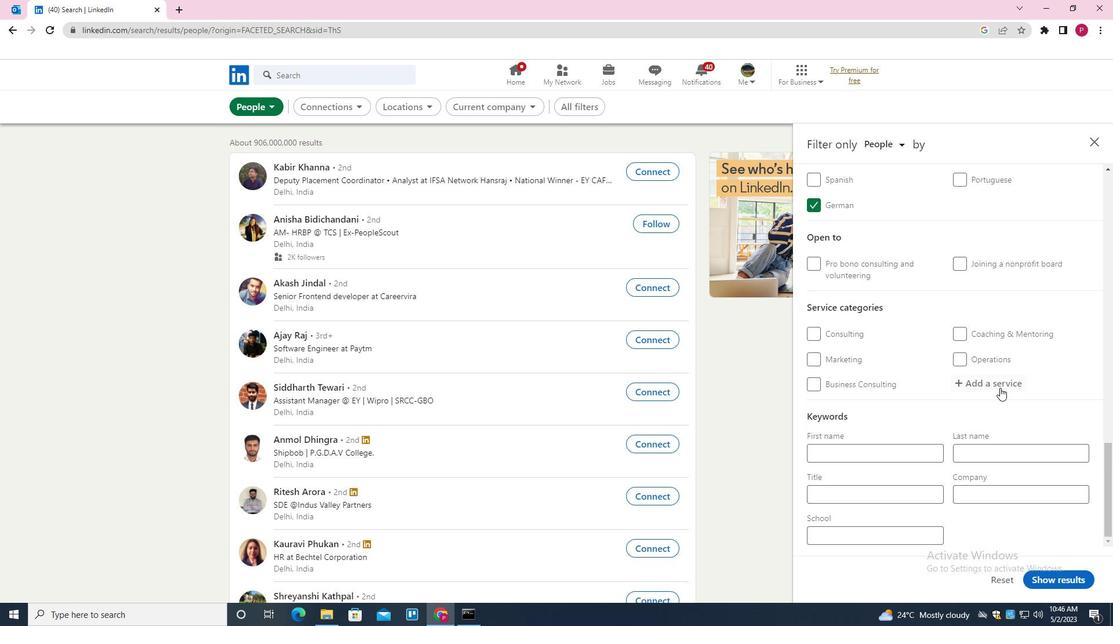 
Action: Mouse pressed left at (1000, 386)
Screenshot: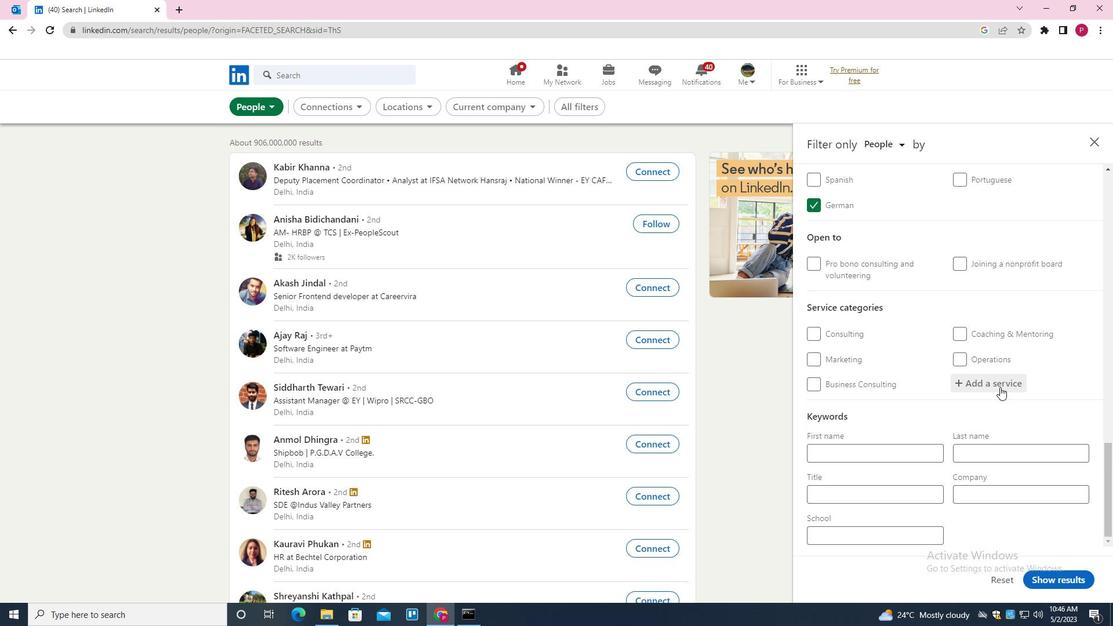 
Action: Key pressed <Key.shift><Key.shift><Key.shift><Key.shift><Key.shift><Key.shift><Key.shift>FILIN<Key.down><Key.enter>
Screenshot: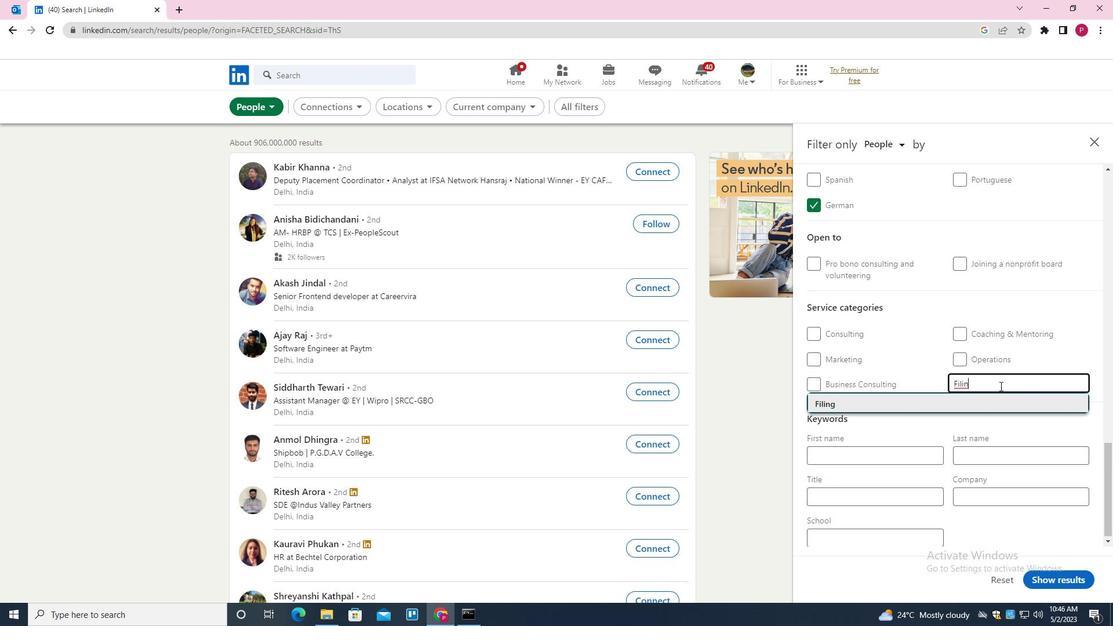 
Action: Mouse moved to (998, 386)
Screenshot: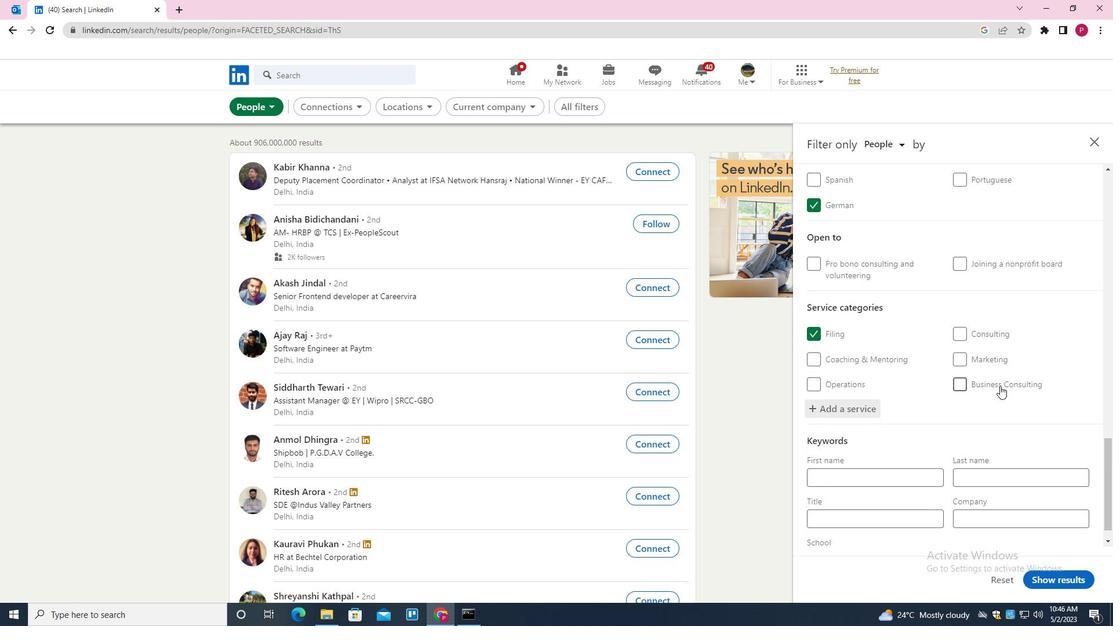 
Action: Mouse scrolled (998, 385) with delta (0, 0)
Screenshot: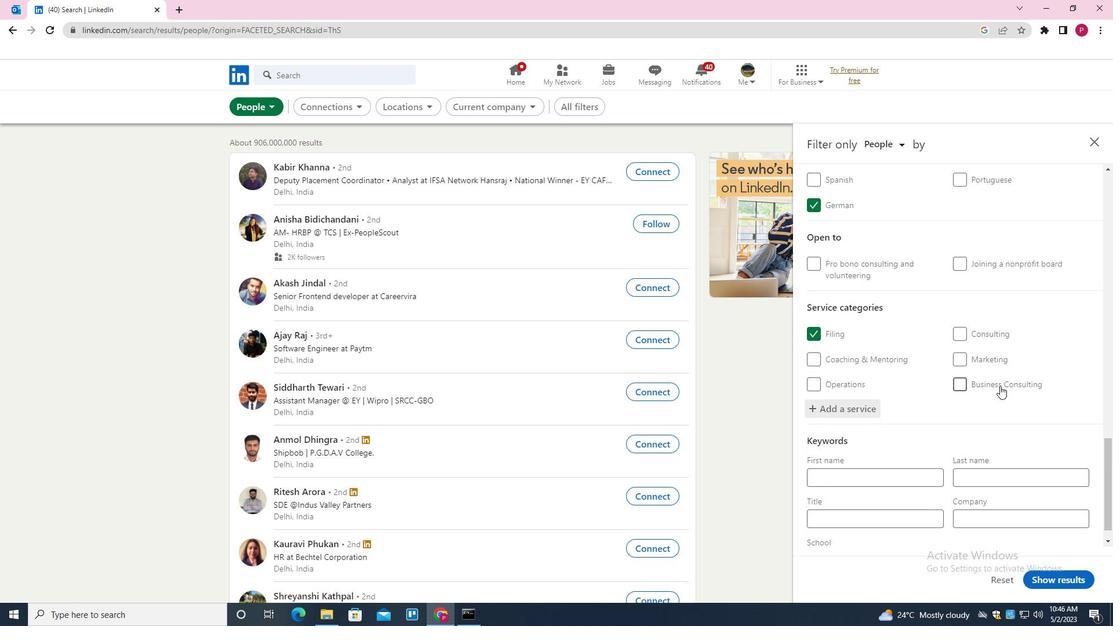 
Action: Mouse scrolled (998, 385) with delta (0, 0)
Screenshot: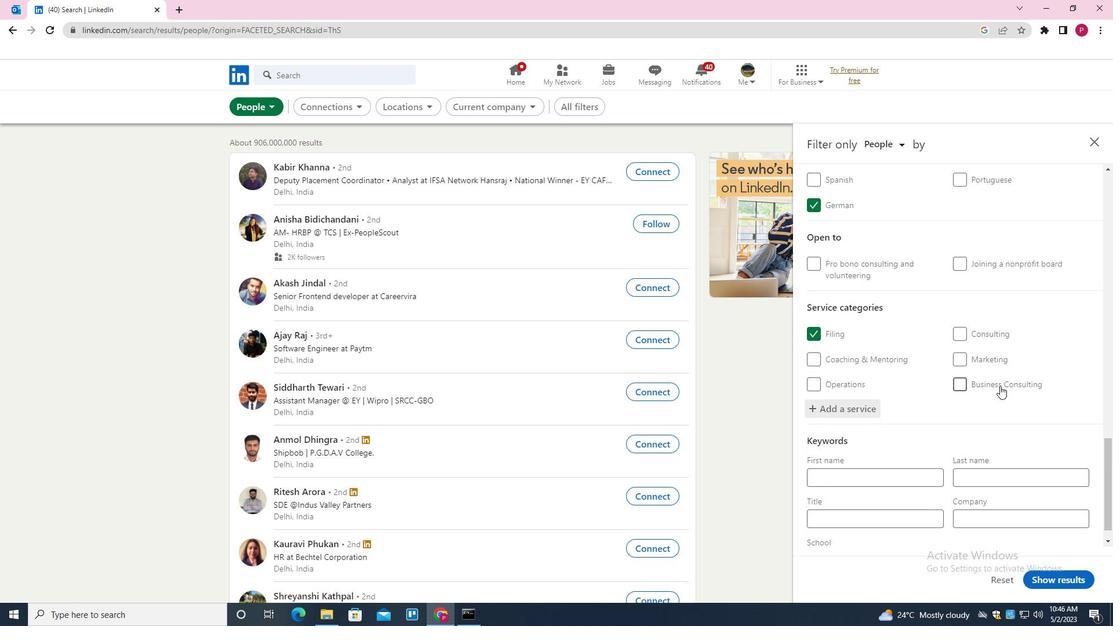 
Action: Mouse moved to (987, 391)
Screenshot: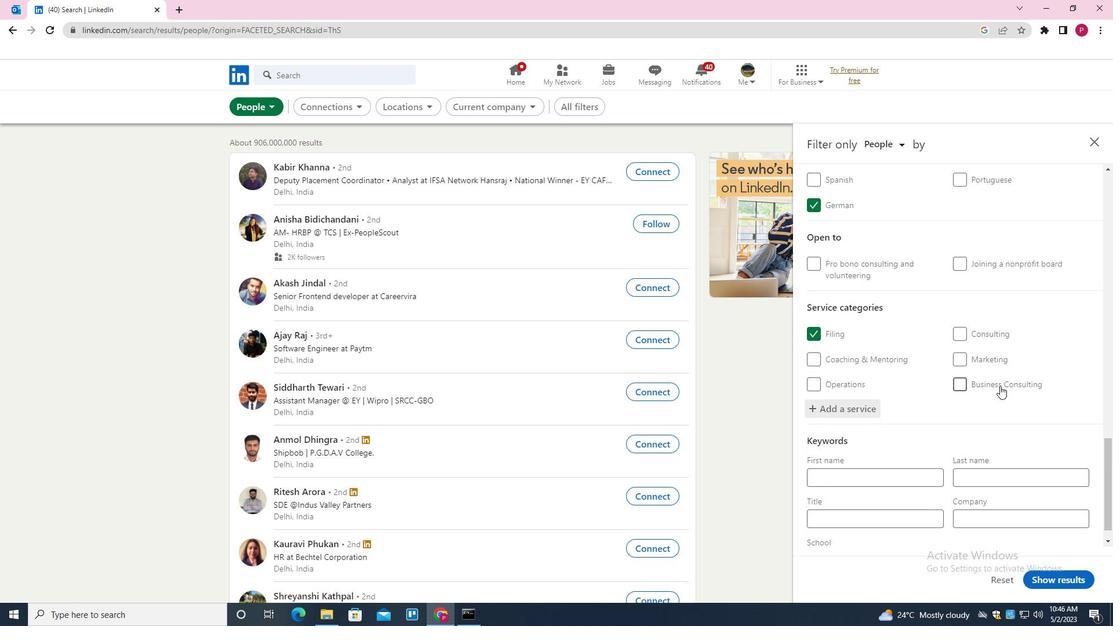 
Action: Mouse scrolled (987, 391) with delta (0, 0)
Screenshot: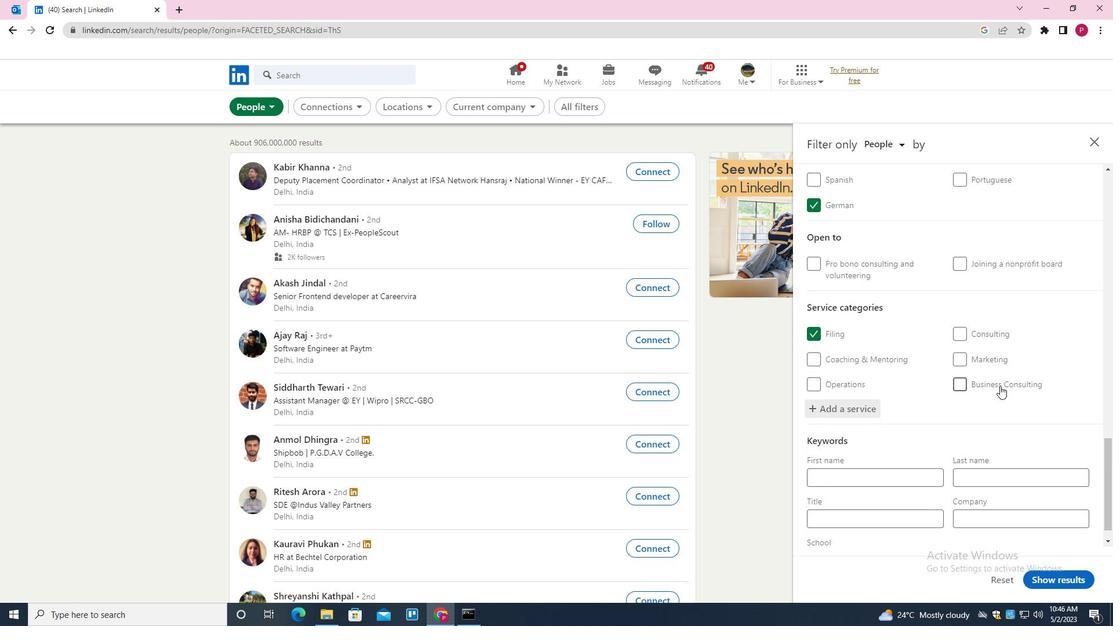 
Action: Mouse moved to (978, 397)
Screenshot: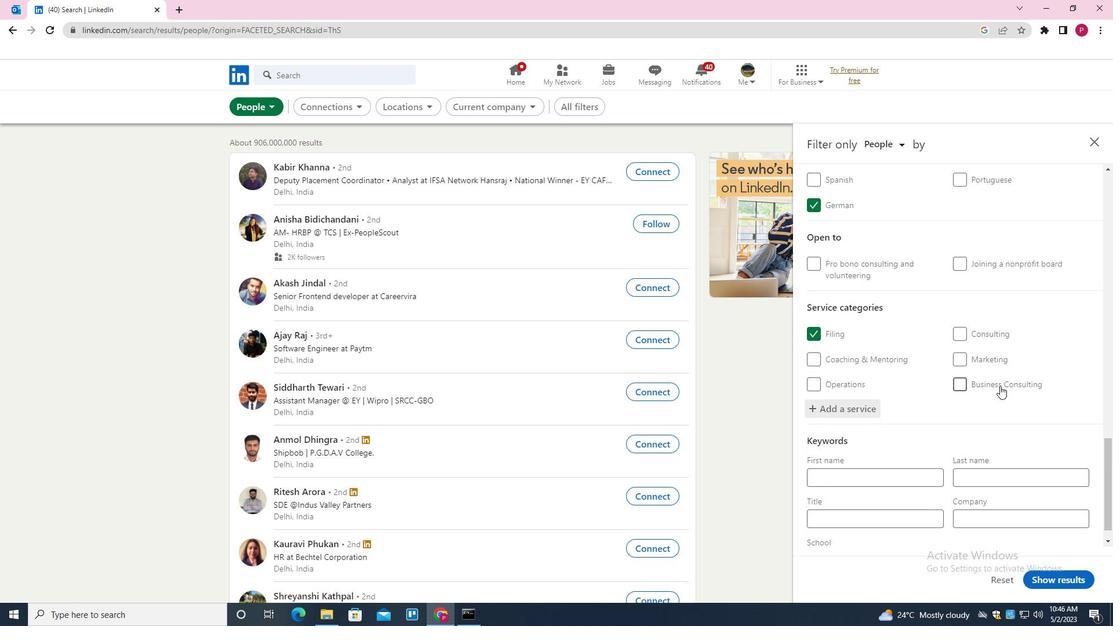 
Action: Mouse scrolled (978, 397) with delta (0, 0)
Screenshot: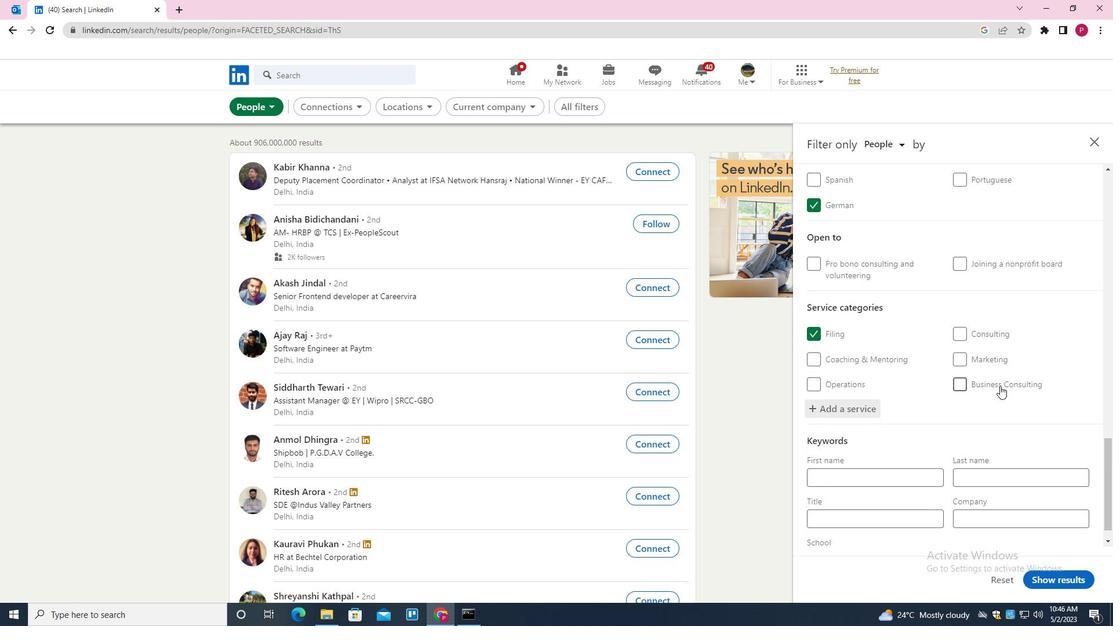 
Action: Mouse moved to (968, 403)
Screenshot: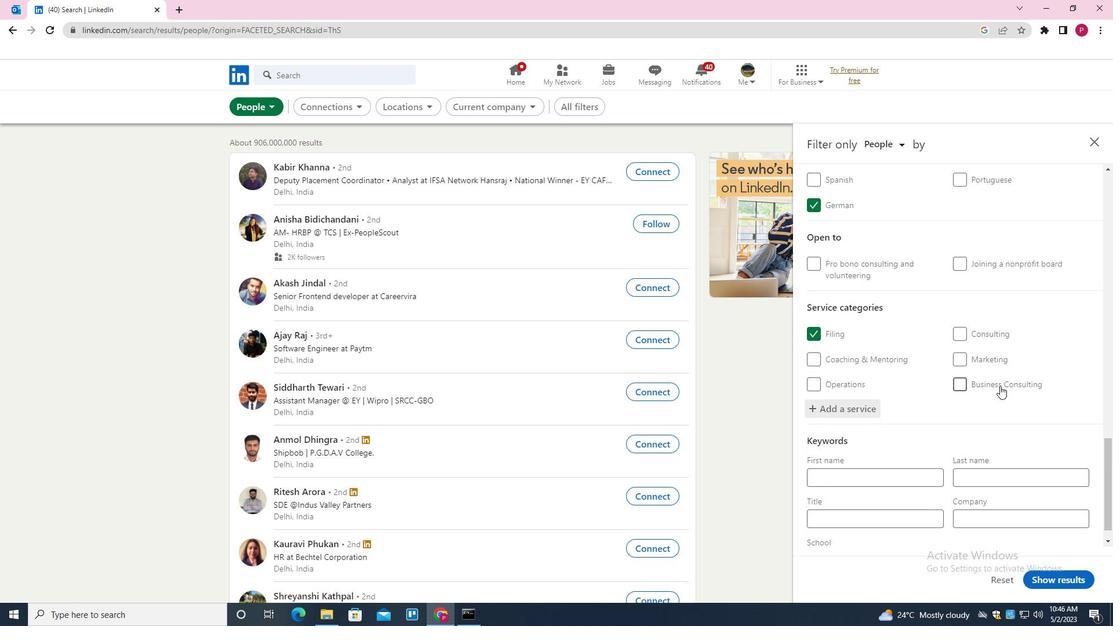 
Action: Mouse scrolled (968, 402) with delta (0, 0)
Screenshot: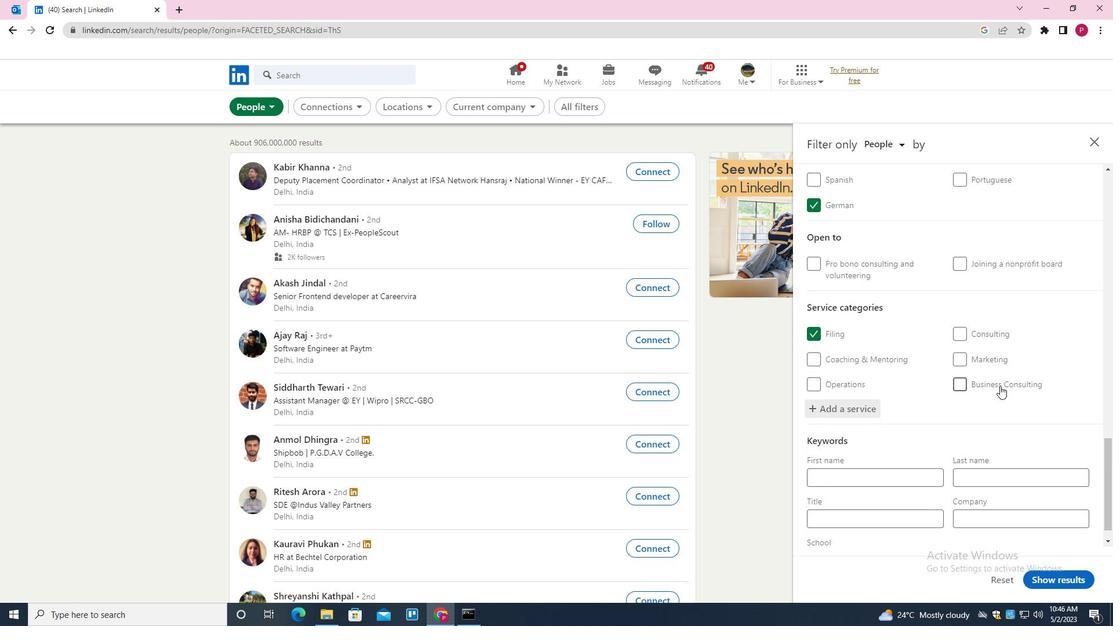 
Action: Mouse moved to (877, 492)
Screenshot: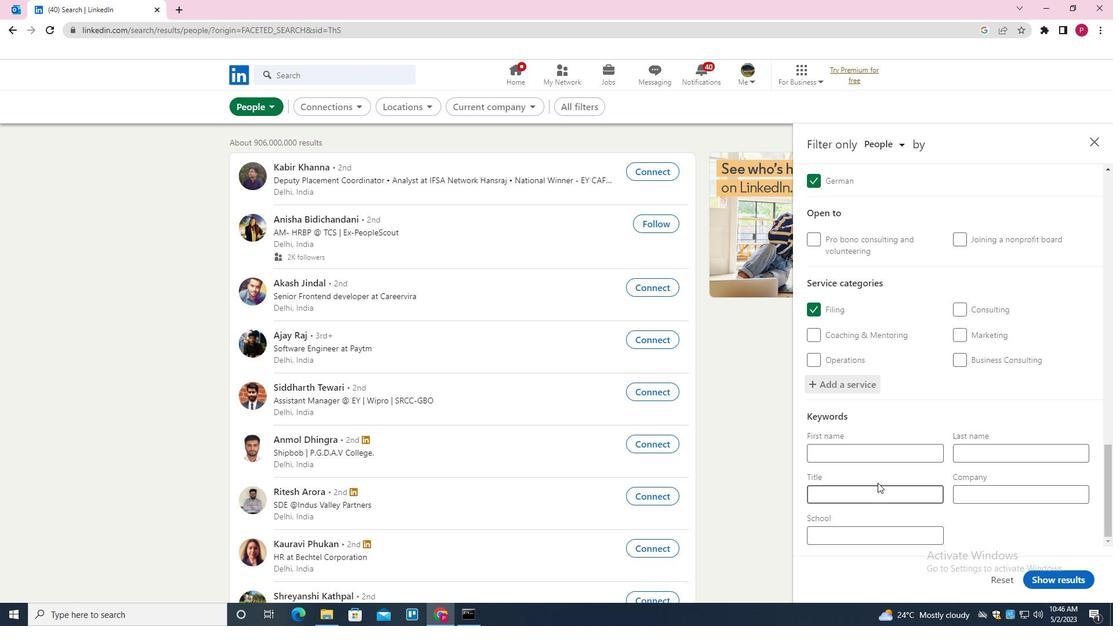 
Action: Mouse pressed left at (877, 492)
Screenshot: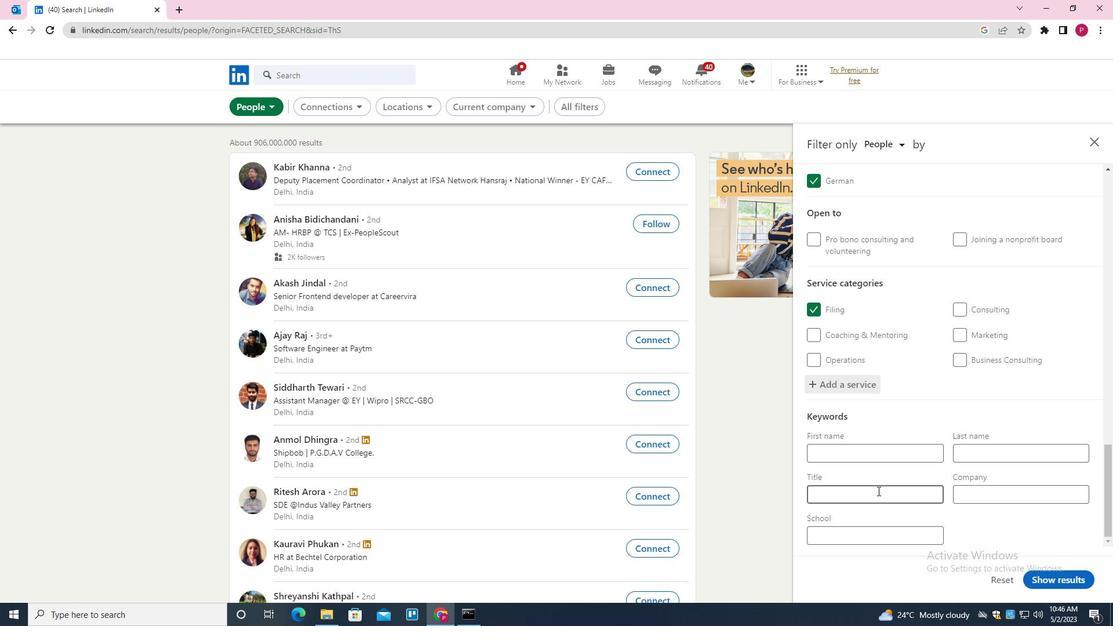 
Action: Mouse moved to (881, 491)
Screenshot: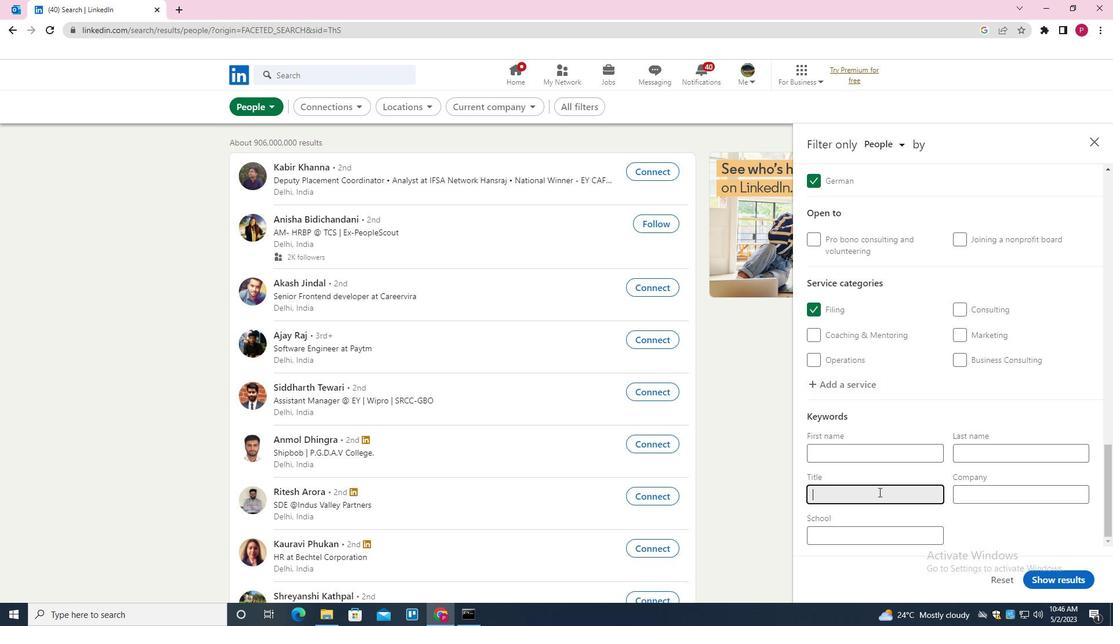 
Action: Key pressed <Key.shift>SALES<Key.space><Key.shift>ENGINEER
Screenshot: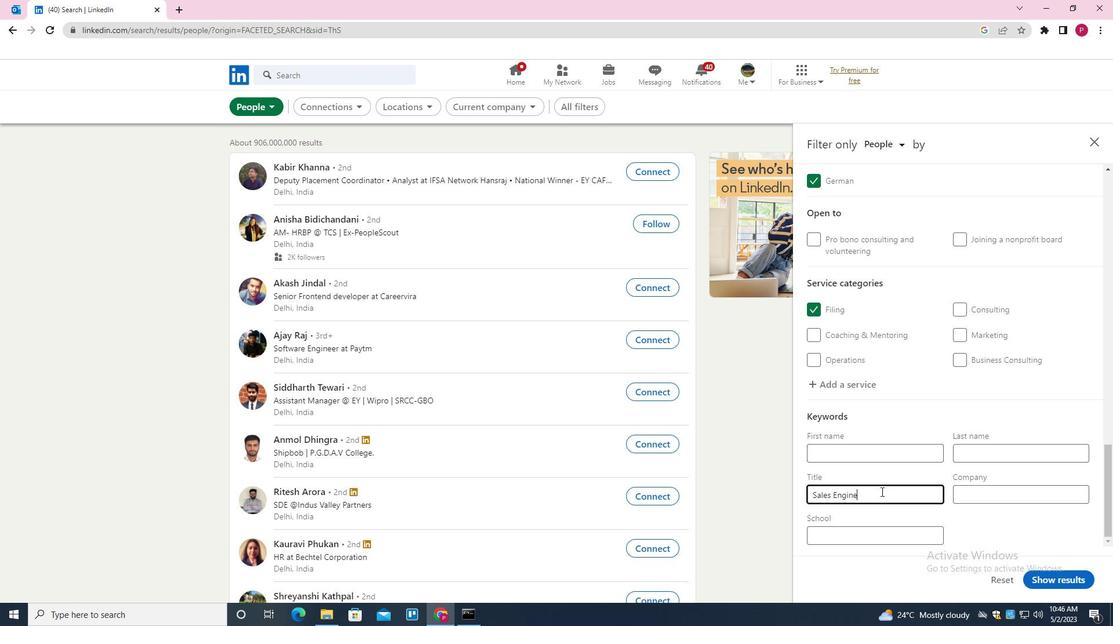
Action: Mouse moved to (1070, 579)
Screenshot: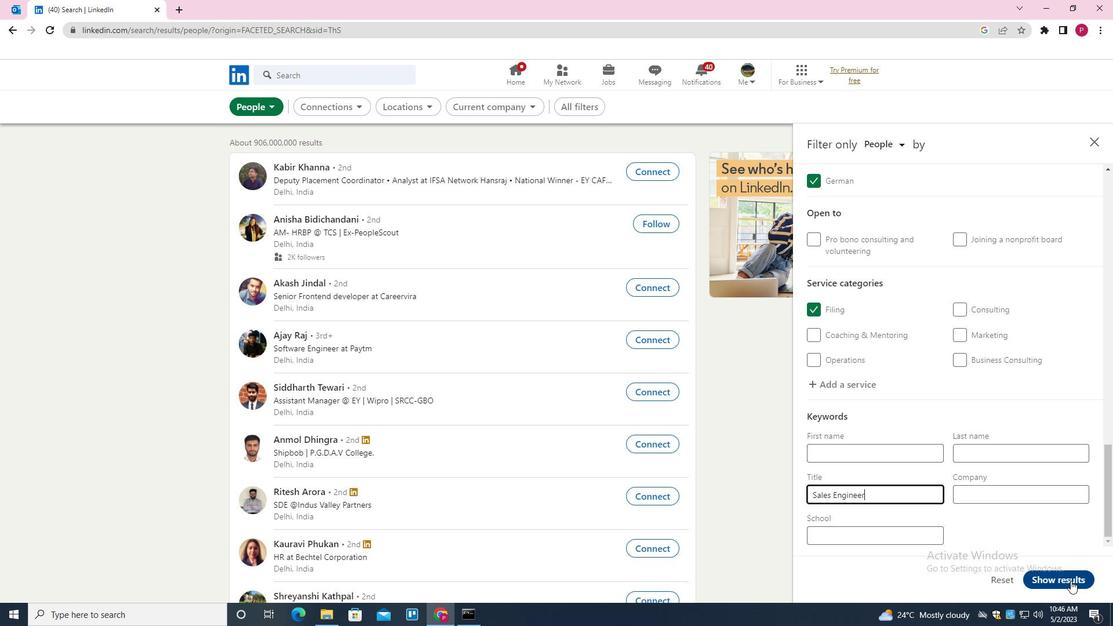 
Action: Mouse pressed left at (1070, 579)
Screenshot: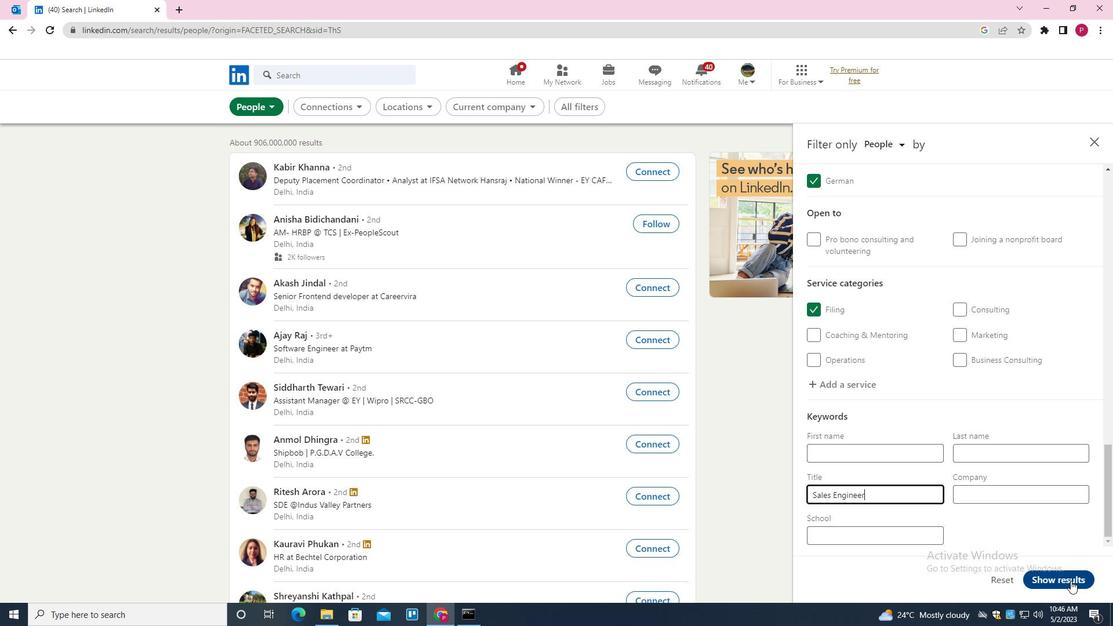 
Action: Mouse moved to (626, 245)
Screenshot: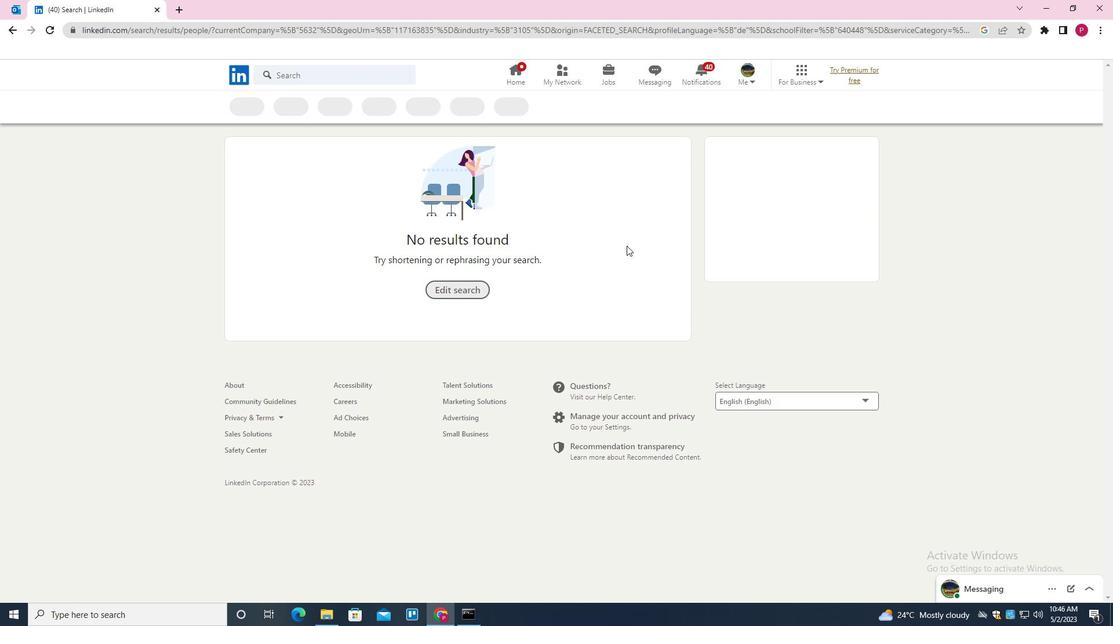 
